 Task: Create new Company, with domain: 'bosch-automotive.com' and type: 'Other'. Add new contact for this company, with mail Id: 'Lily21Kapoor@bosch-automotive.com', First Name: Lily, Last name:  Kapoor, Job Title: 'Executive Assistant', Phone Number: '(916) 555-9015'. Change life cycle stage to  Lead and lead status to  In Progress. Logged in from softage.10@softage.net
Action: Mouse moved to (77, 72)
Screenshot: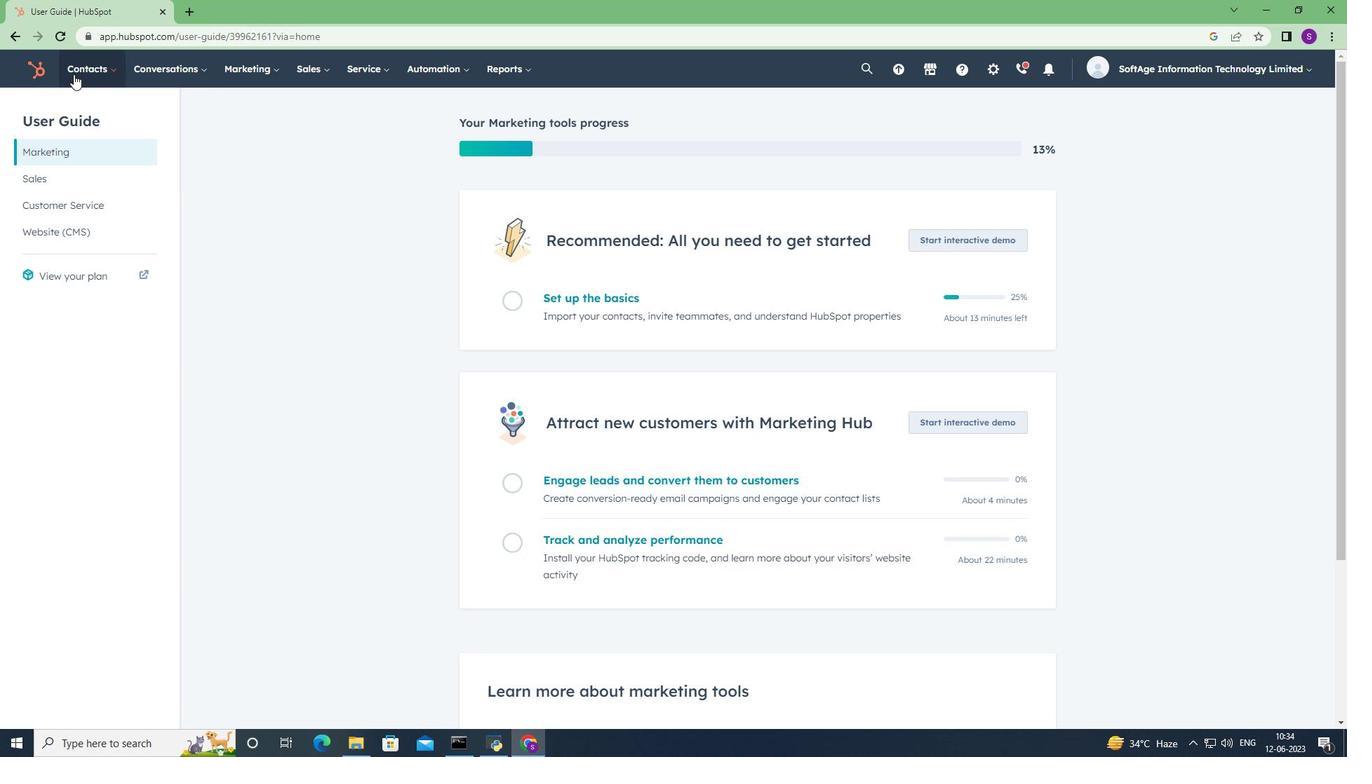 
Action: Mouse pressed left at (77, 72)
Screenshot: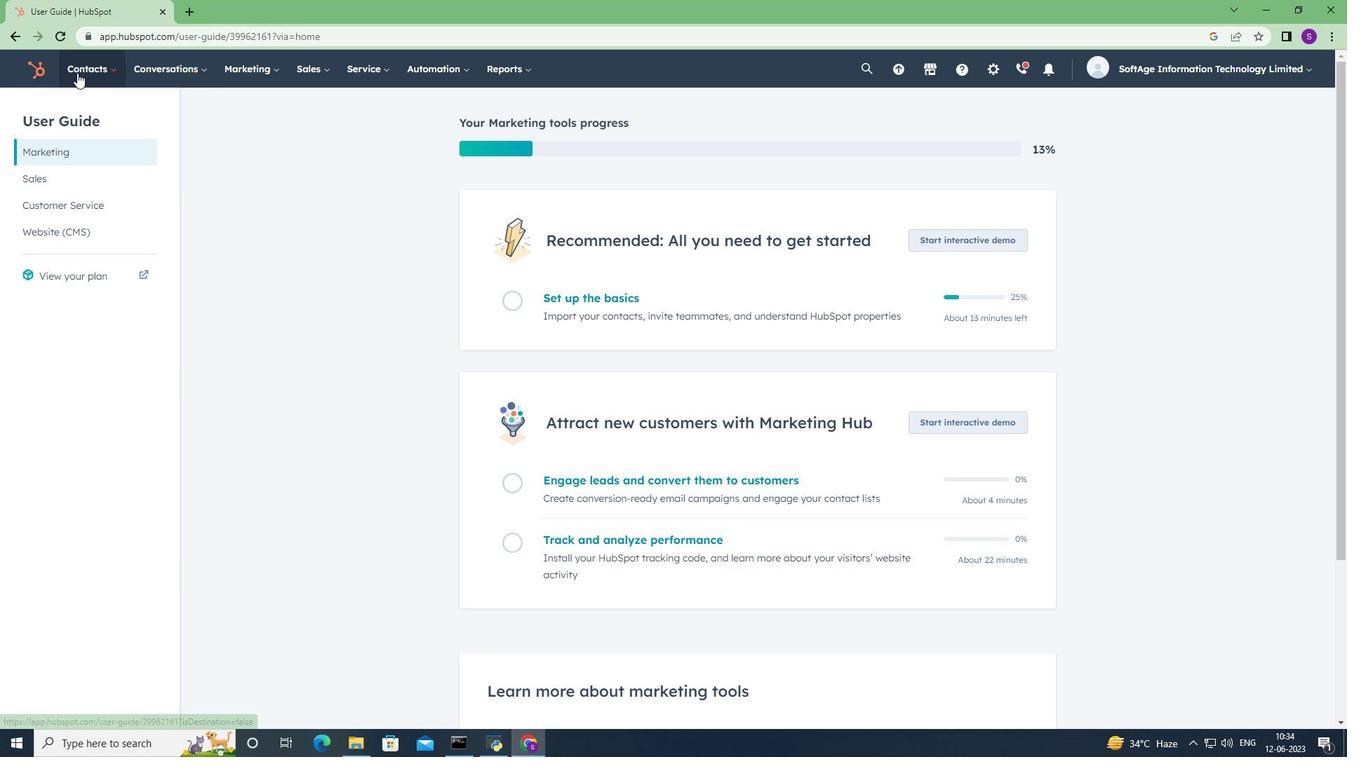 
Action: Mouse moved to (110, 136)
Screenshot: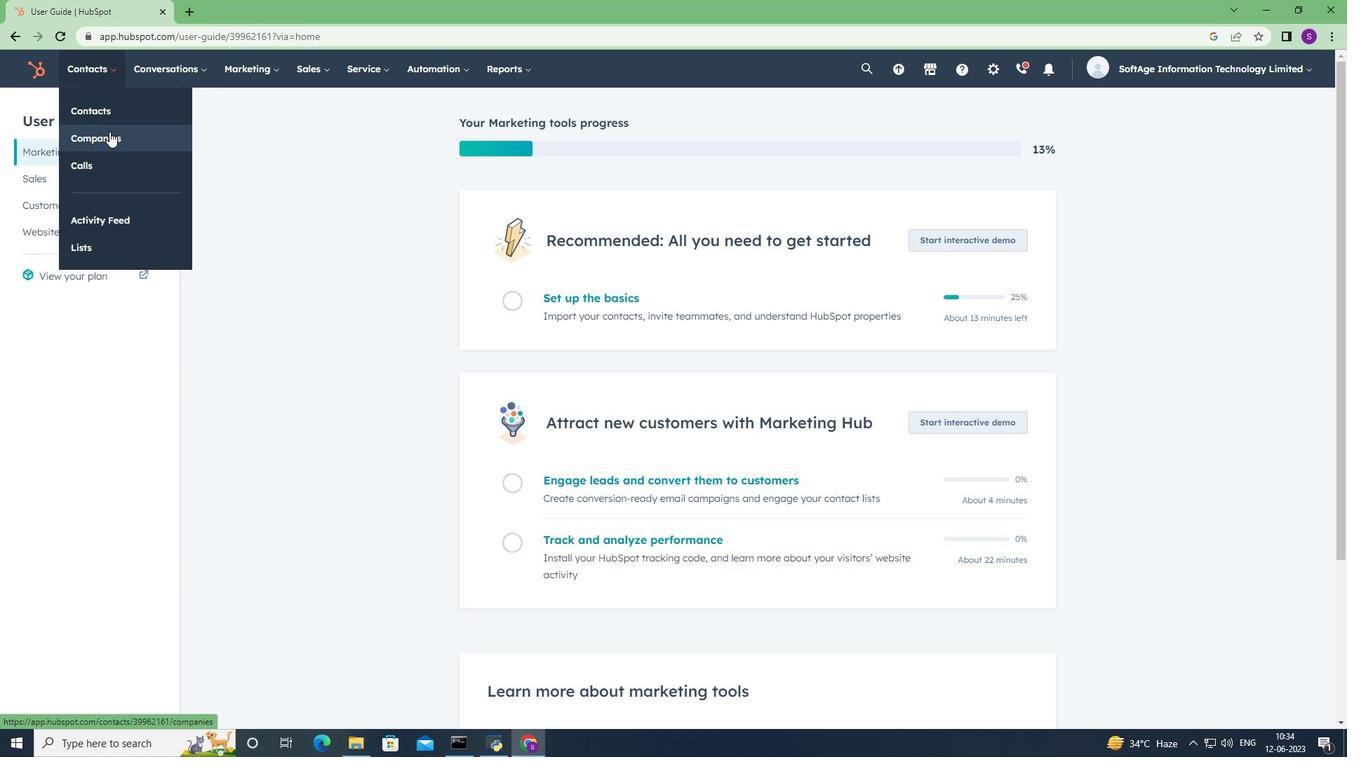 
Action: Mouse pressed left at (110, 136)
Screenshot: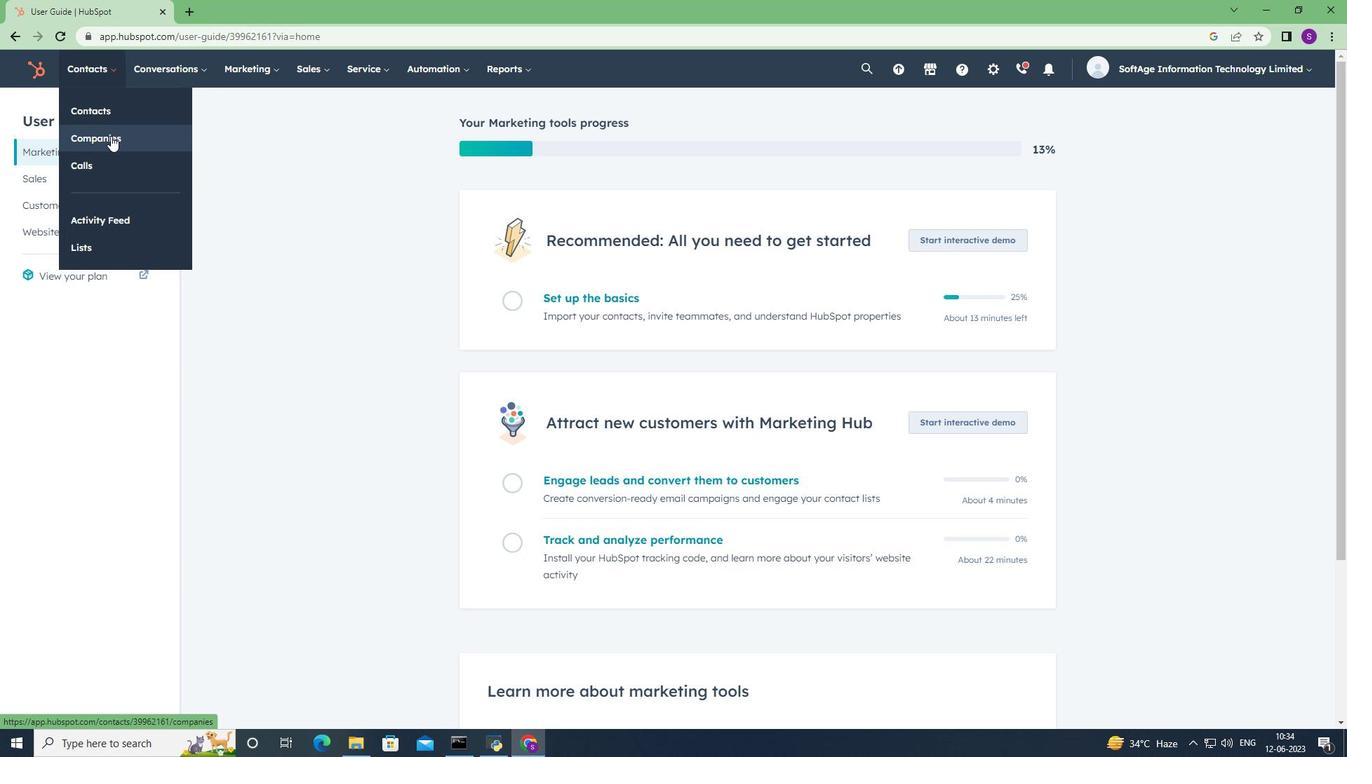 
Action: Mouse moved to (1288, 122)
Screenshot: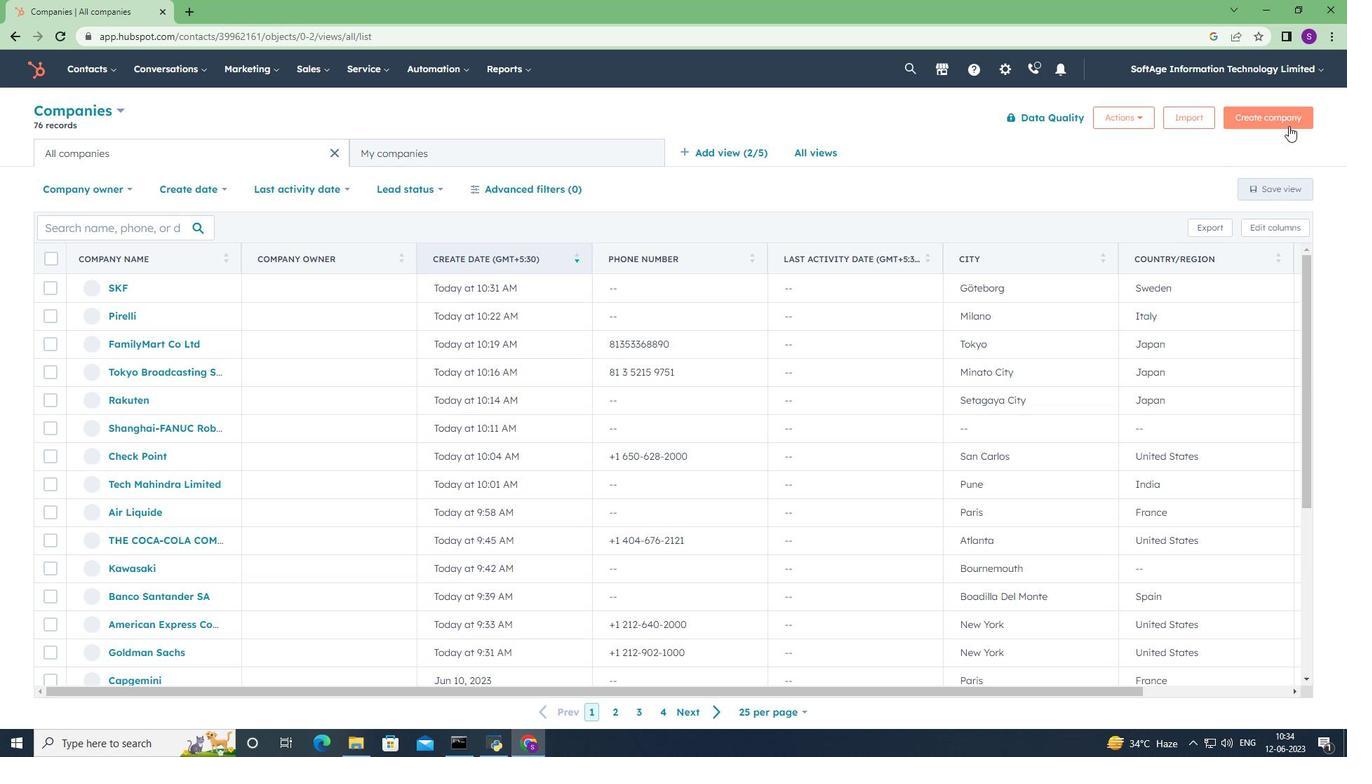 
Action: Mouse pressed left at (1288, 122)
Screenshot: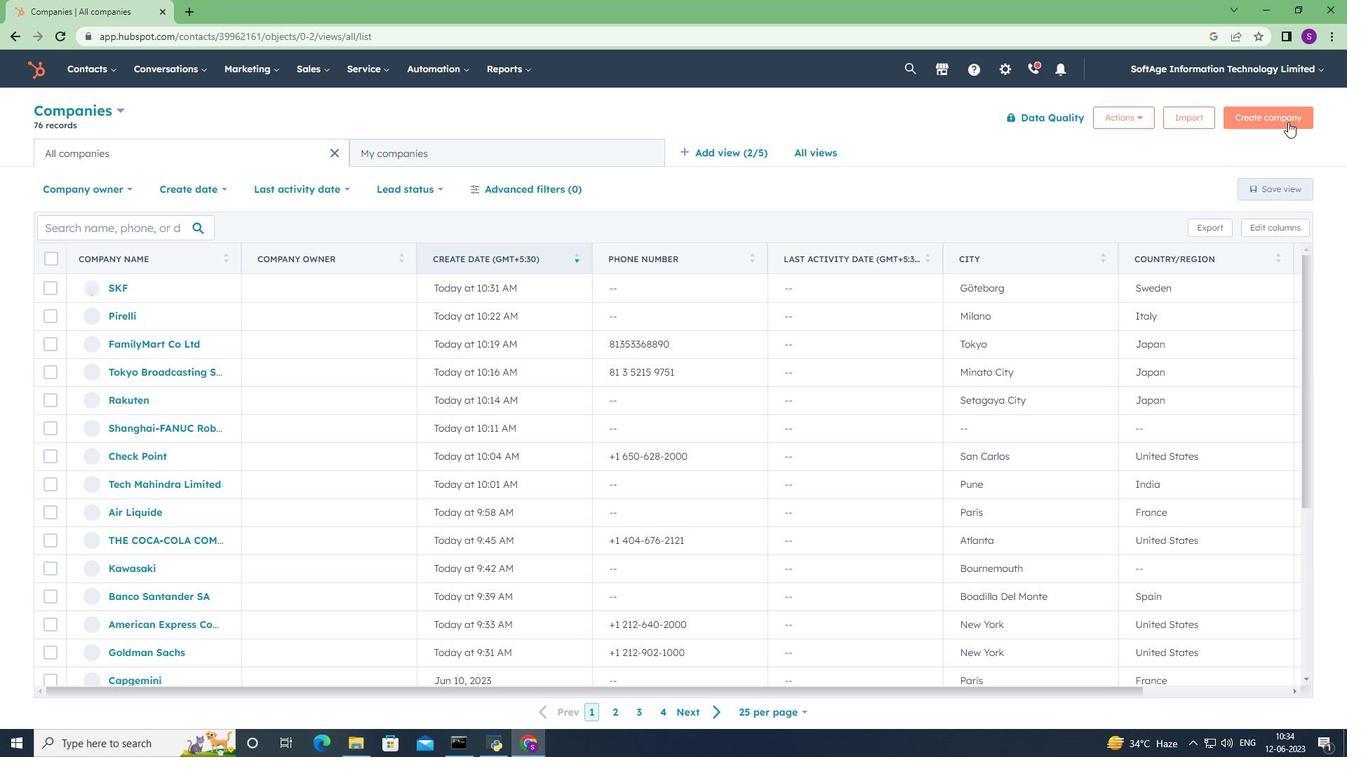 
Action: Mouse moved to (1031, 182)
Screenshot: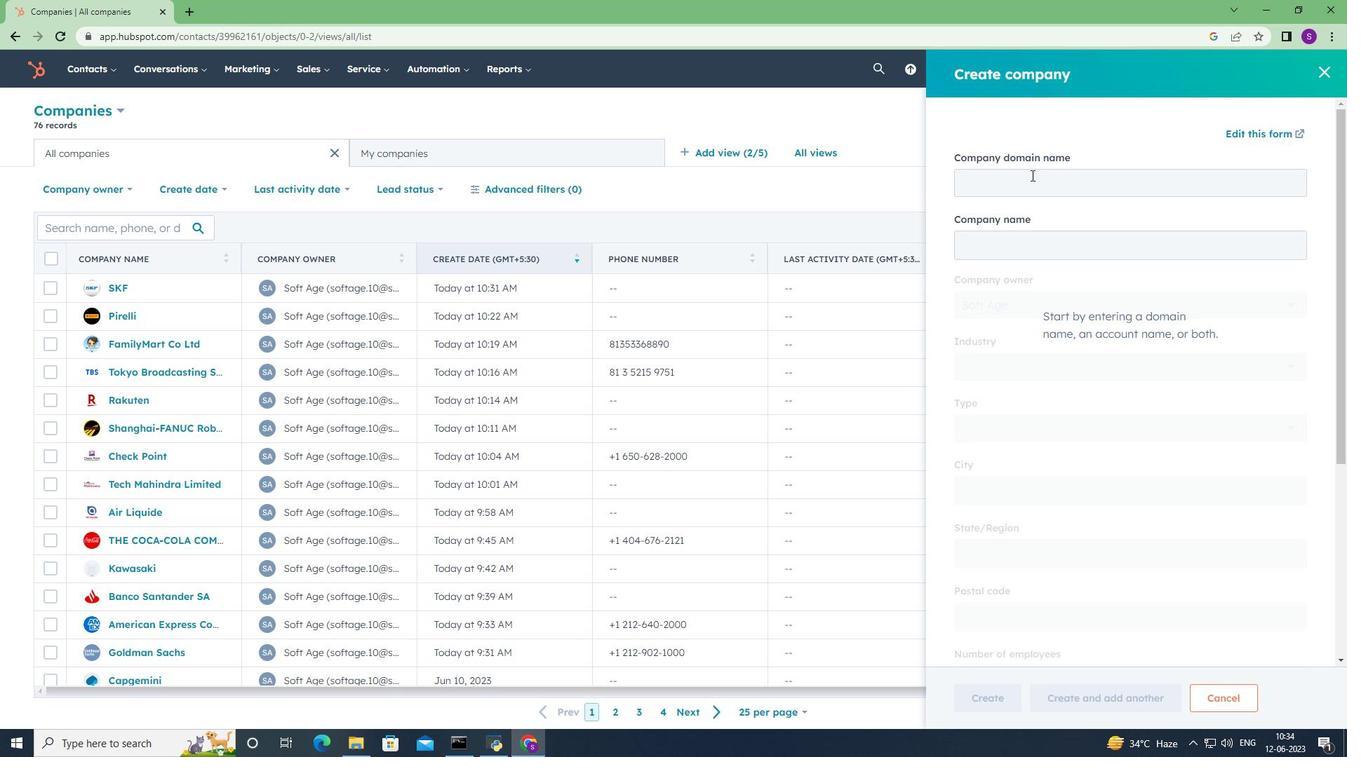 
Action: Mouse pressed left at (1031, 182)
Screenshot: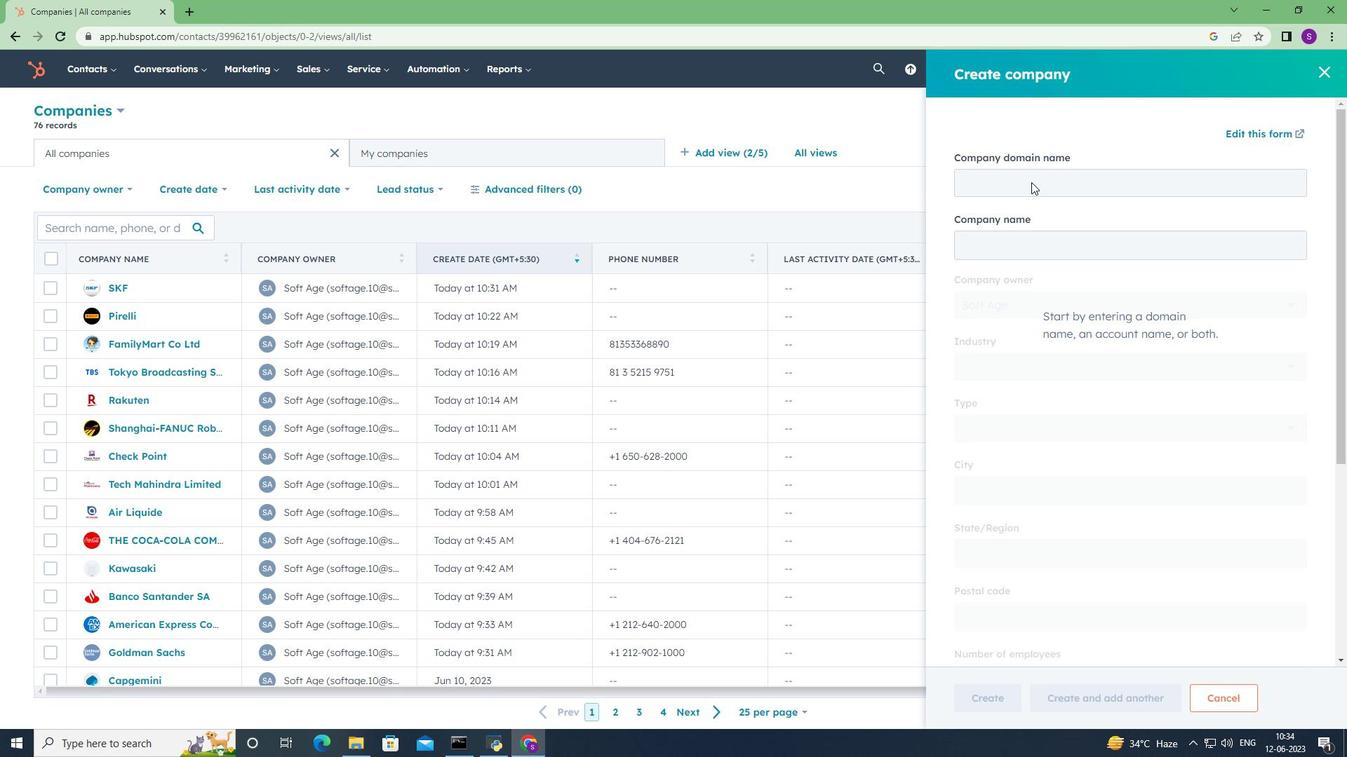
Action: Key pressed bosch-automotive.com
Screenshot: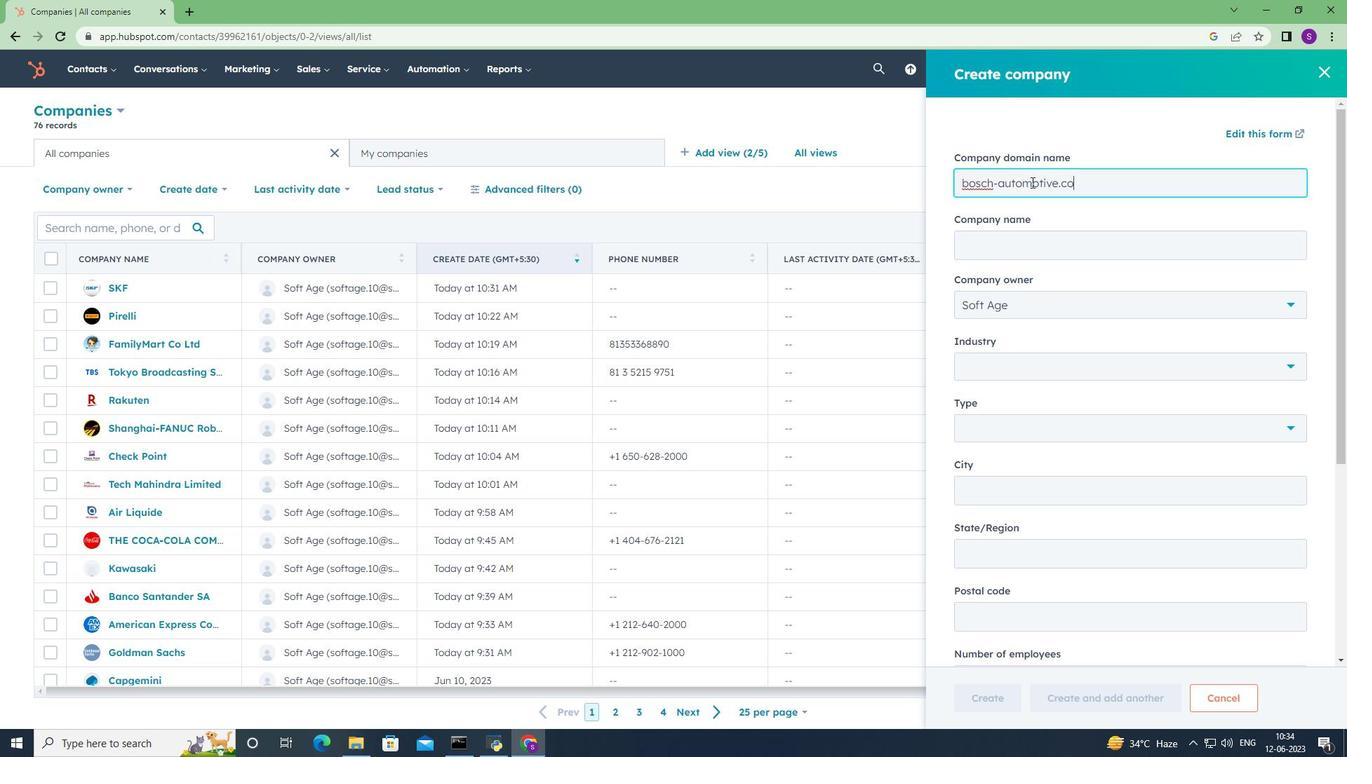 
Action: Mouse moved to (1137, 433)
Screenshot: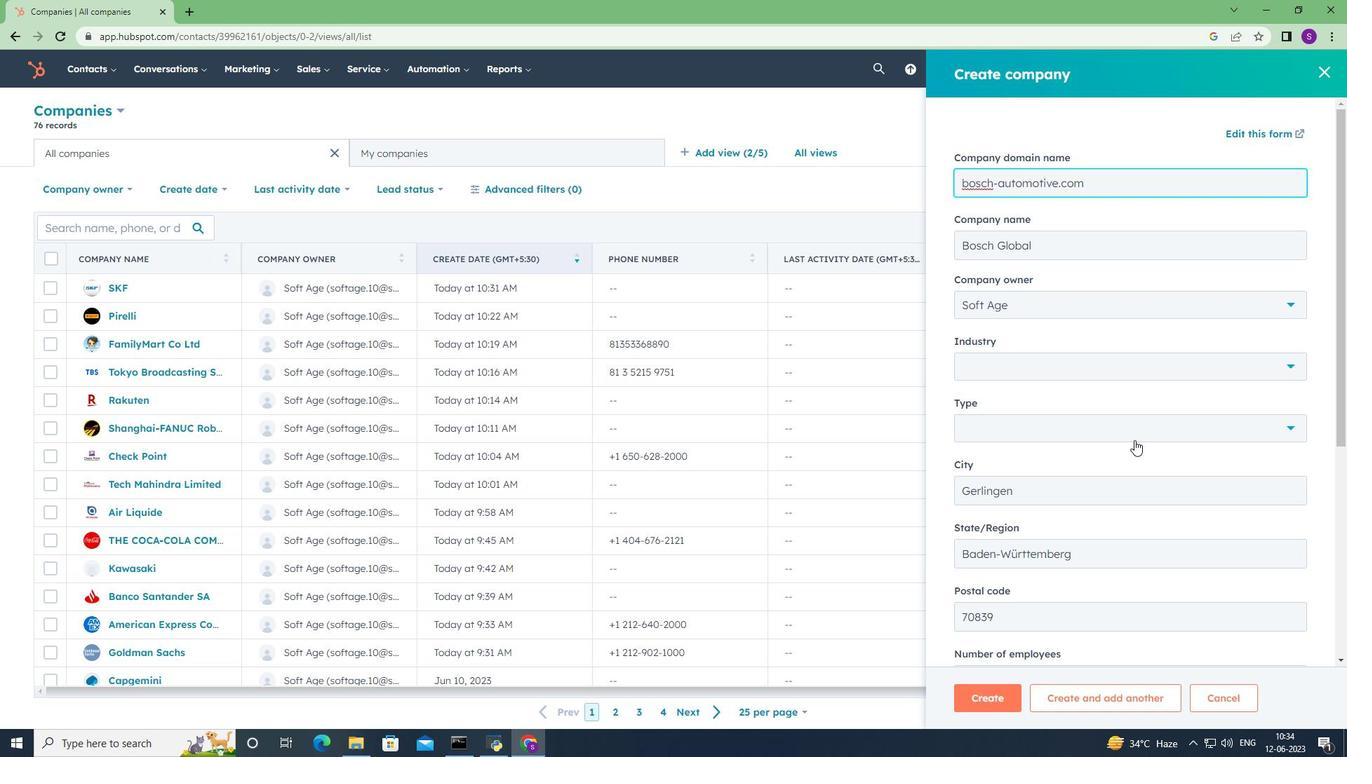 
Action: Mouse pressed left at (1137, 433)
Screenshot: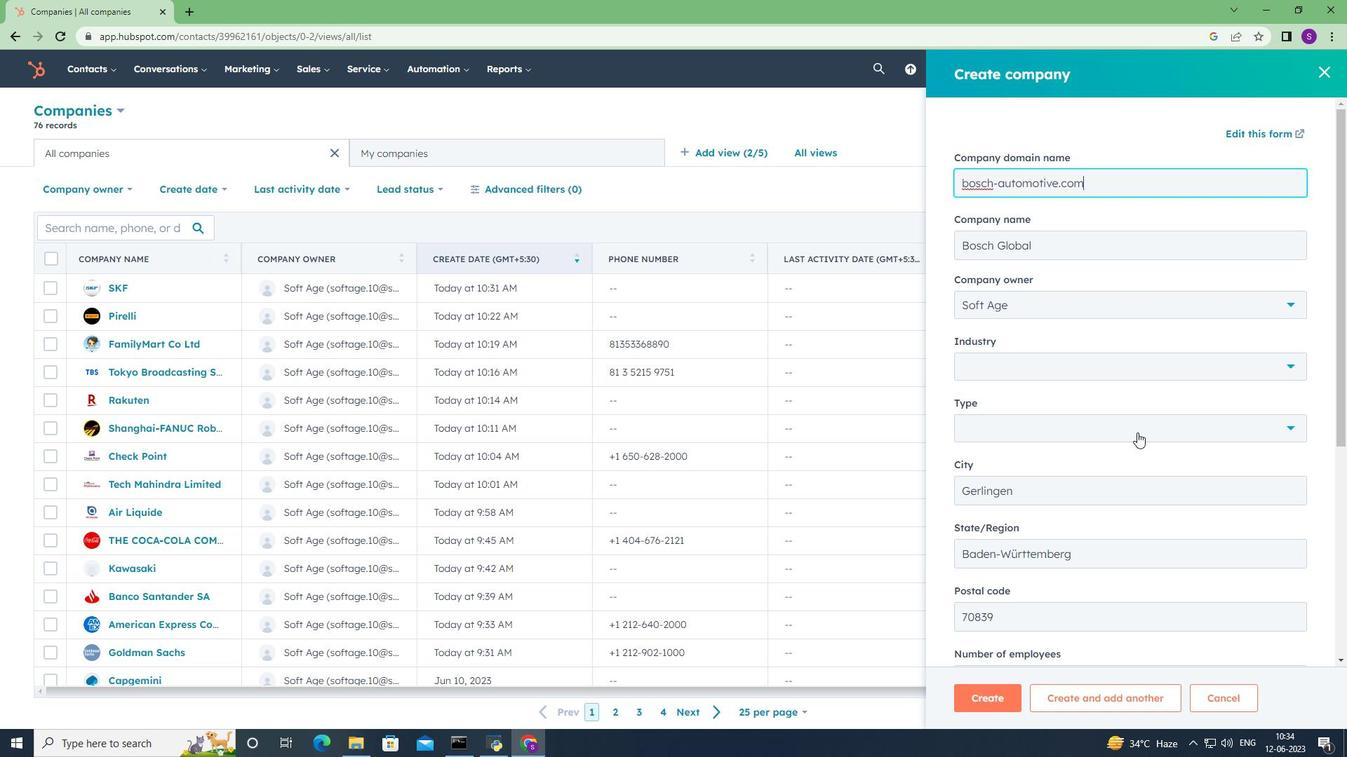 
Action: Mouse moved to (1032, 451)
Screenshot: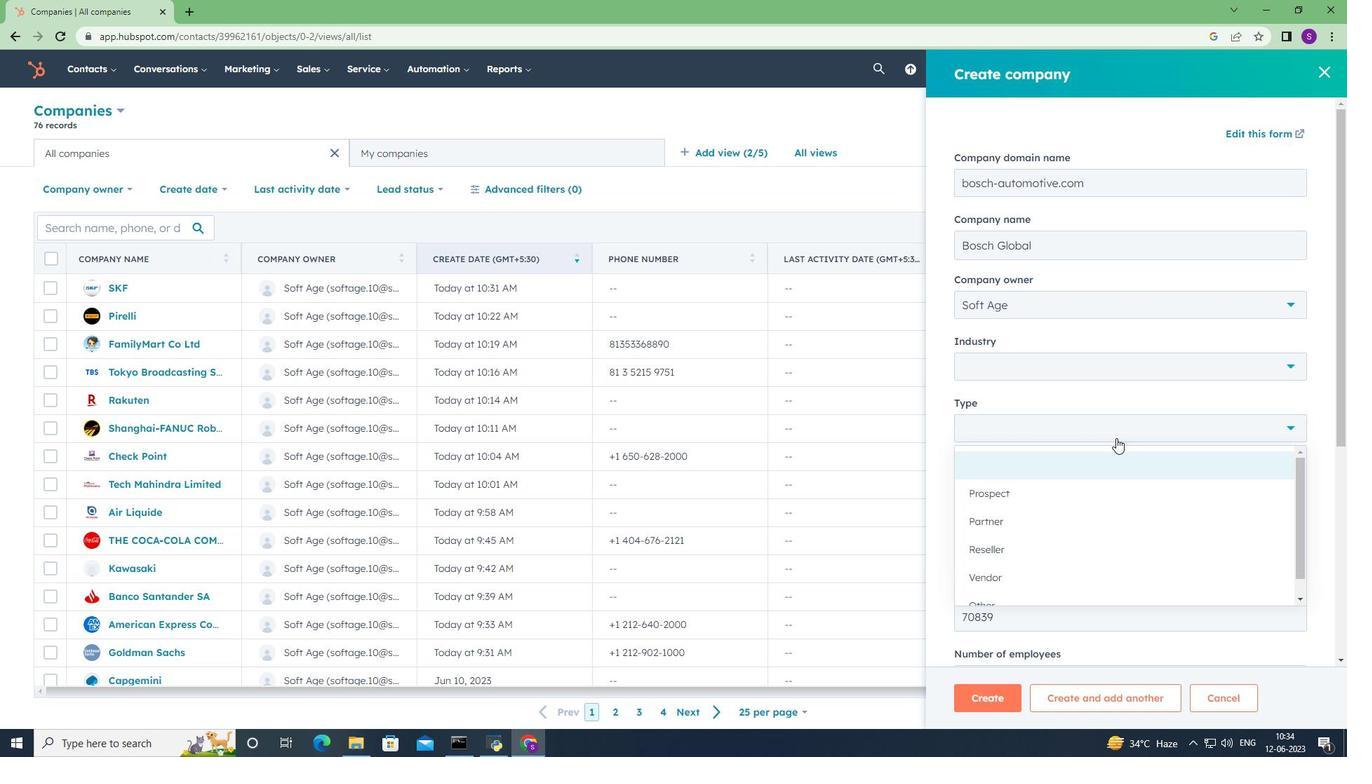 
Action: Mouse scrolled (1032, 451) with delta (0, 0)
Screenshot: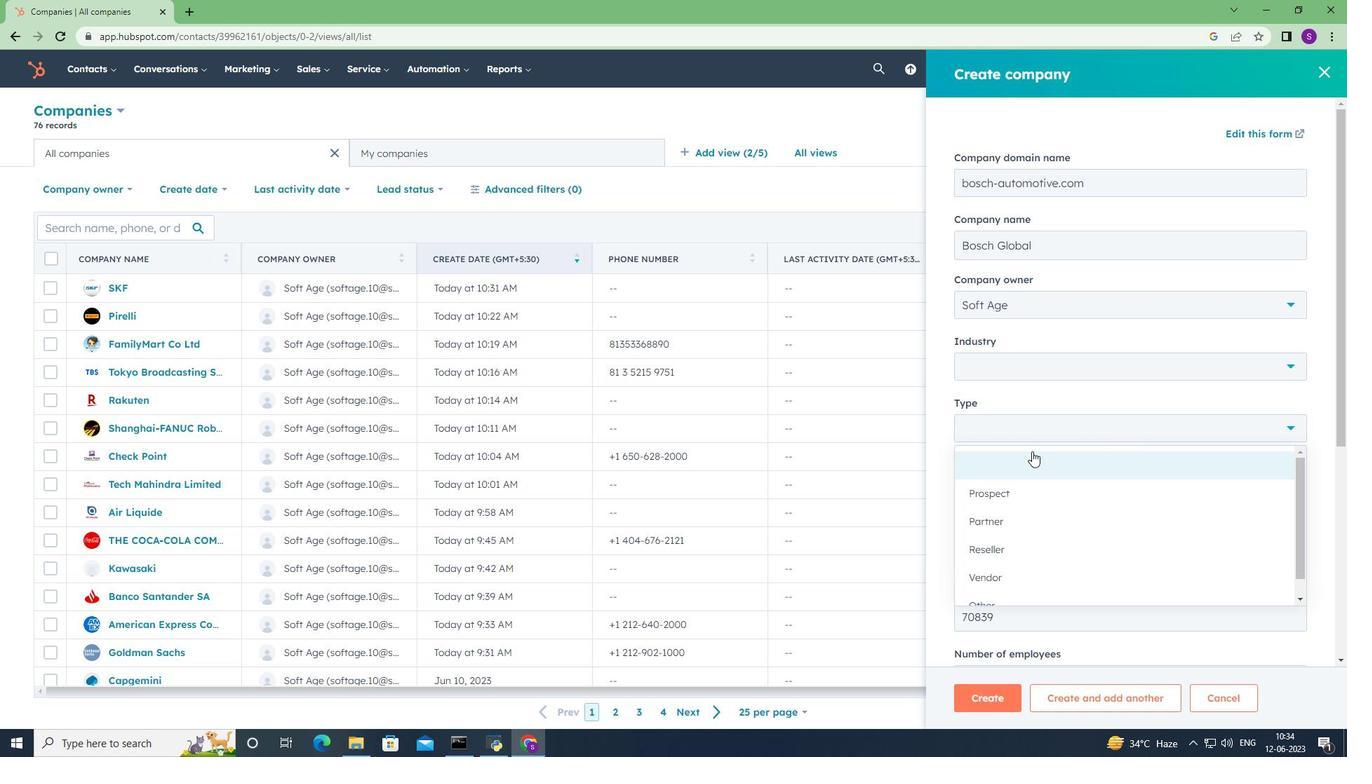 
Action: Mouse moved to (1032, 454)
Screenshot: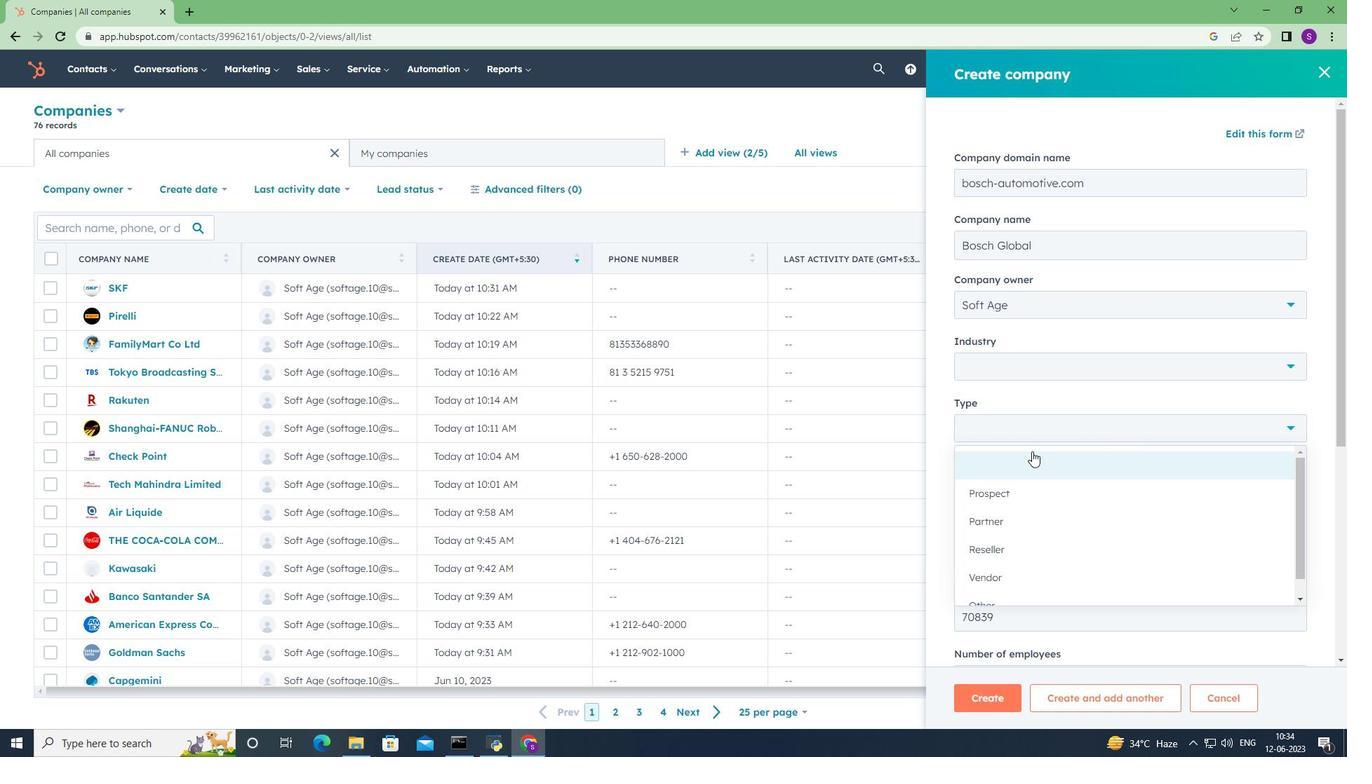 
Action: Mouse scrolled (1032, 454) with delta (0, 0)
Screenshot: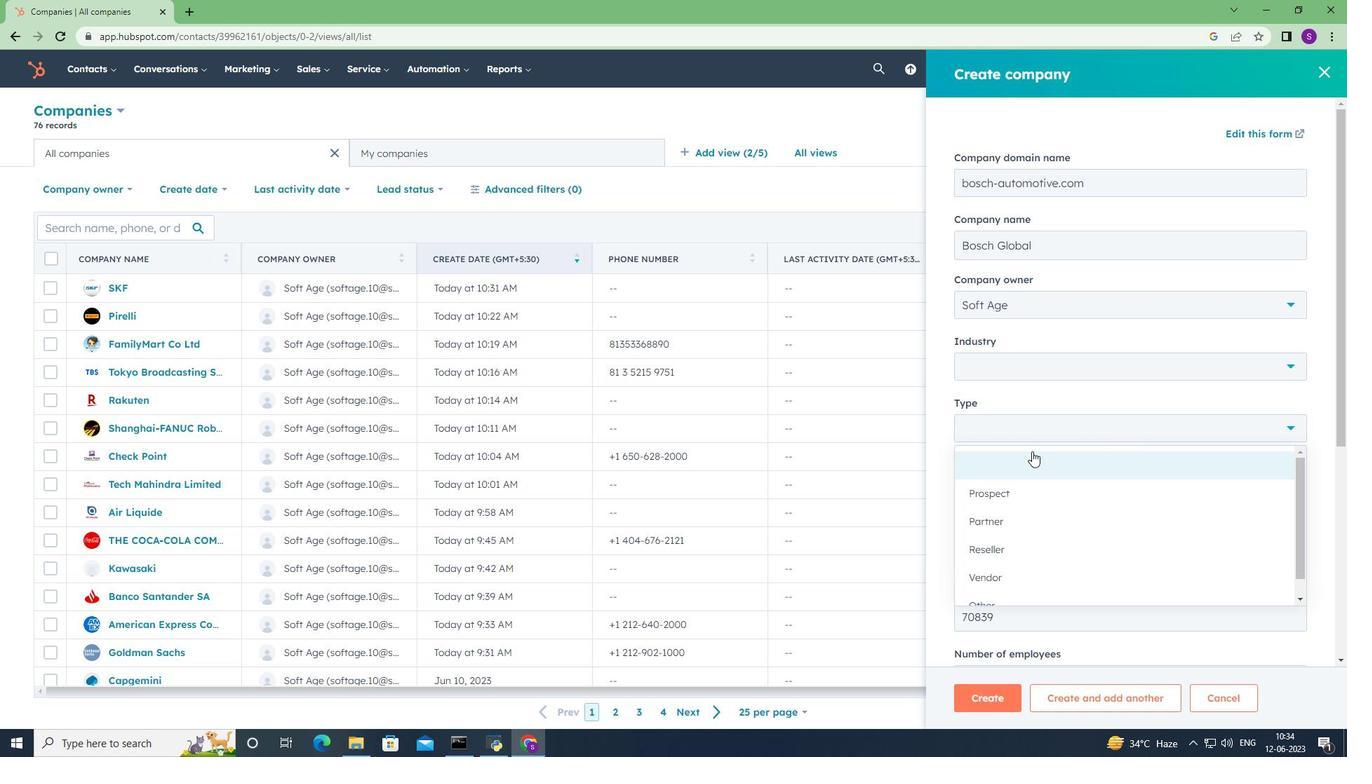 
Action: Mouse moved to (1032, 458)
Screenshot: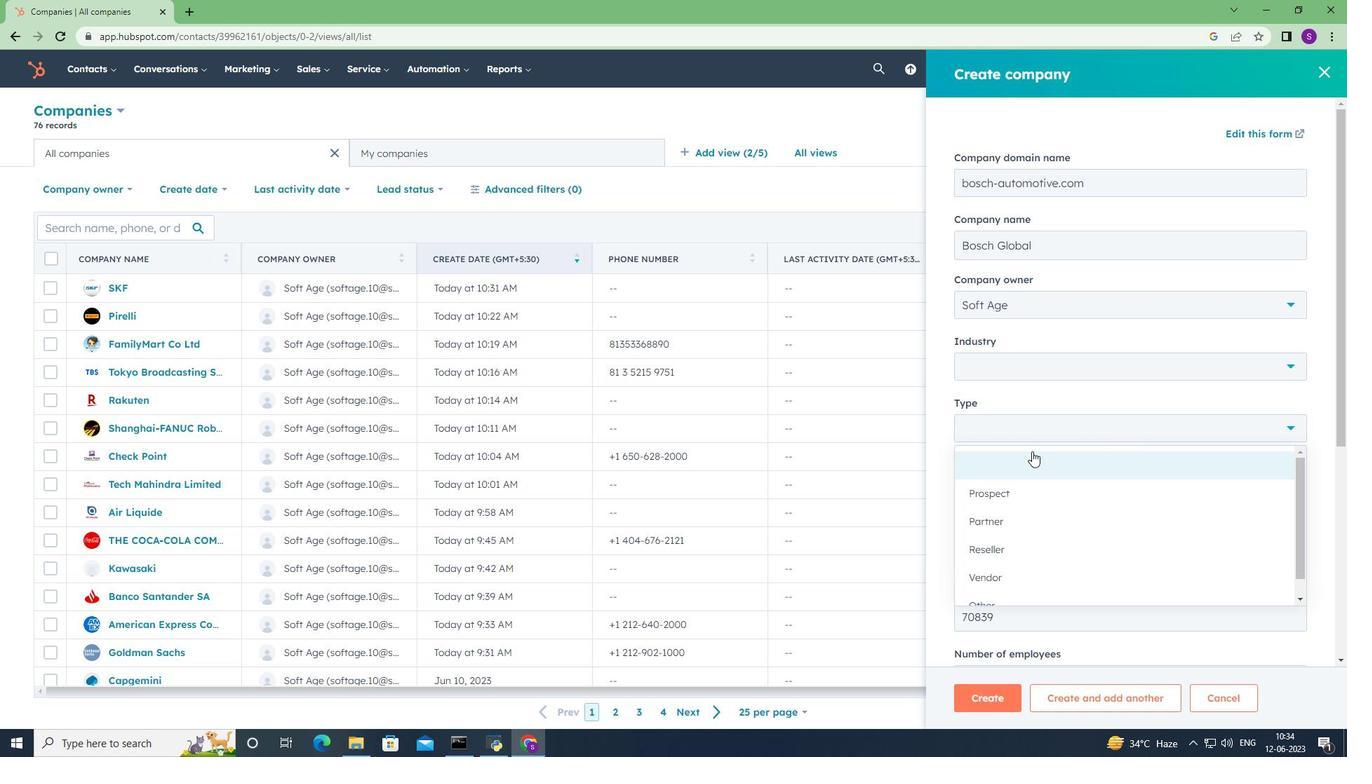 
Action: Mouse scrolled (1032, 457) with delta (0, 0)
Screenshot: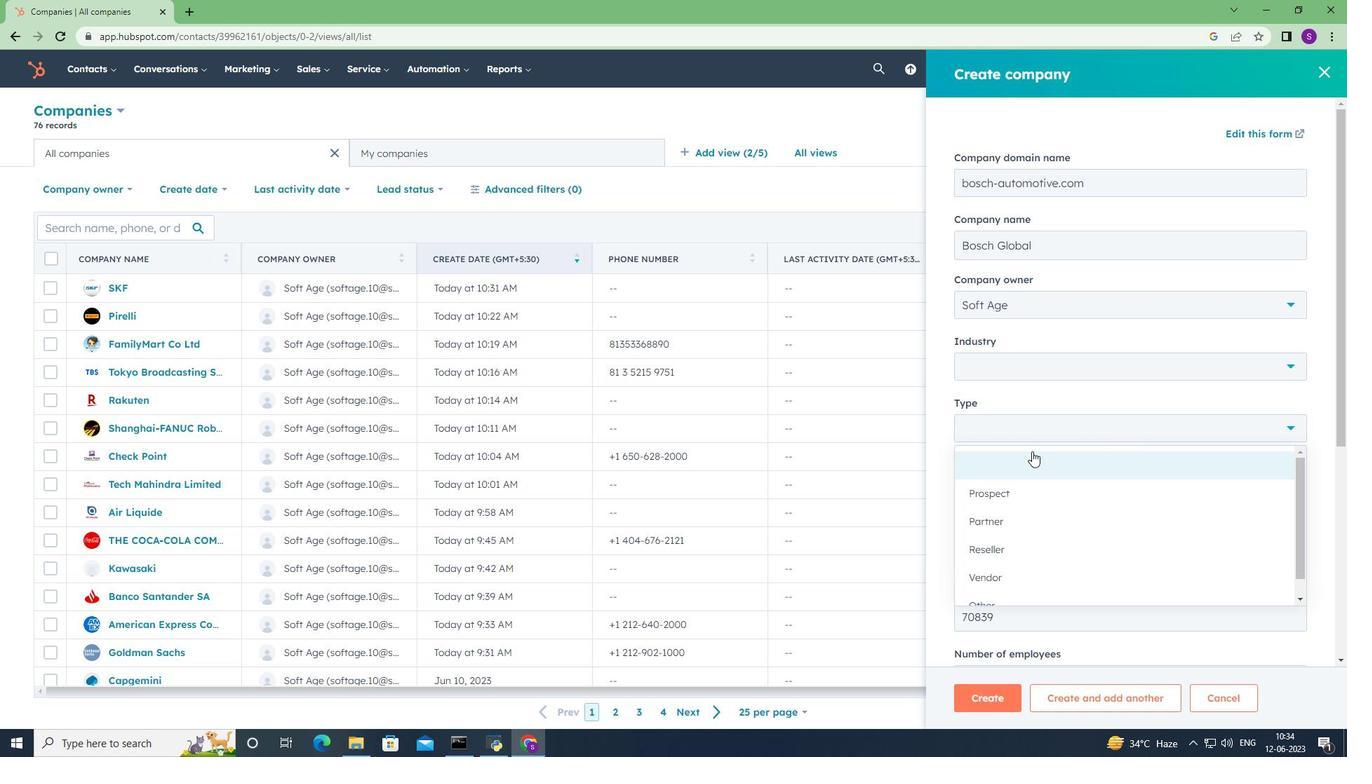
Action: Mouse moved to (1033, 463)
Screenshot: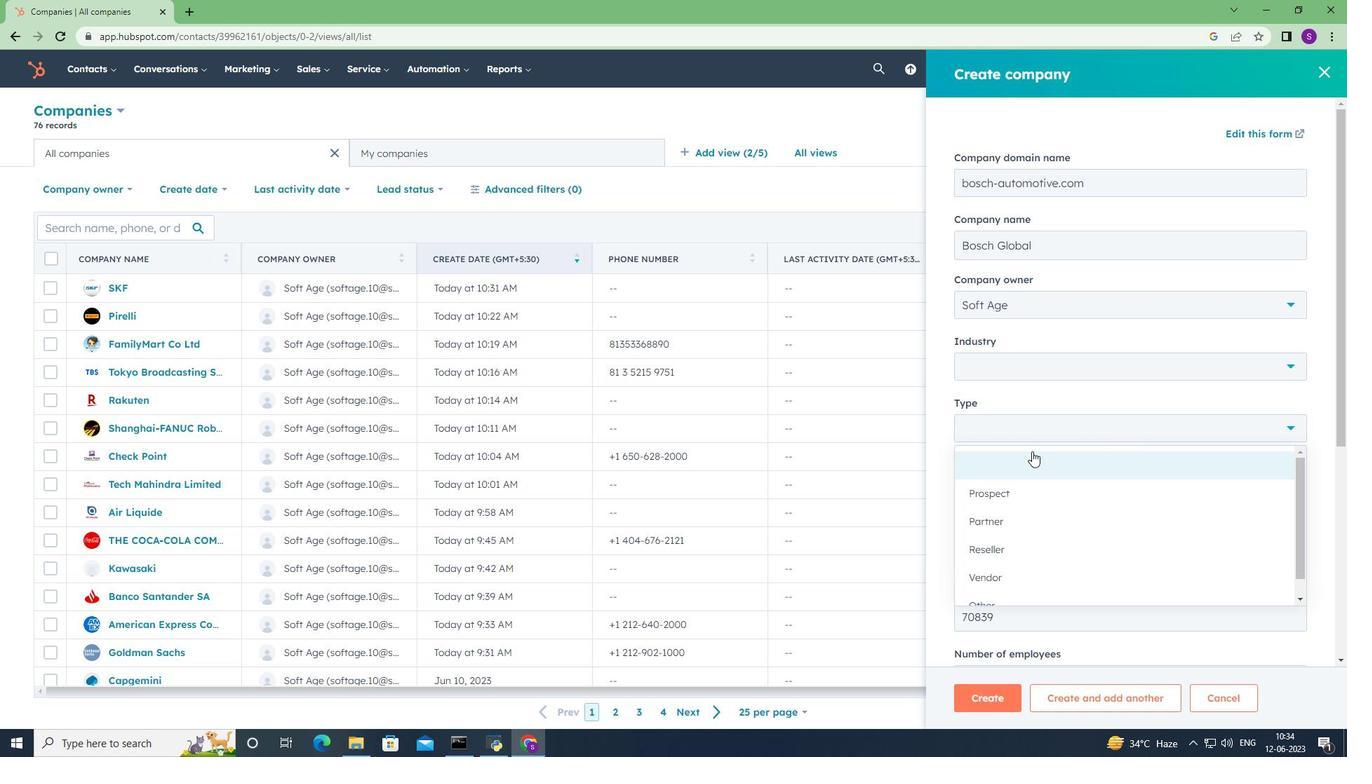 
Action: Mouse scrolled (1033, 463) with delta (0, 0)
Screenshot: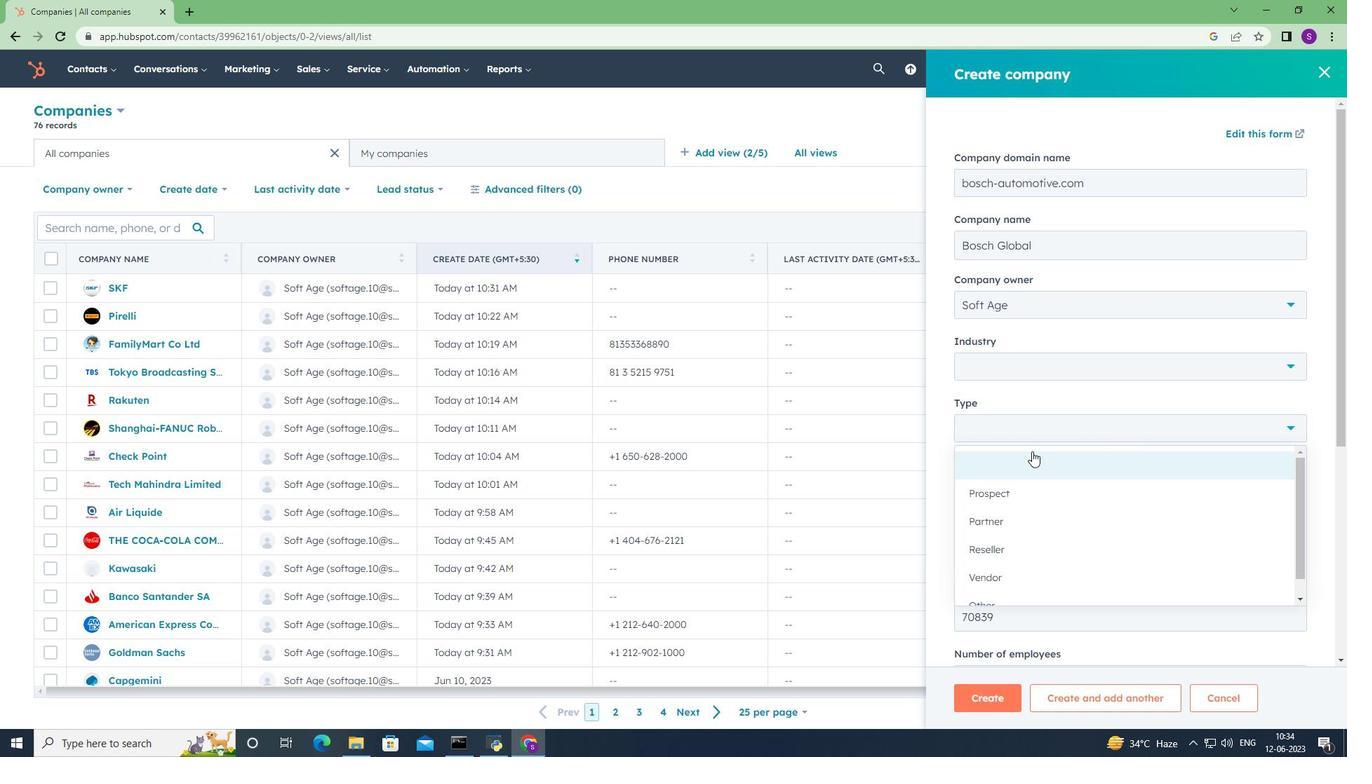 
Action: Mouse moved to (993, 593)
Screenshot: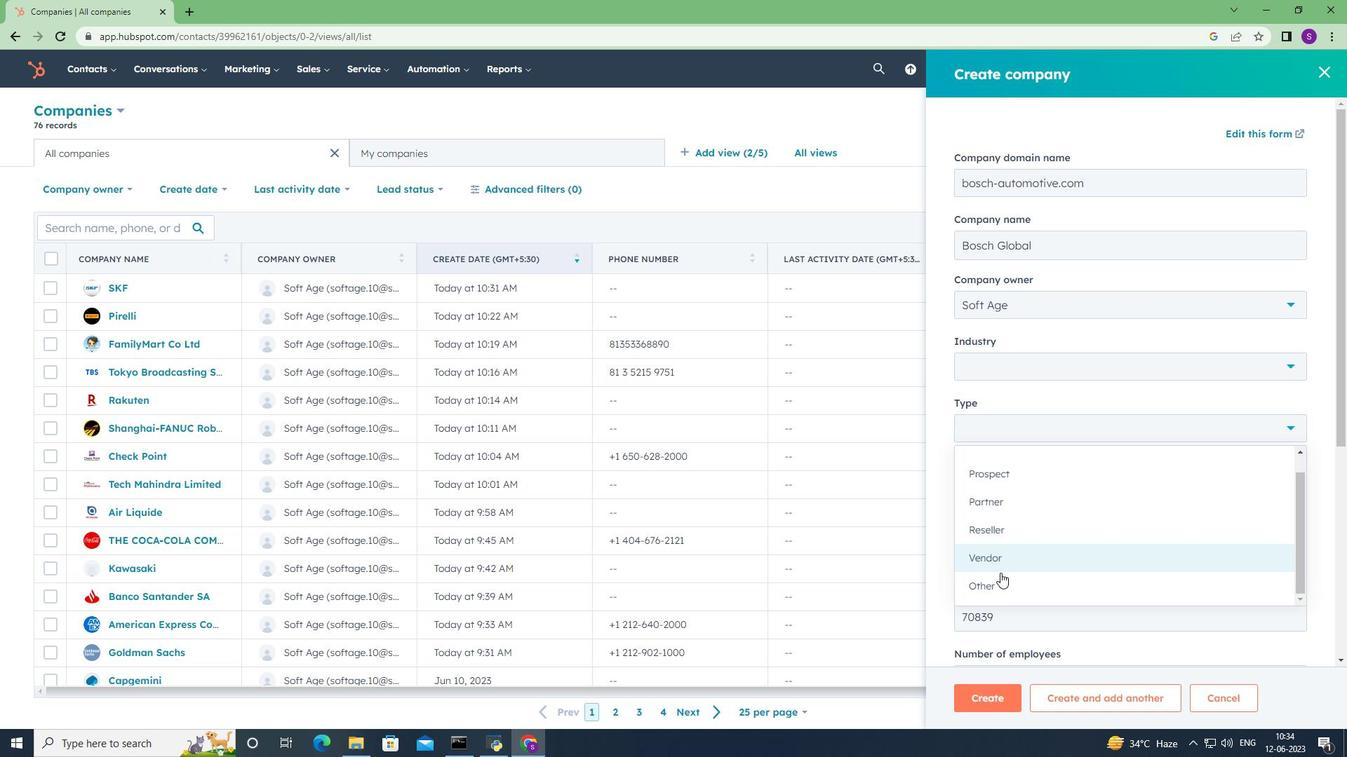 
Action: Mouse pressed left at (993, 593)
Screenshot: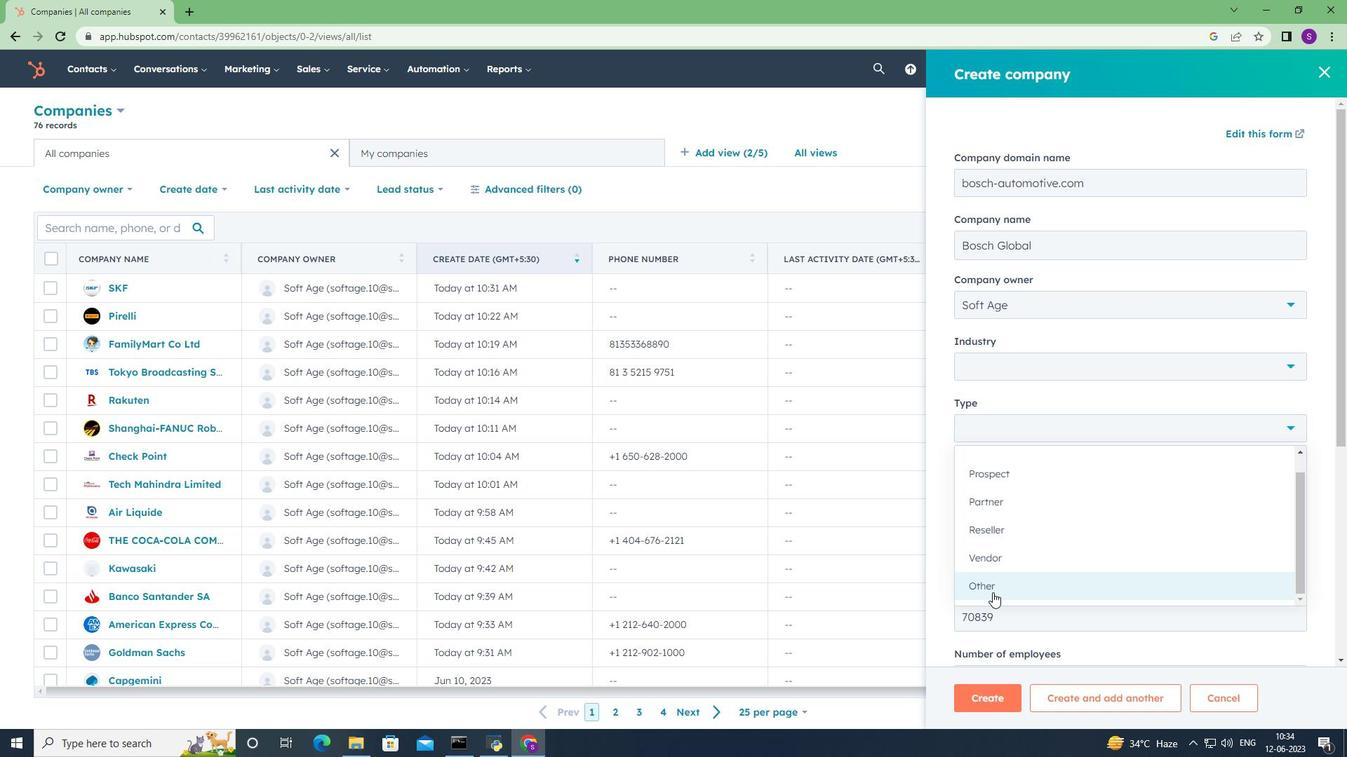 
Action: Mouse scrolled (993, 592) with delta (0, 0)
Screenshot: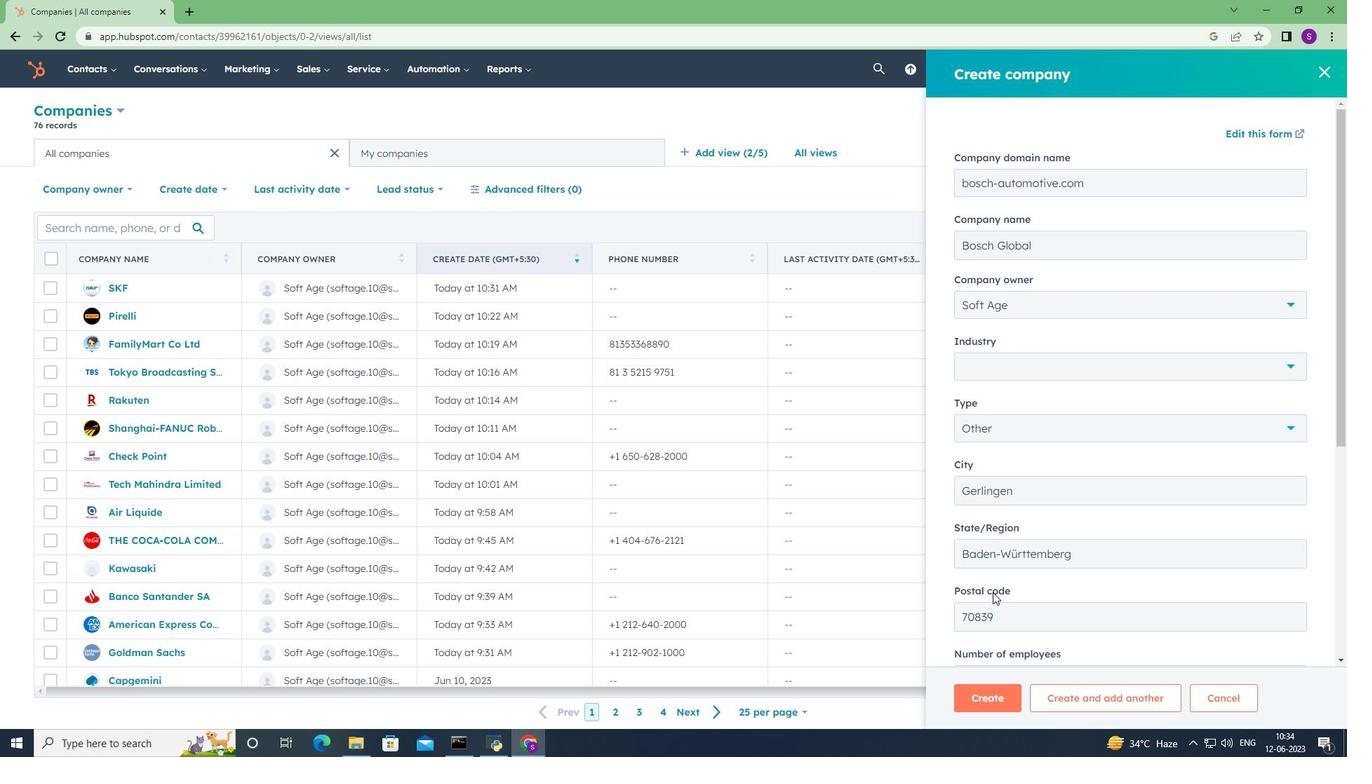 
Action: Mouse scrolled (993, 592) with delta (0, 0)
Screenshot: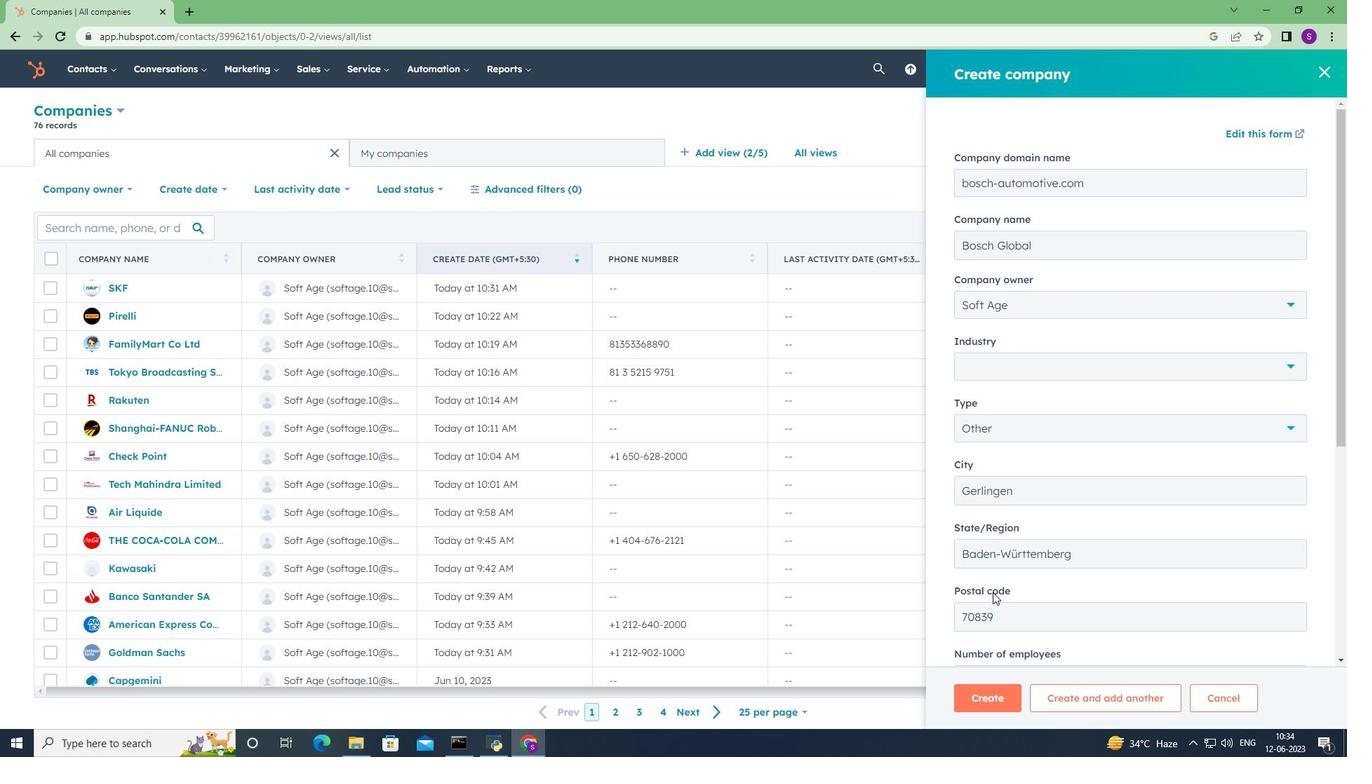 
Action: Mouse scrolled (993, 592) with delta (0, 0)
Screenshot: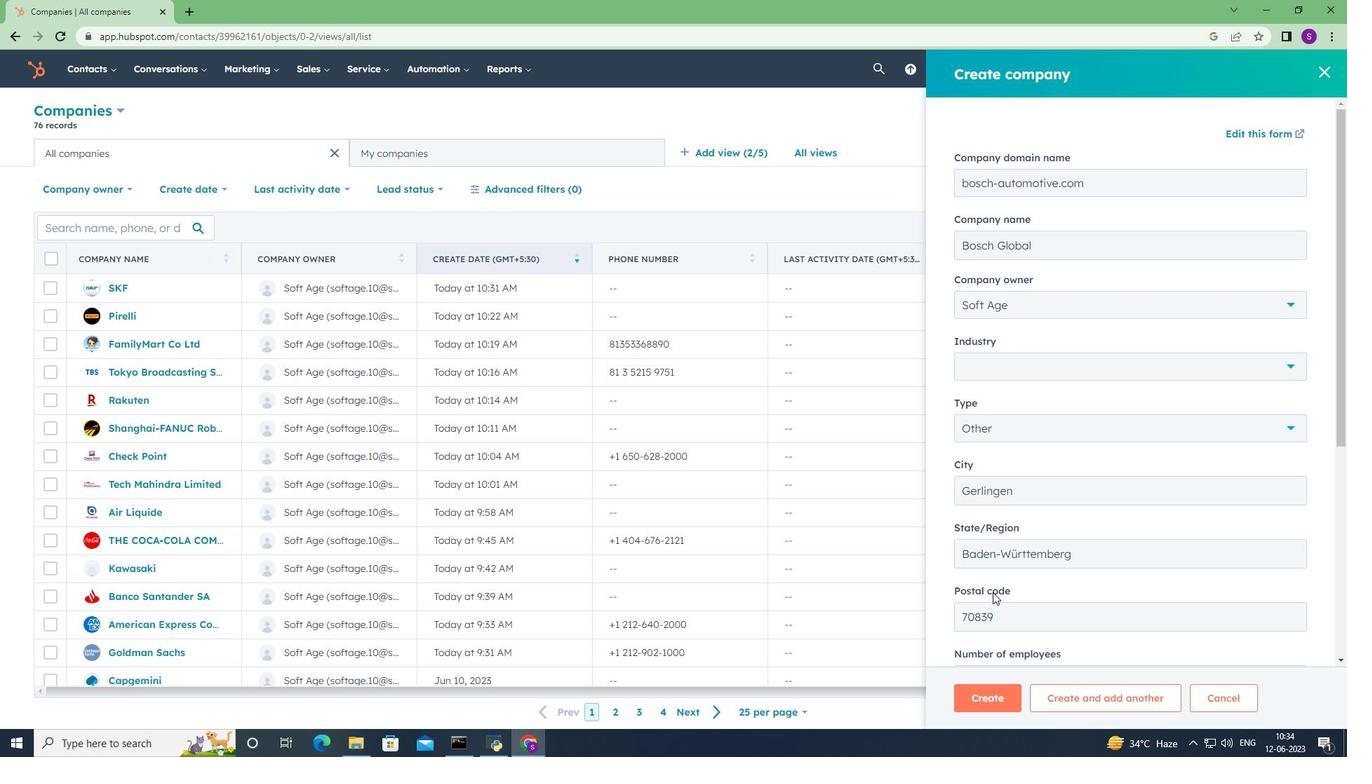 
Action: Mouse scrolled (993, 592) with delta (0, 0)
Screenshot: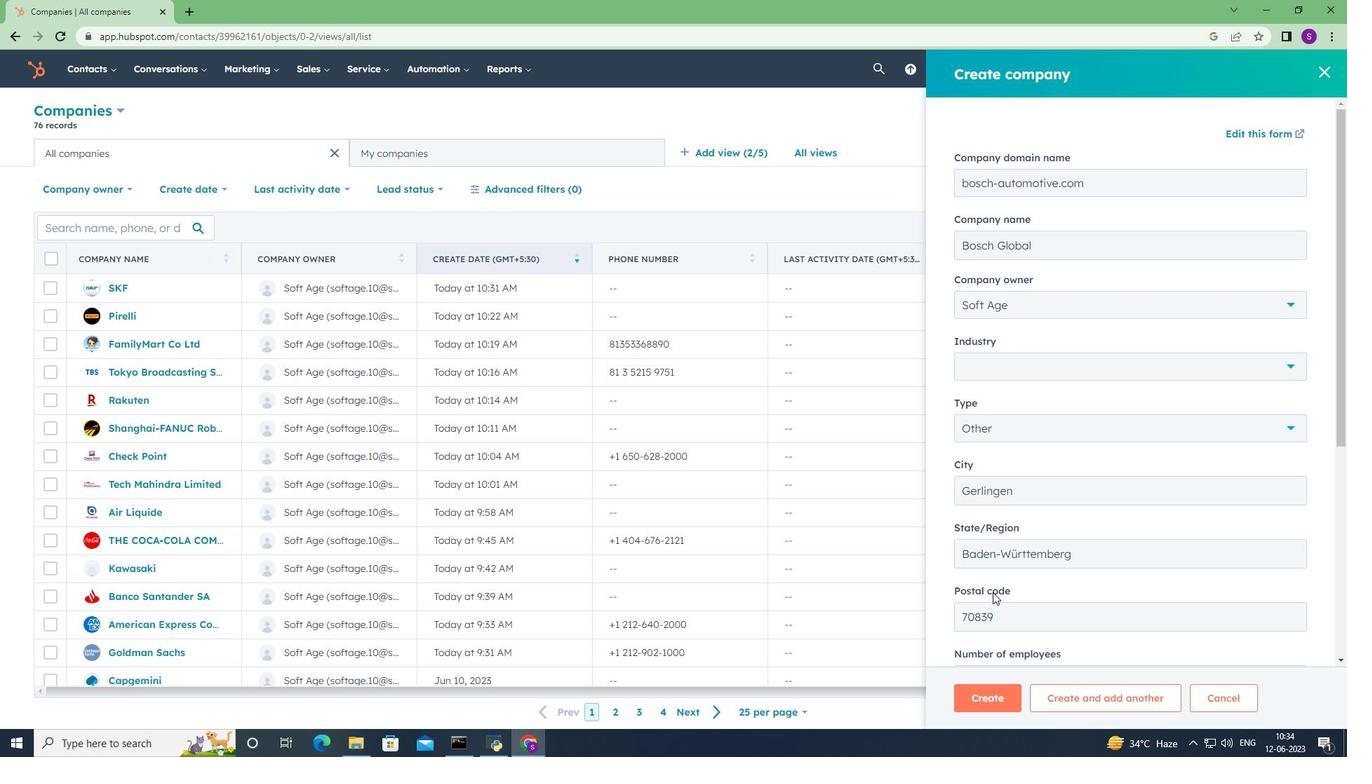 
Action: Mouse scrolled (993, 592) with delta (0, 0)
Screenshot: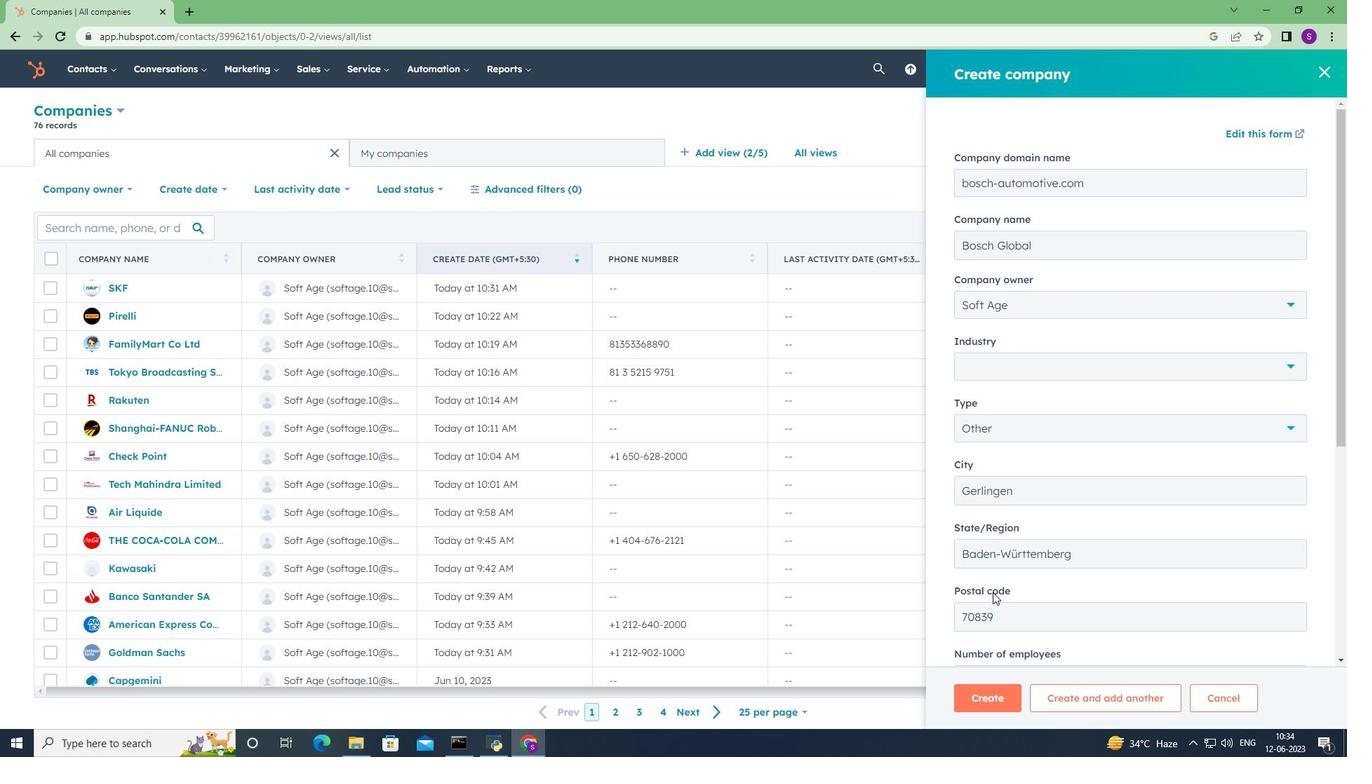 
Action: Mouse moved to (995, 606)
Screenshot: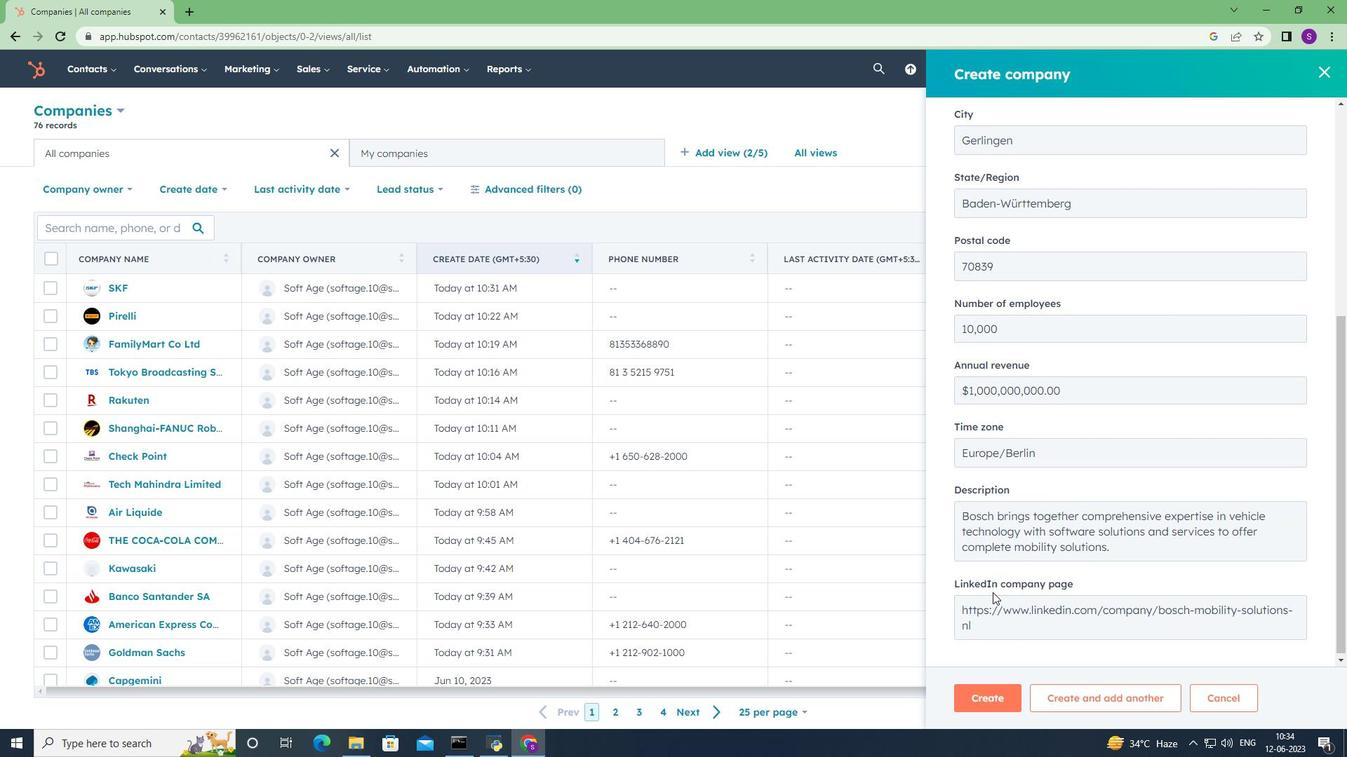 
Action: Mouse scrolled (995, 605) with delta (0, 0)
Screenshot: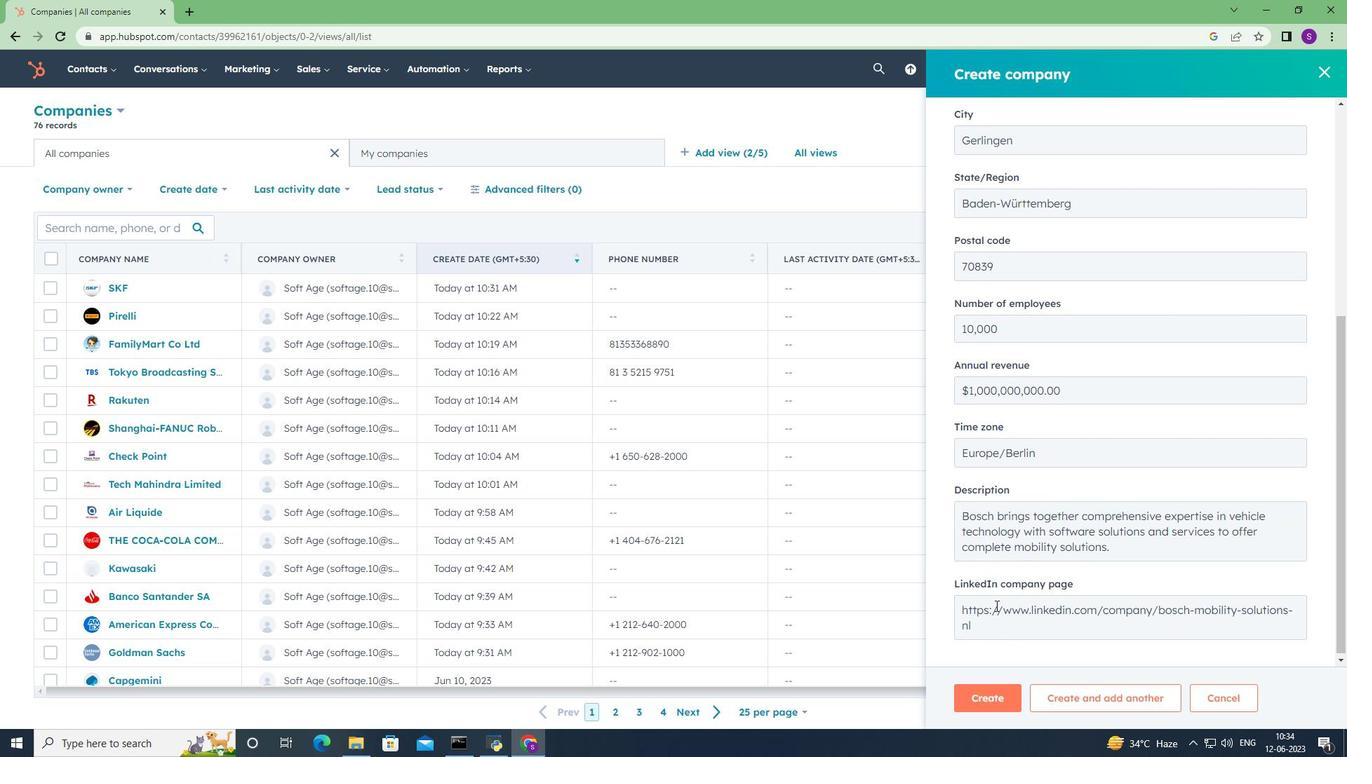 
Action: Mouse scrolled (995, 605) with delta (0, 0)
Screenshot: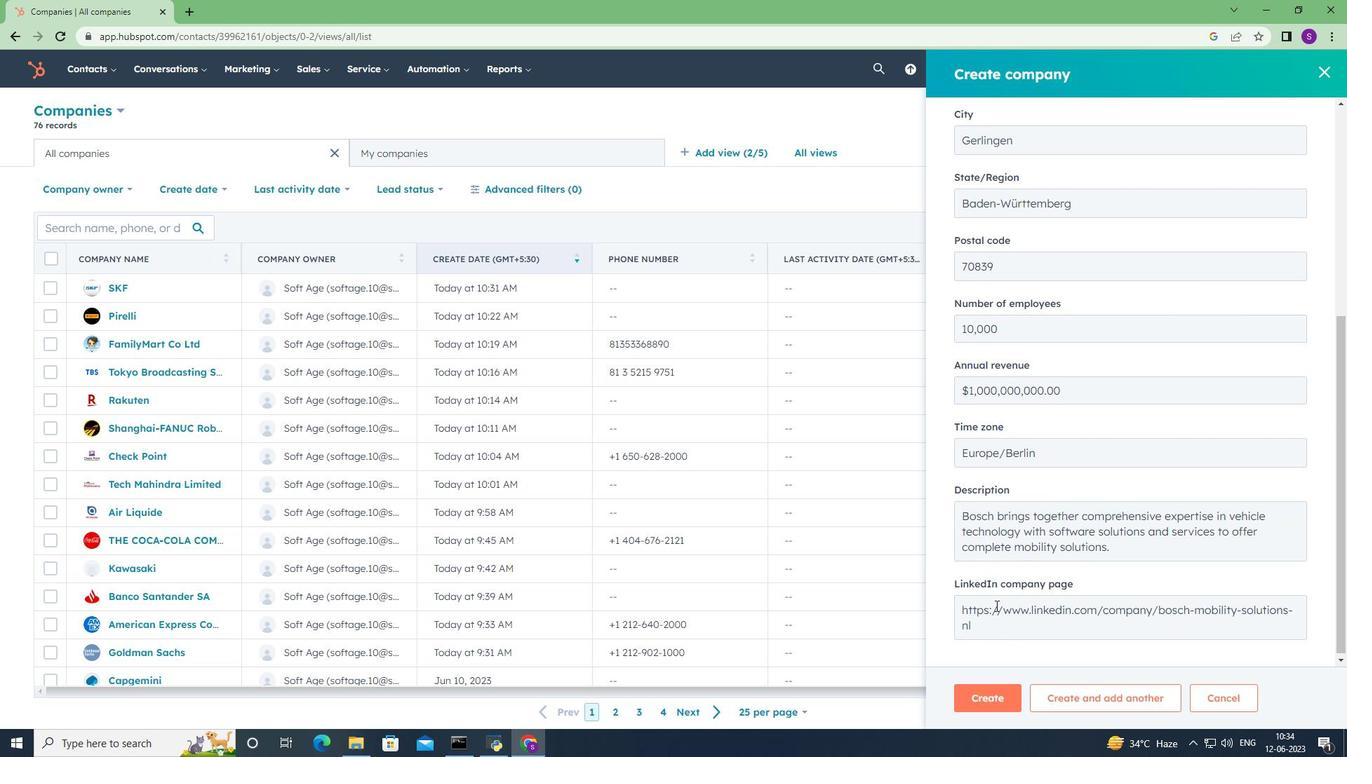 
Action: Mouse scrolled (995, 605) with delta (0, 0)
Screenshot: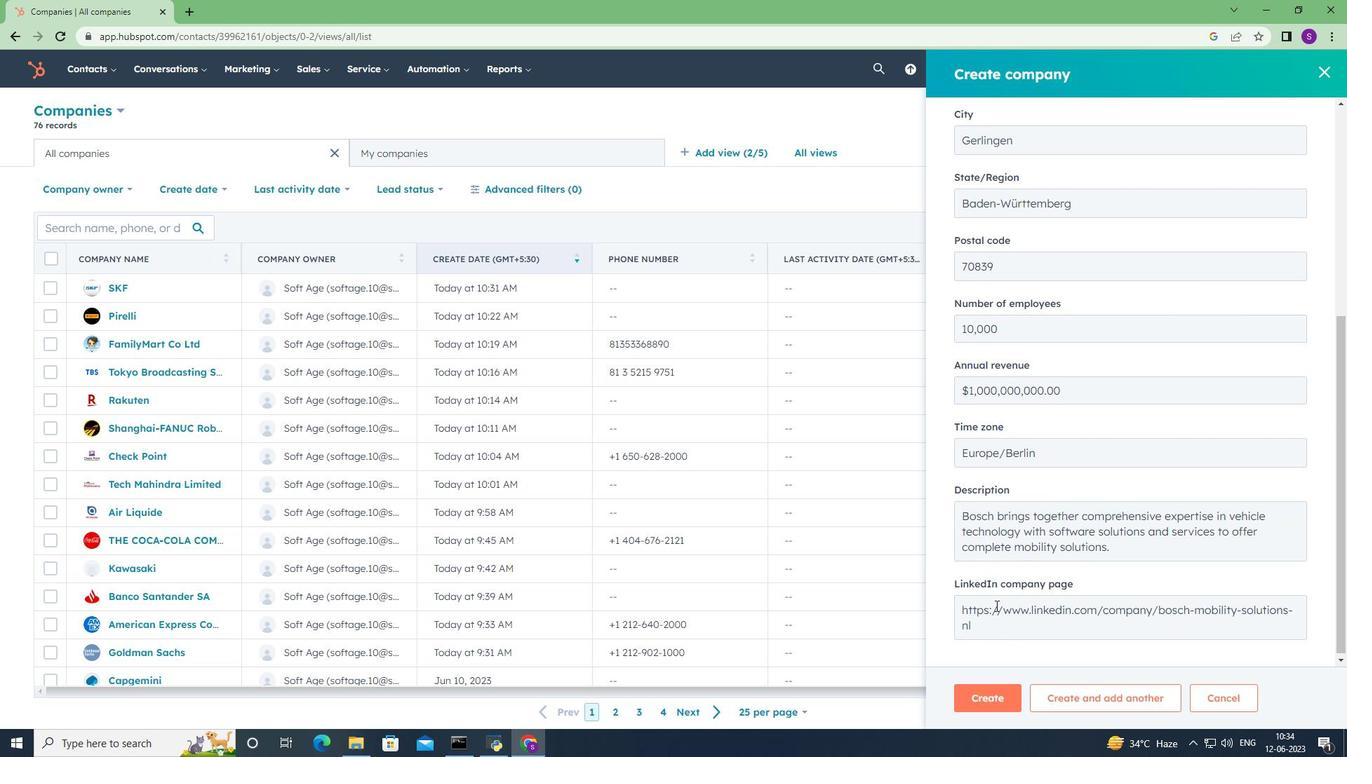 
Action: Mouse scrolled (995, 605) with delta (0, 0)
Screenshot: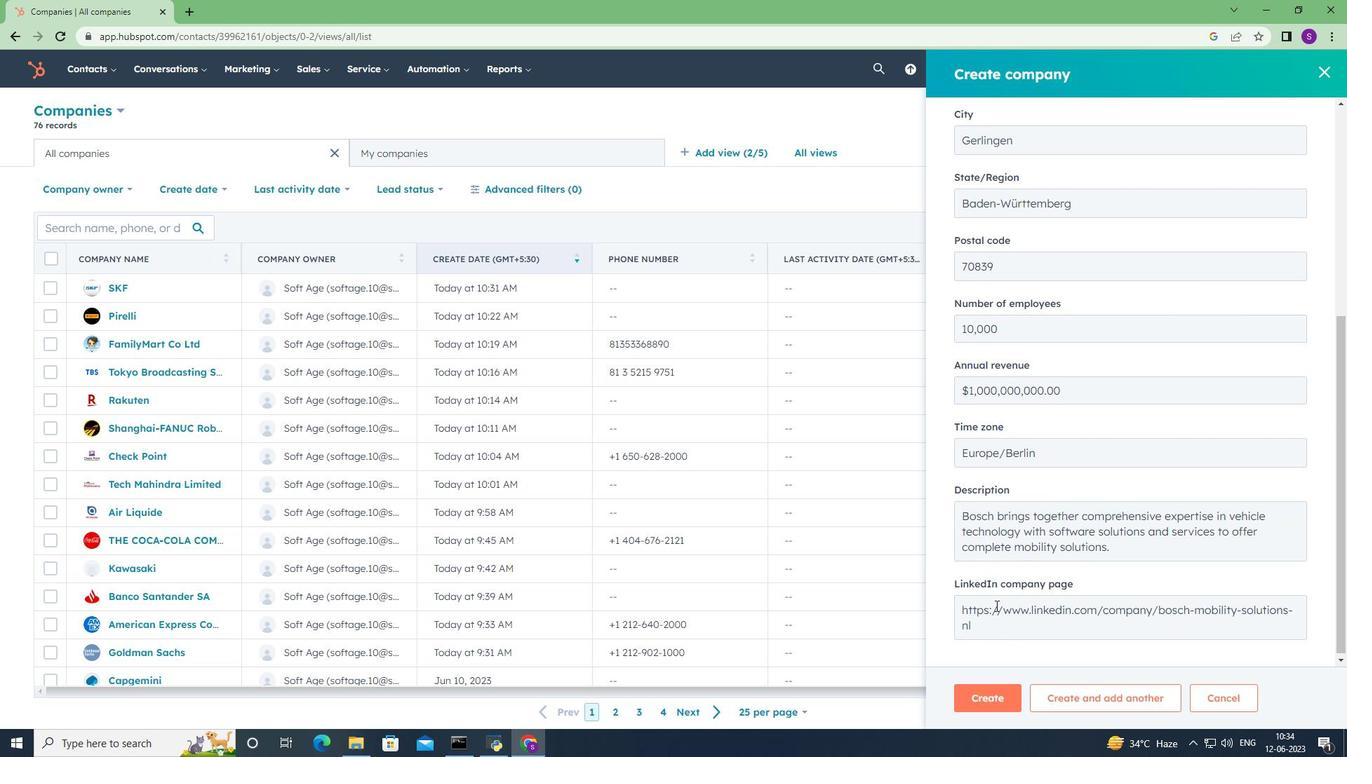 
Action: Mouse scrolled (995, 605) with delta (0, 0)
Screenshot: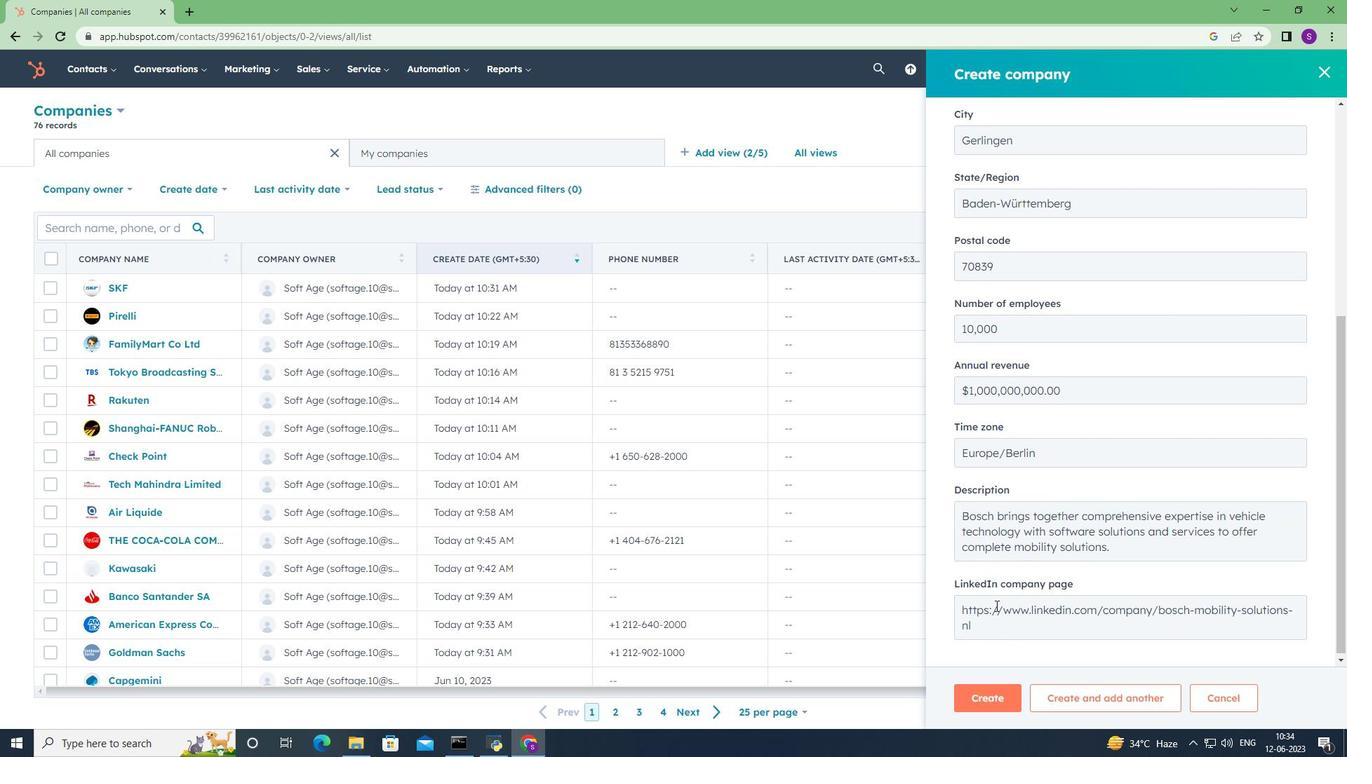 
Action: Mouse moved to (996, 706)
Screenshot: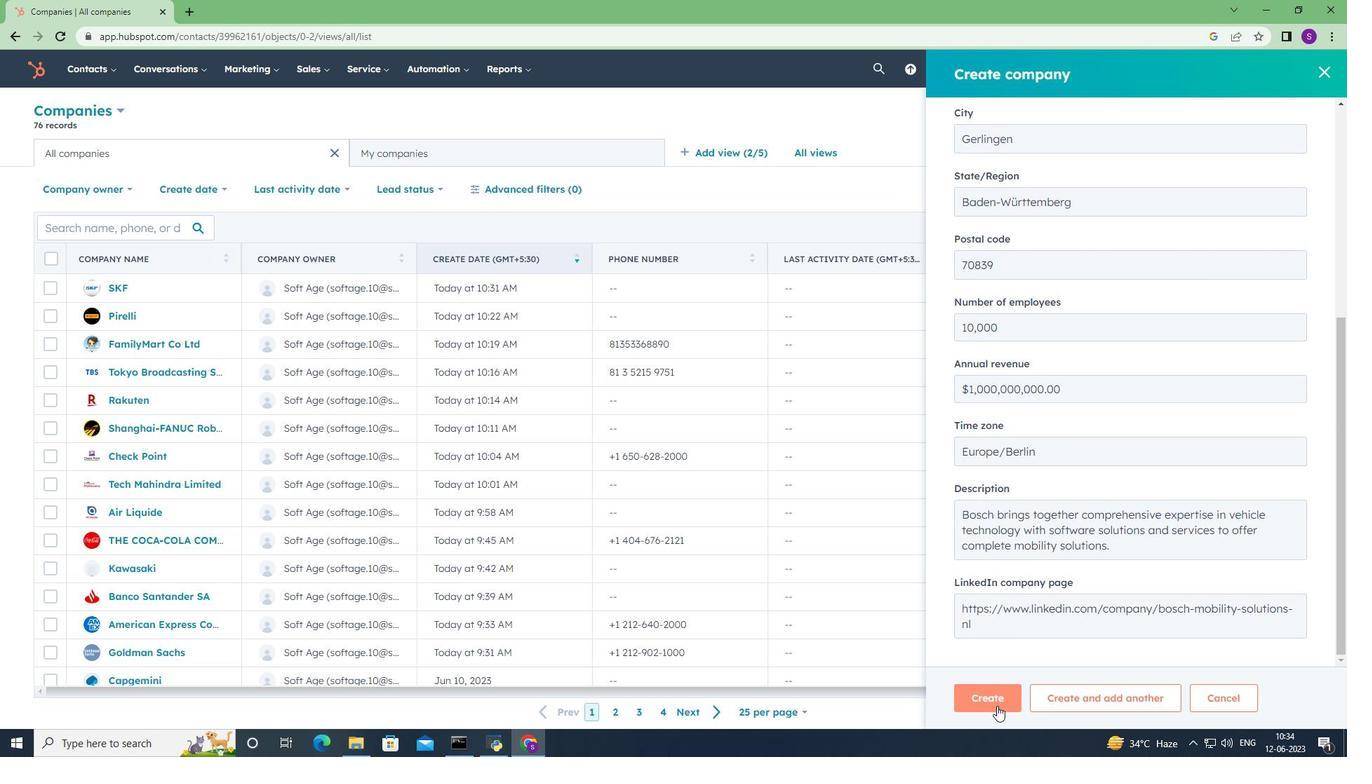 
Action: Mouse pressed left at (996, 706)
Screenshot: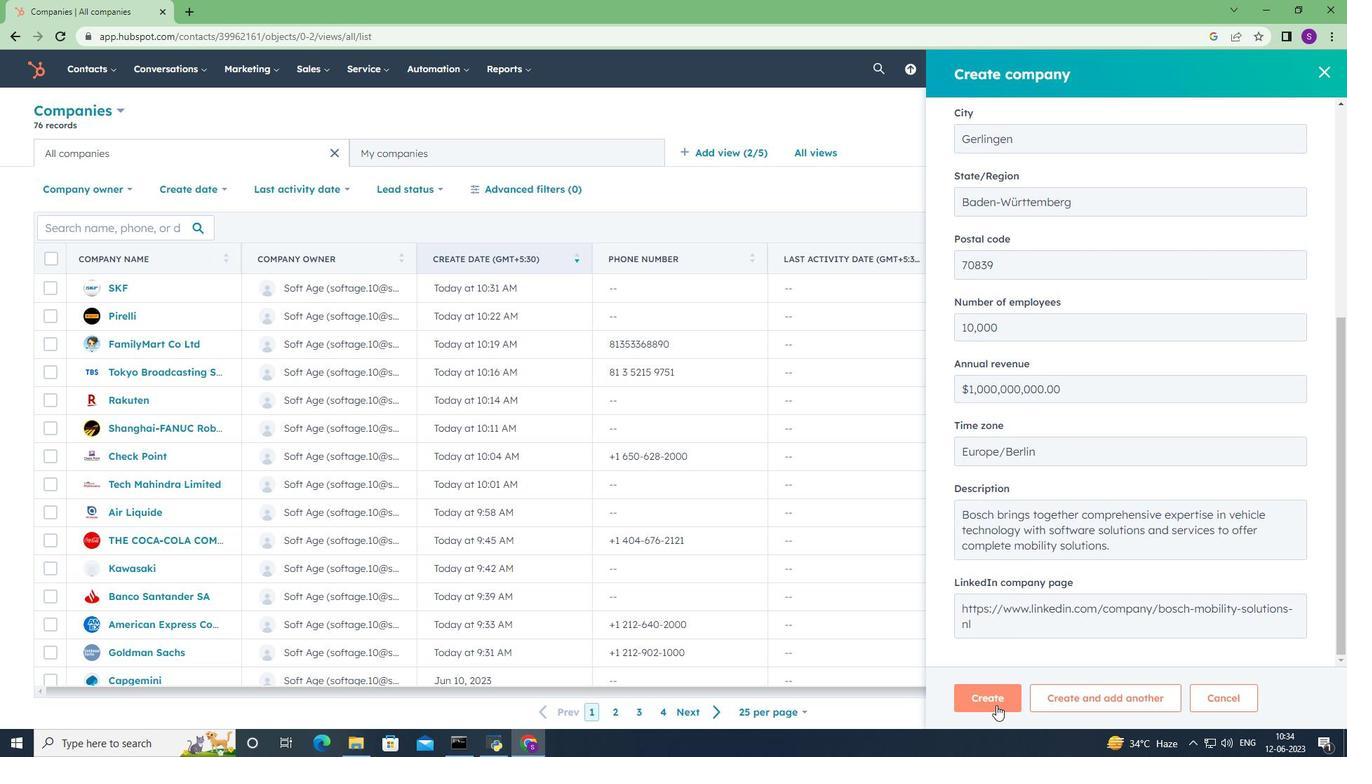 
Action: Mouse moved to (933, 451)
Screenshot: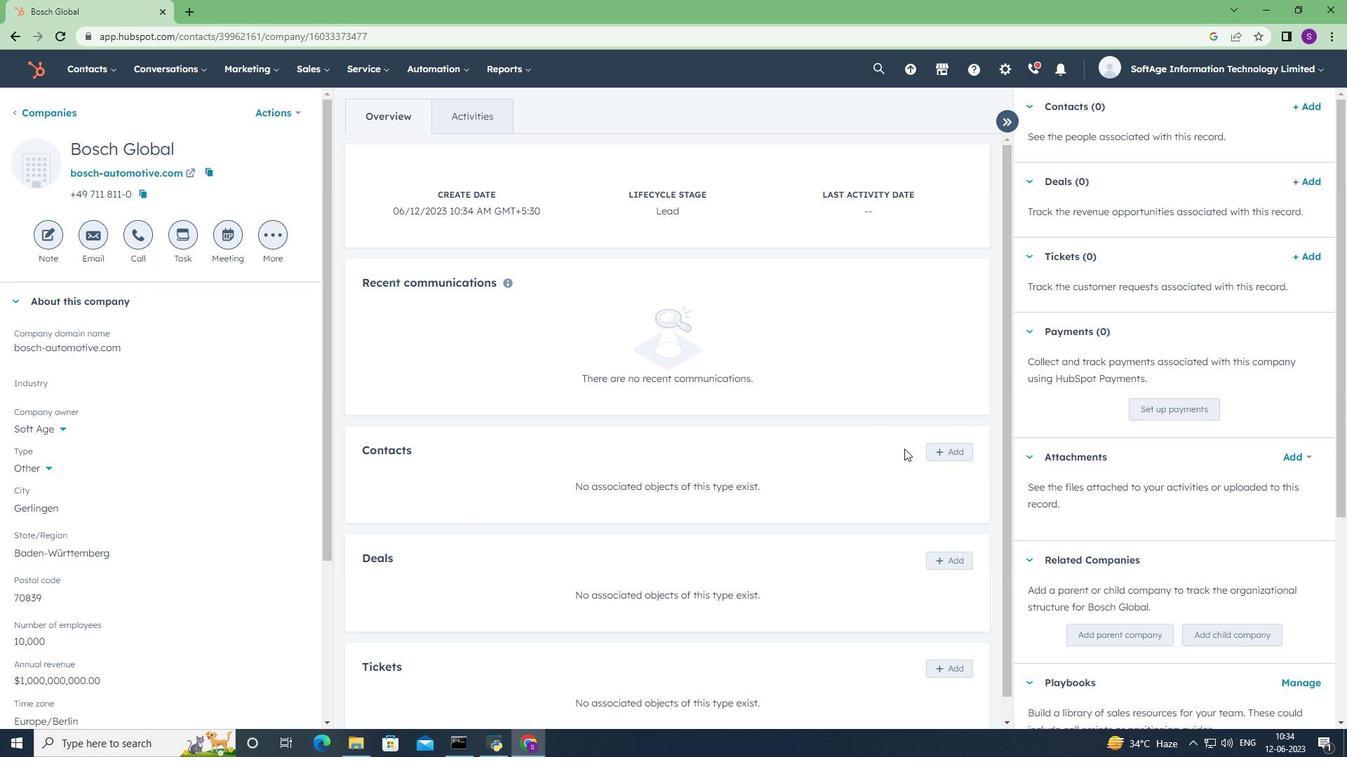 
Action: Mouse pressed left at (933, 451)
Screenshot: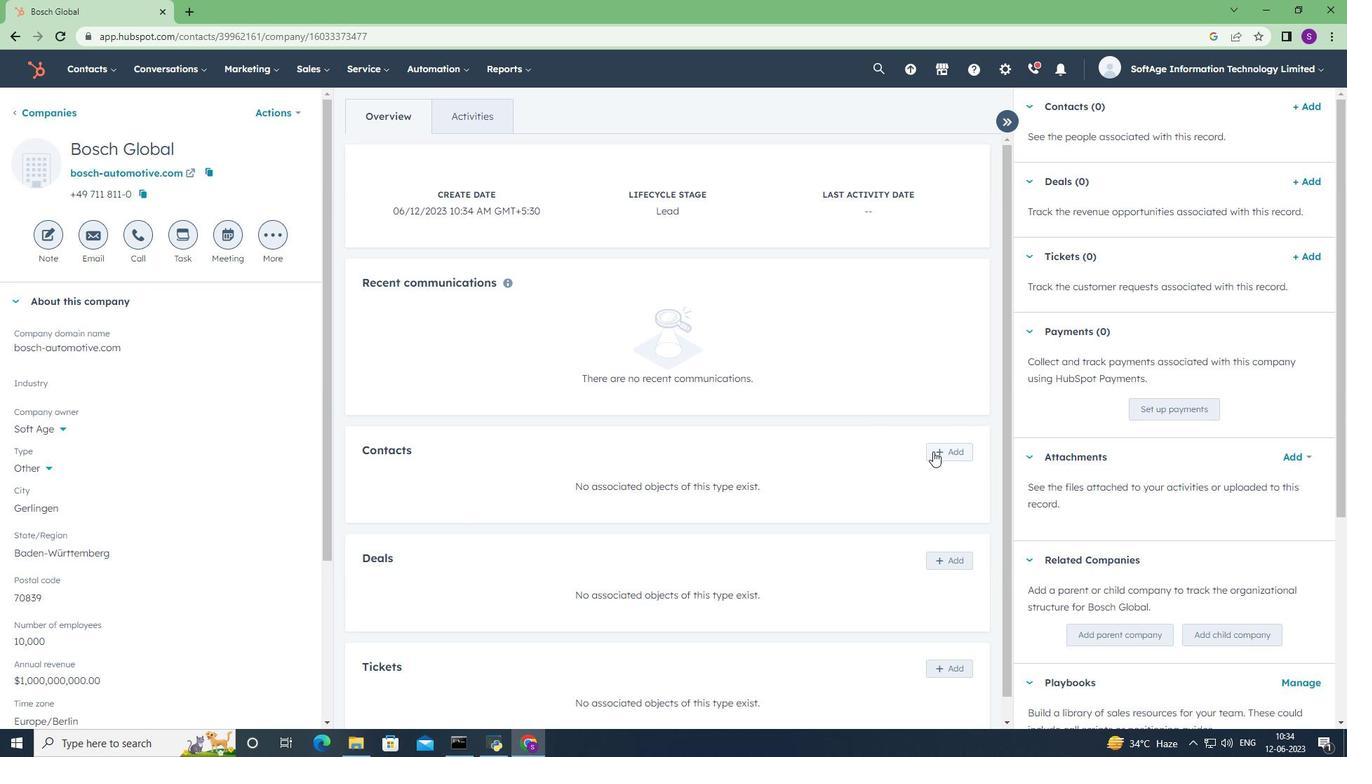 
Action: Mouse moved to (1057, 149)
Screenshot: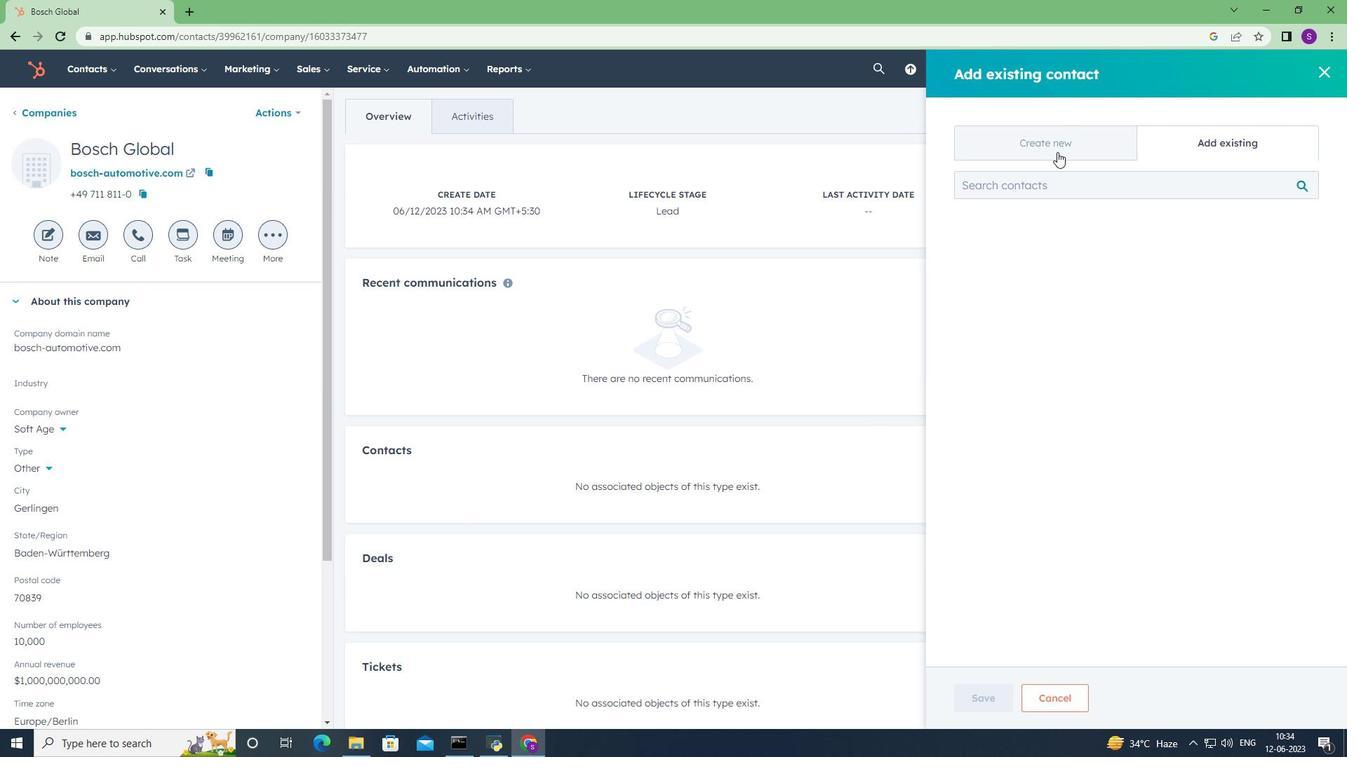 
Action: Mouse pressed left at (1057, 149)
Screenshot: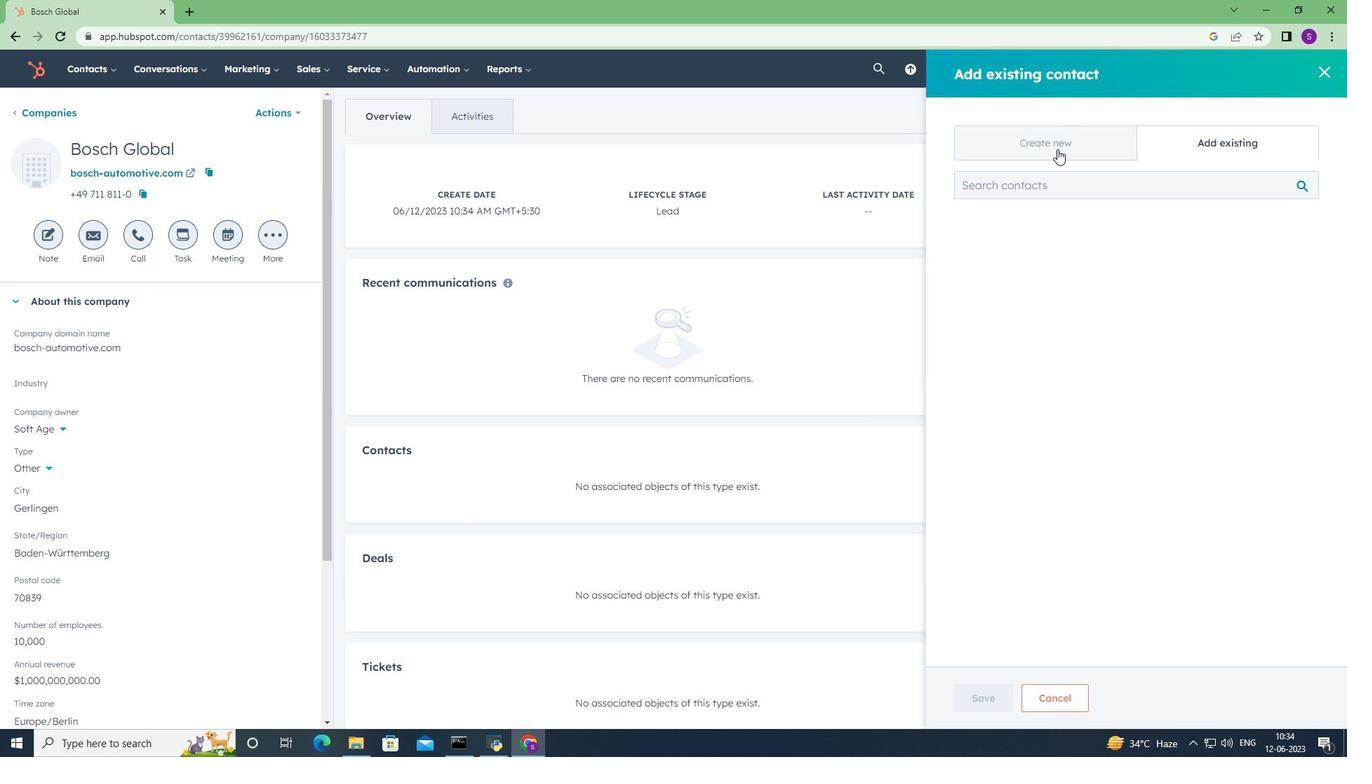 
Action: Mouse moved to (1056, 235)
Screenshot: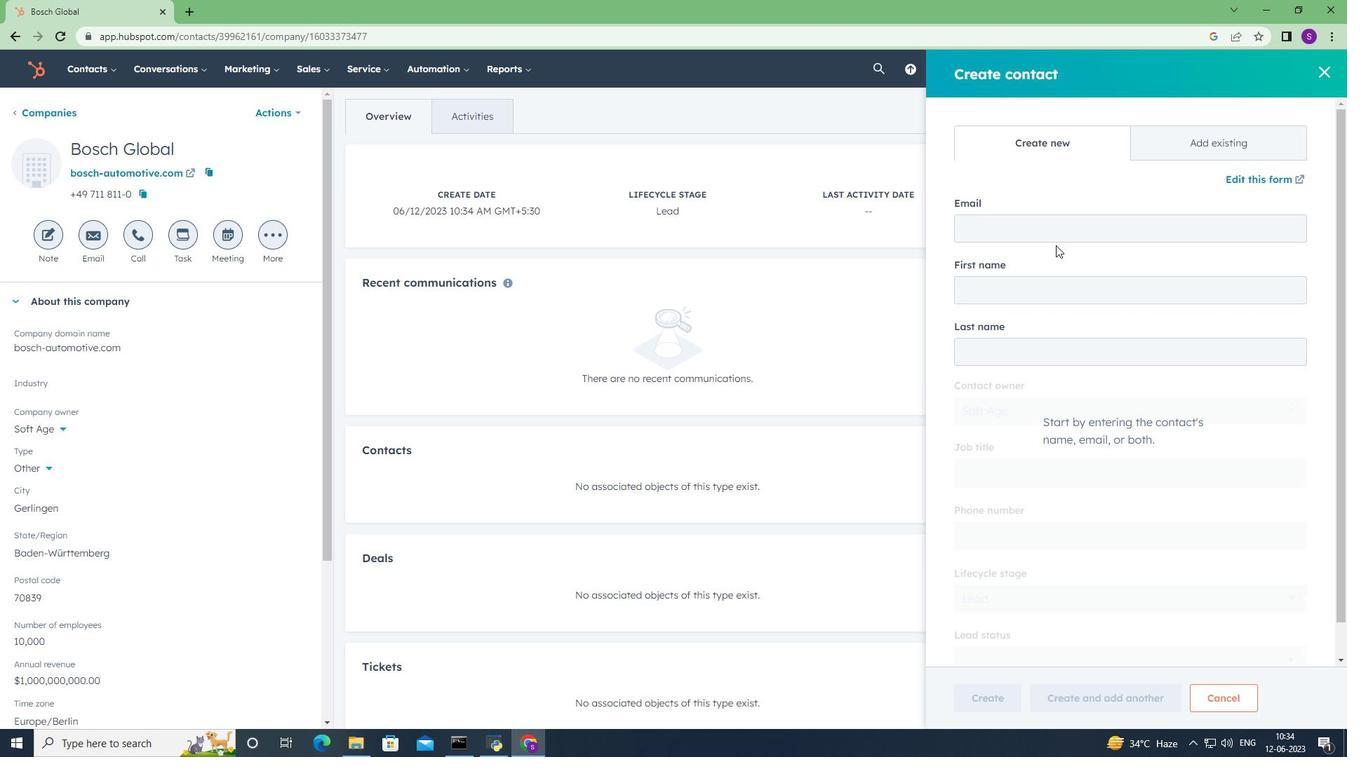 
Action: Mouse pressed left at (1056, 235)
Screenshot: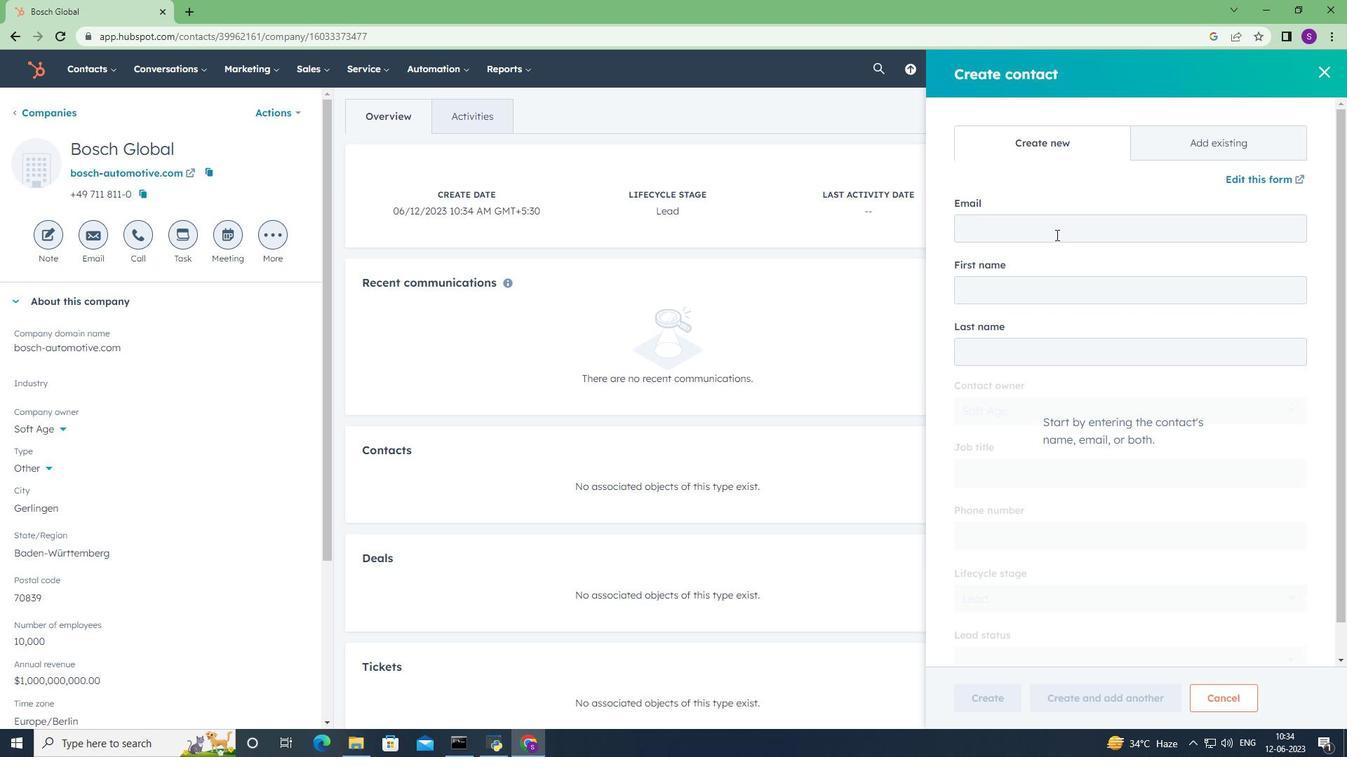 
Action: Key pressed <Key.shift><Key.shift><Key.shift>Lily21<Key.shift>J<Key.backspace><Key.shift>Kapoor<Key.shift>@bosch-automotive.com<Key.tab><Key.shift>Lily<Key.tab><Key.shift>Kapoor<Key.tab><Key.tab><Key.shift><Key.shift><Key.shift><Key.shift><Key.shift><Key.shift><Key.shift><Key.shift><Key.shift><Key.shift><Key.shift><Key.shift><Key.shift><Key.shift><Key.shift><Key.shift><Key.shift><Key.shift><Key.shift><Key.shift><Key.shift>Executive<Key.space><Key.shift>Assistant<Key.tab>9165559015
Screenshot: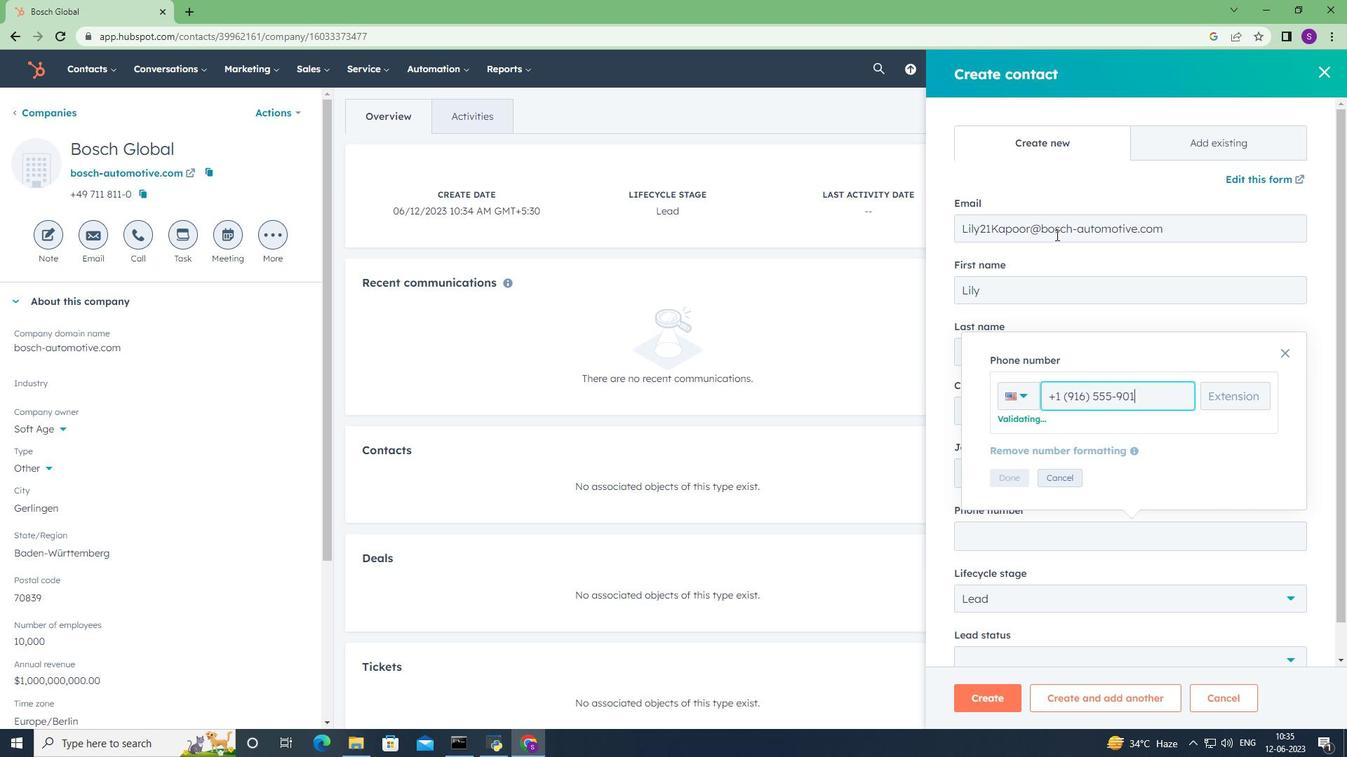 
Action: Mouse moved to (1013, 480)
Screenshot: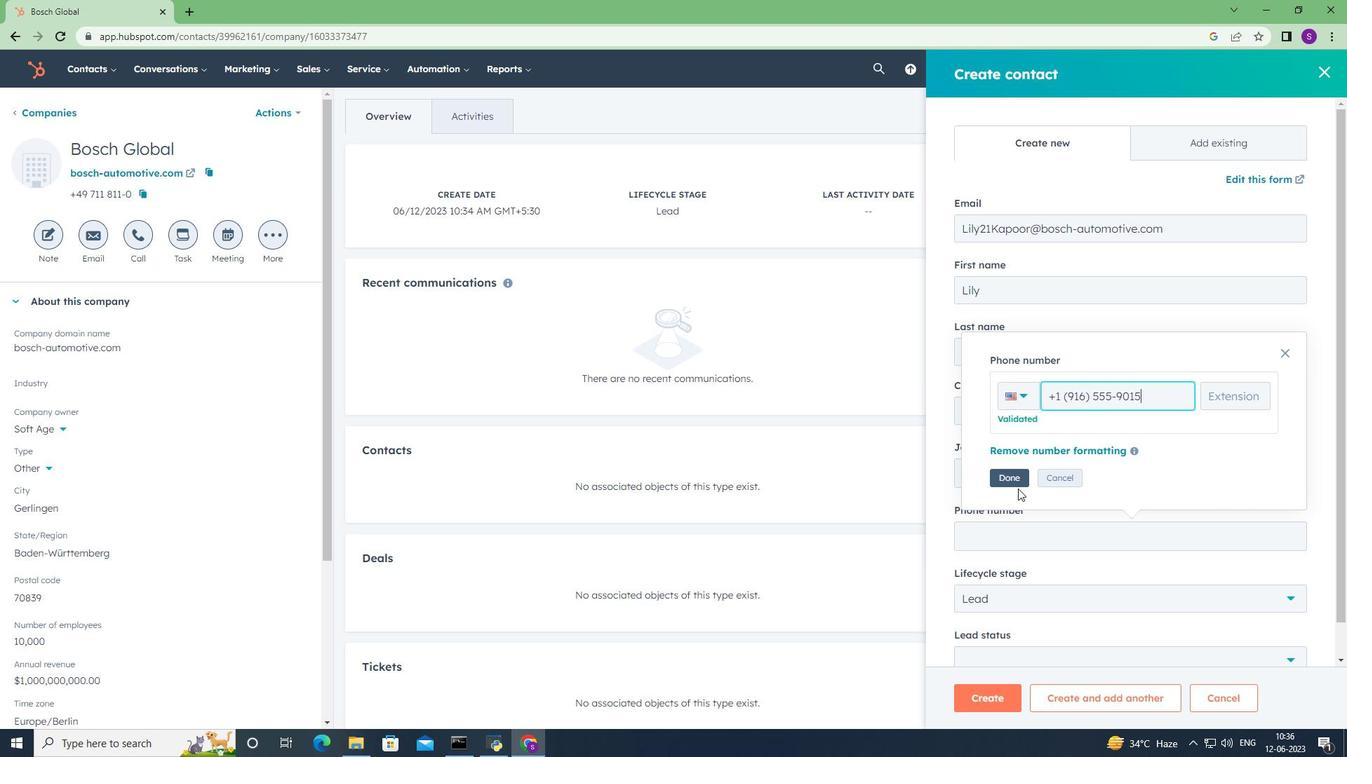 
Action: Mouse pressed left at (1013, 480)
Screenshot: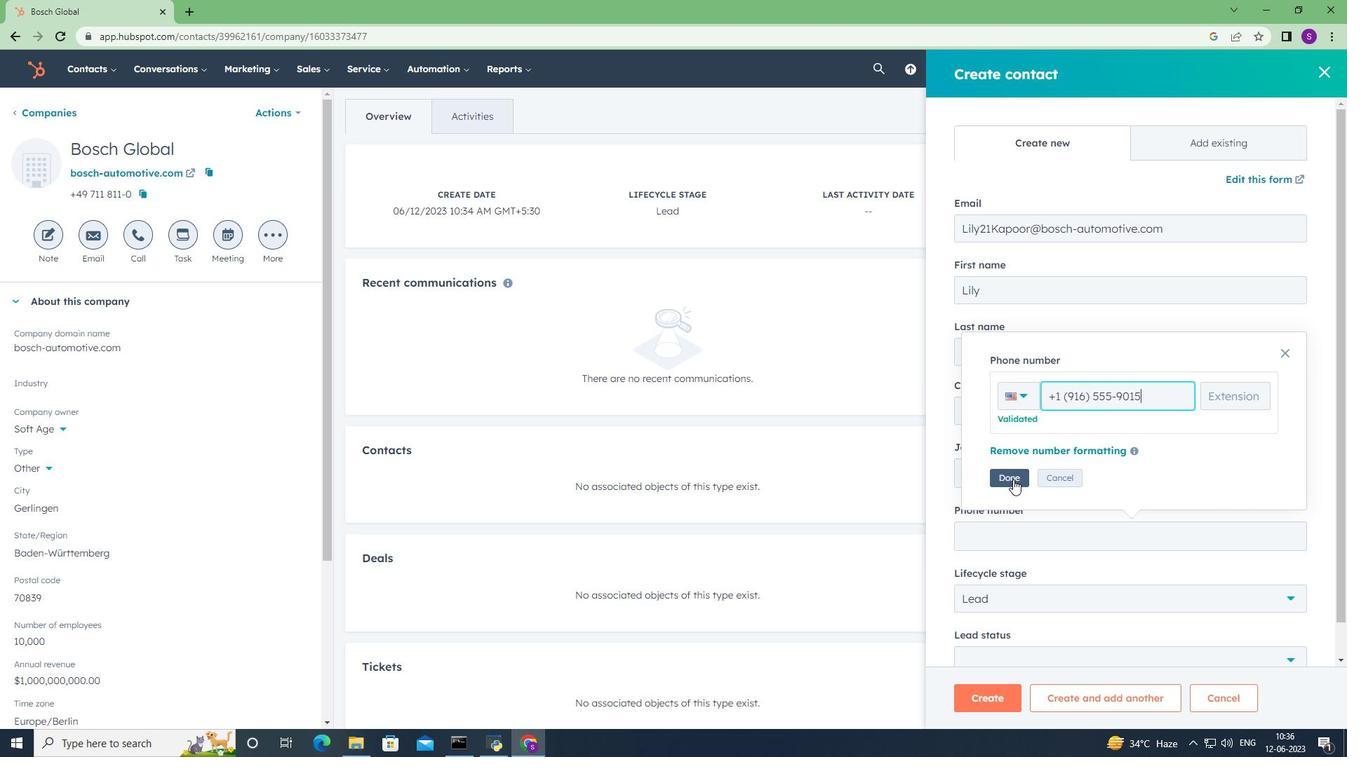 
Action: Mouse moved to (1045, 602)
Screenshot: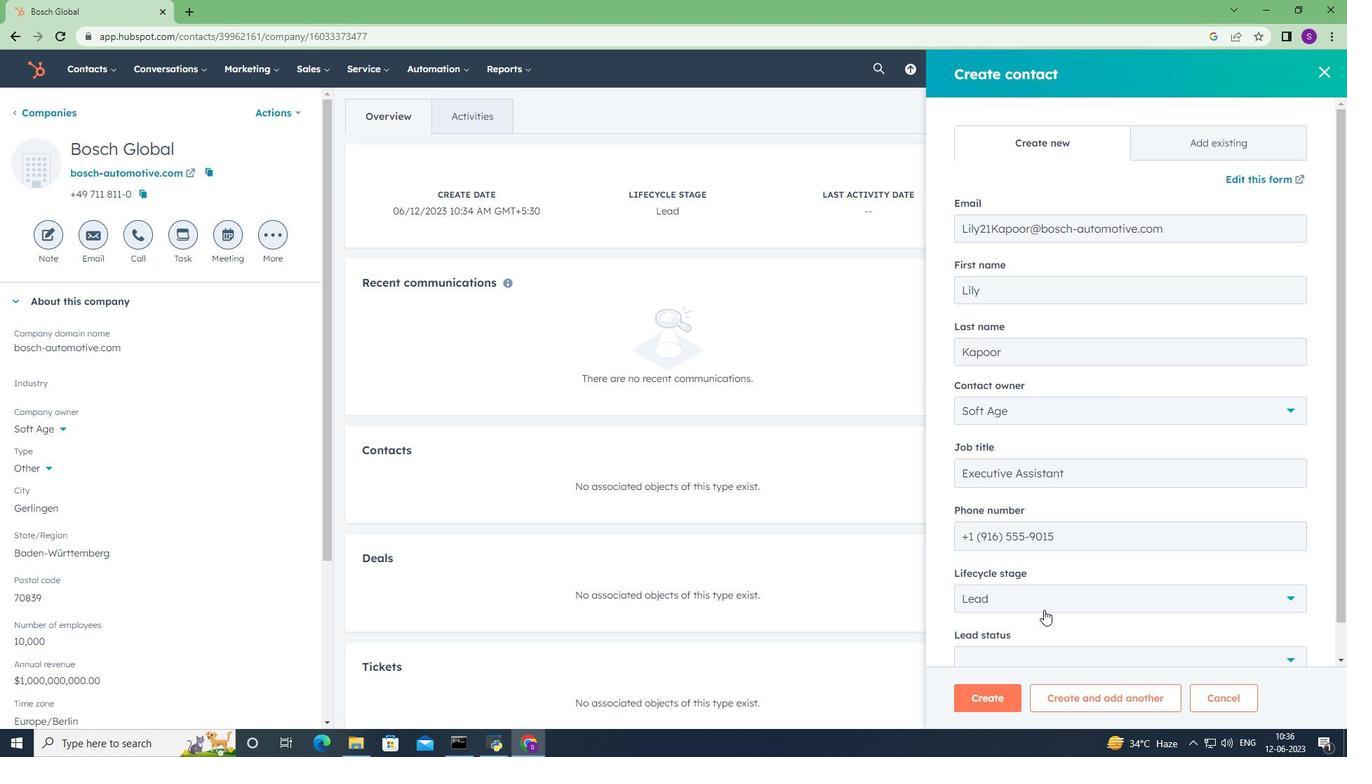 
Action: Mouse pressed left at (1045, 602)
Screenshot: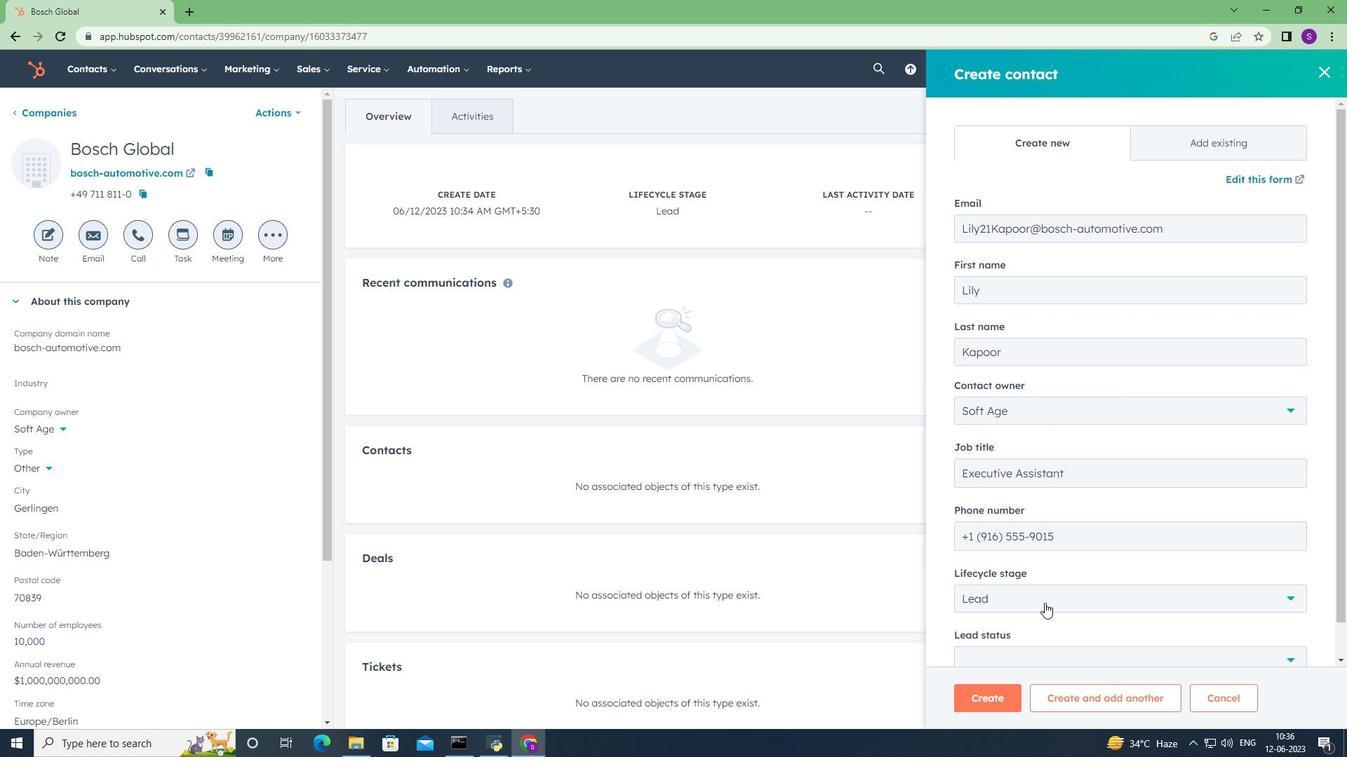 
Action: Mouse moved to (1016, 463)
Screenshot: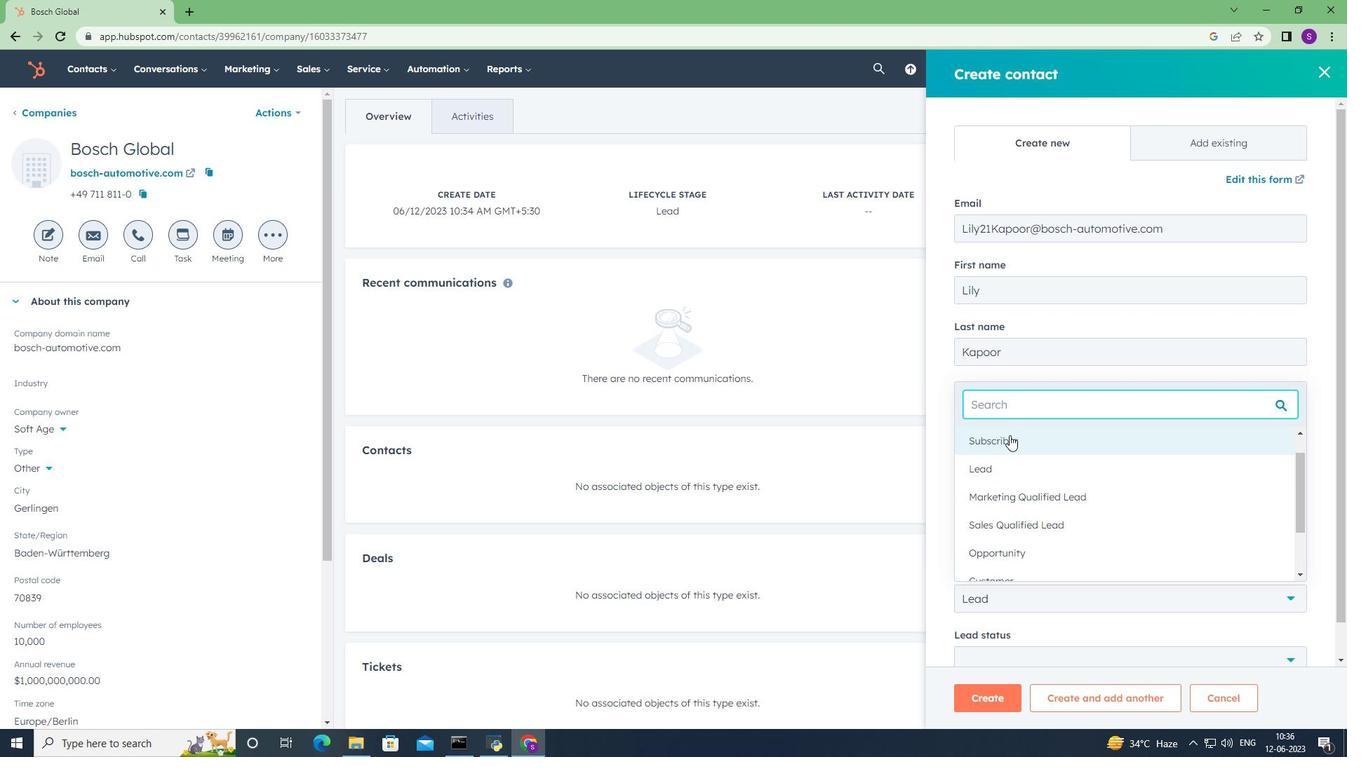 
Action: Mouse pressed left at (1016, 463)
Screenshot: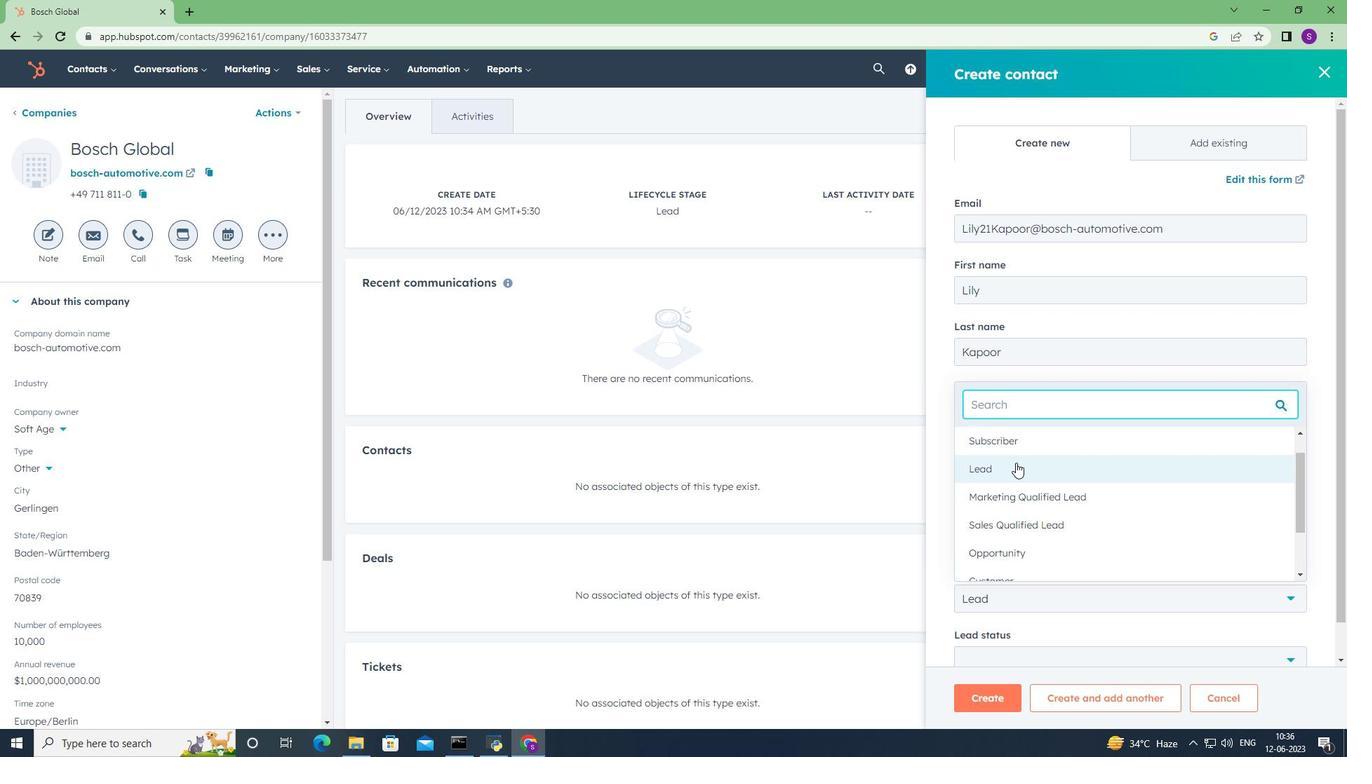 
Action: Mouse moved to (1055, 647)
Screenshot: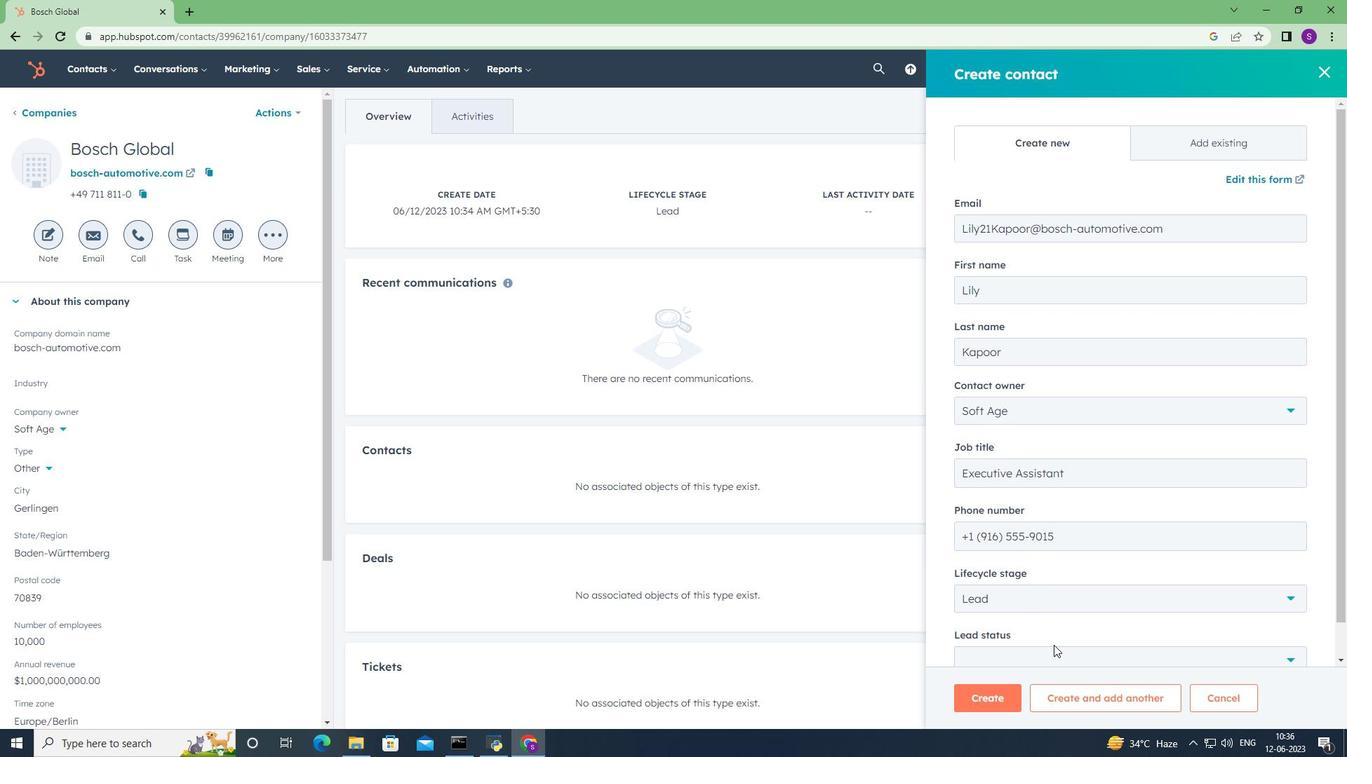 
Action: Mouse scrolled (1055, 646) with delta (0, 0)
Screenshot: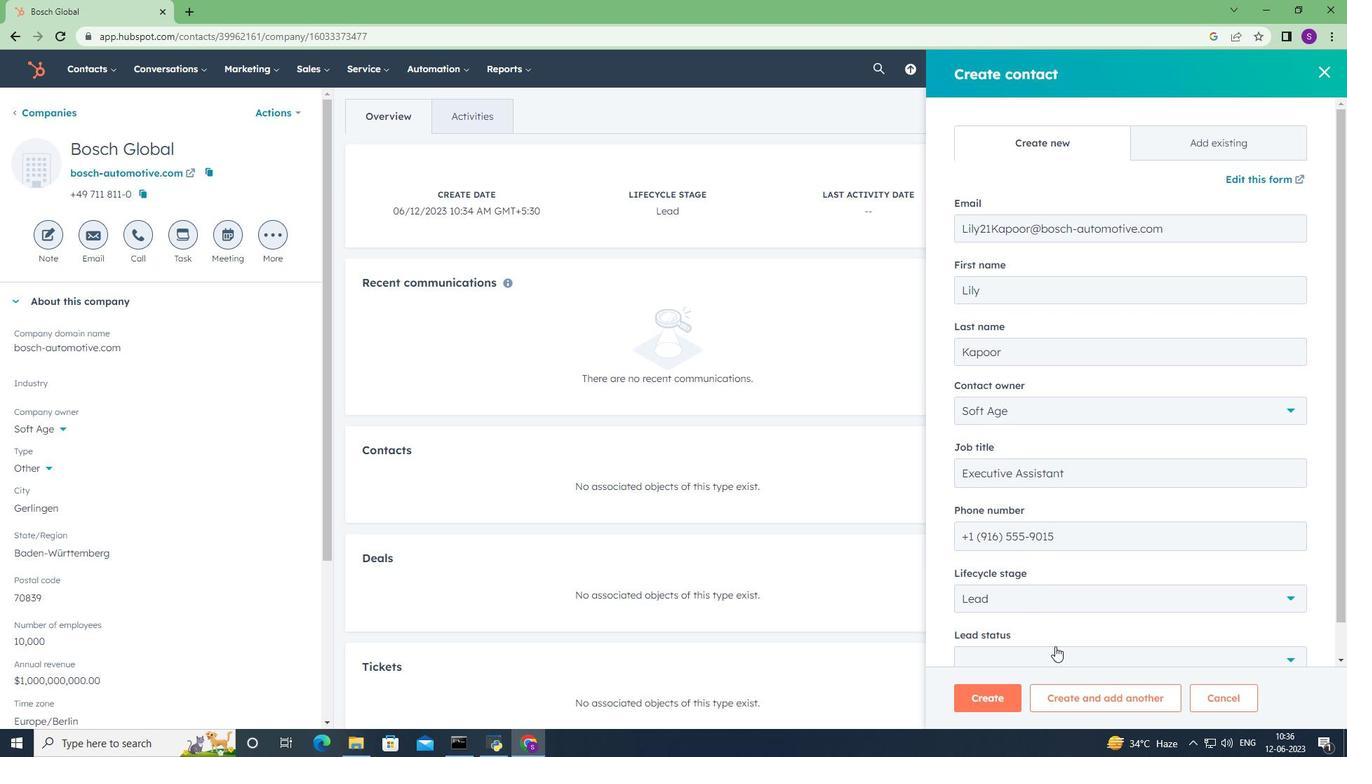 
Action: Mouse scrolled (1055, 646) with delta (0, 0)
Screenshot: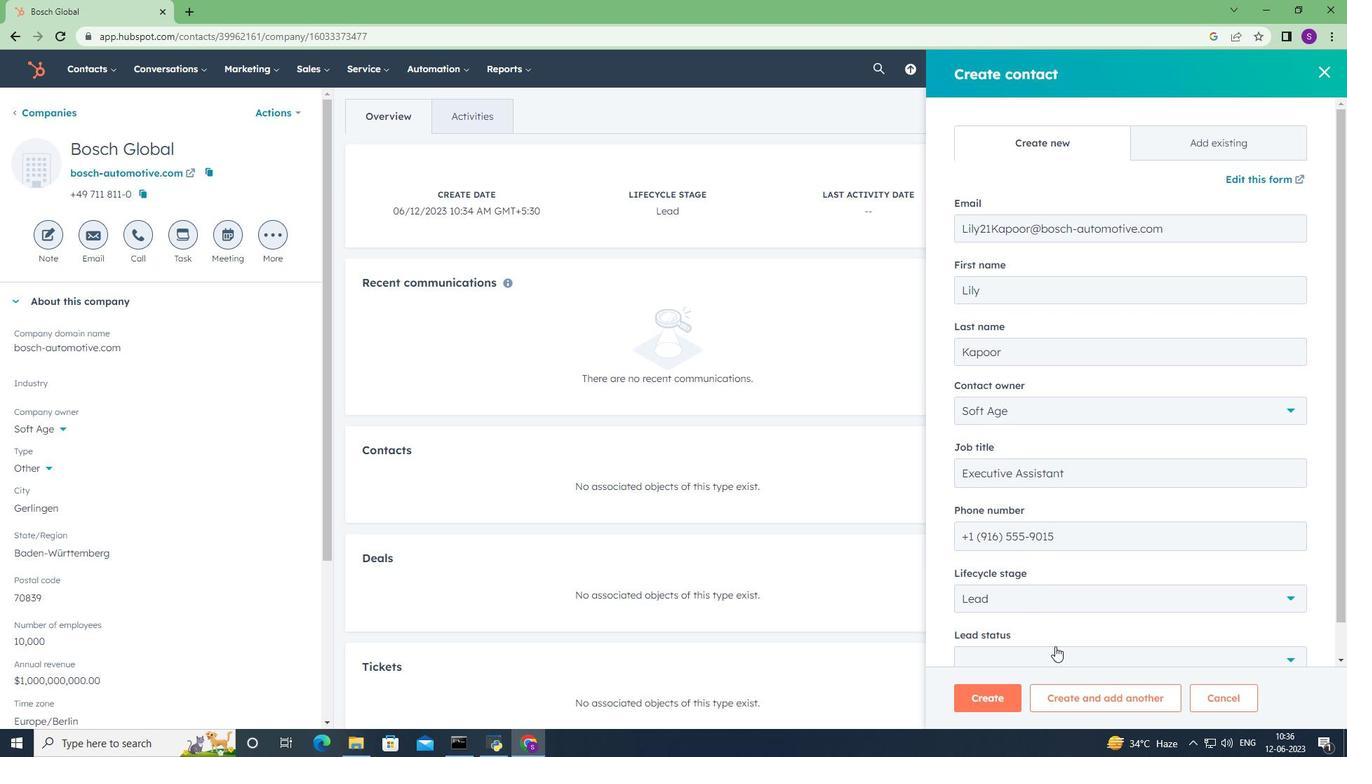 
Action: Mouse scrolled (1055, 646) with delta (0, 0)
Screenshot: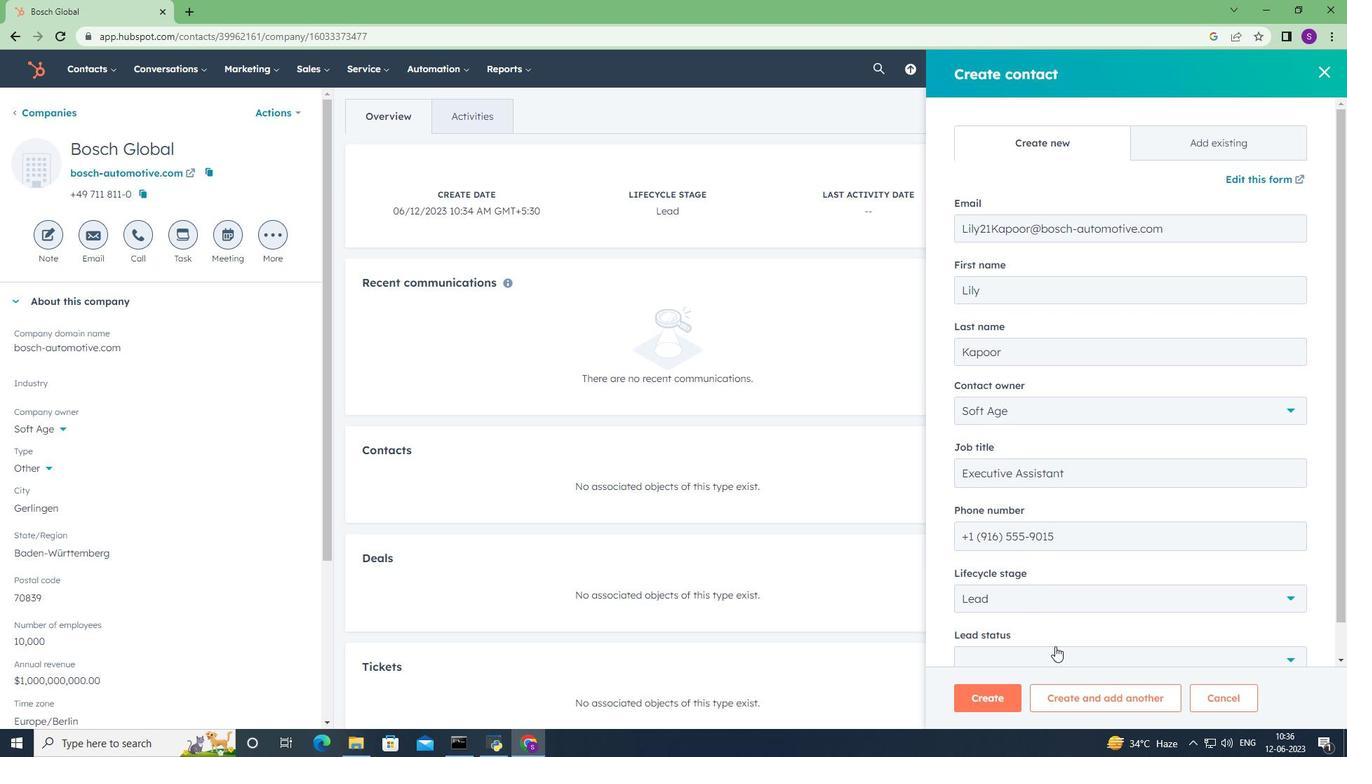 
Action: Mouse scrolled (1055, 646) with delta (0, 0)
Screenshot: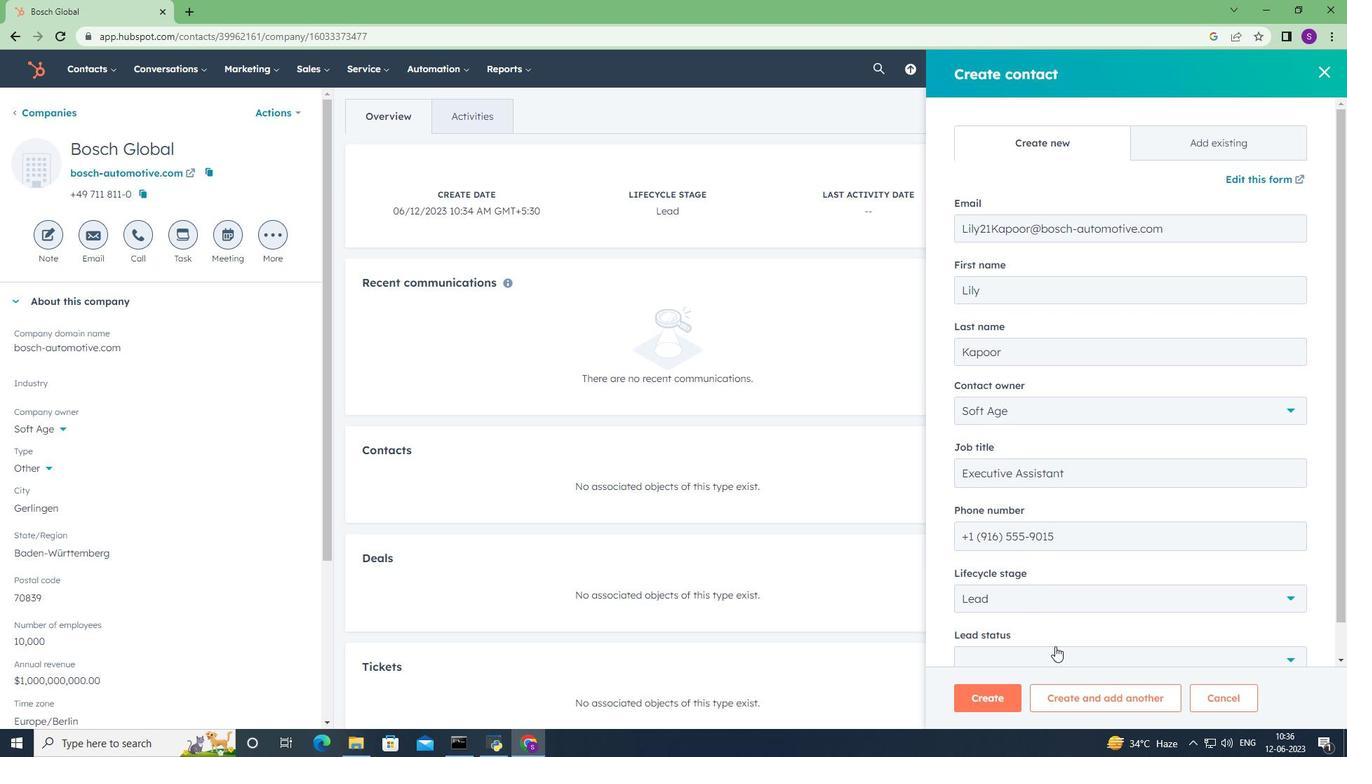 
Action: Mouse scrolled (1055, 646) with delta (0, 0)
Screenshot: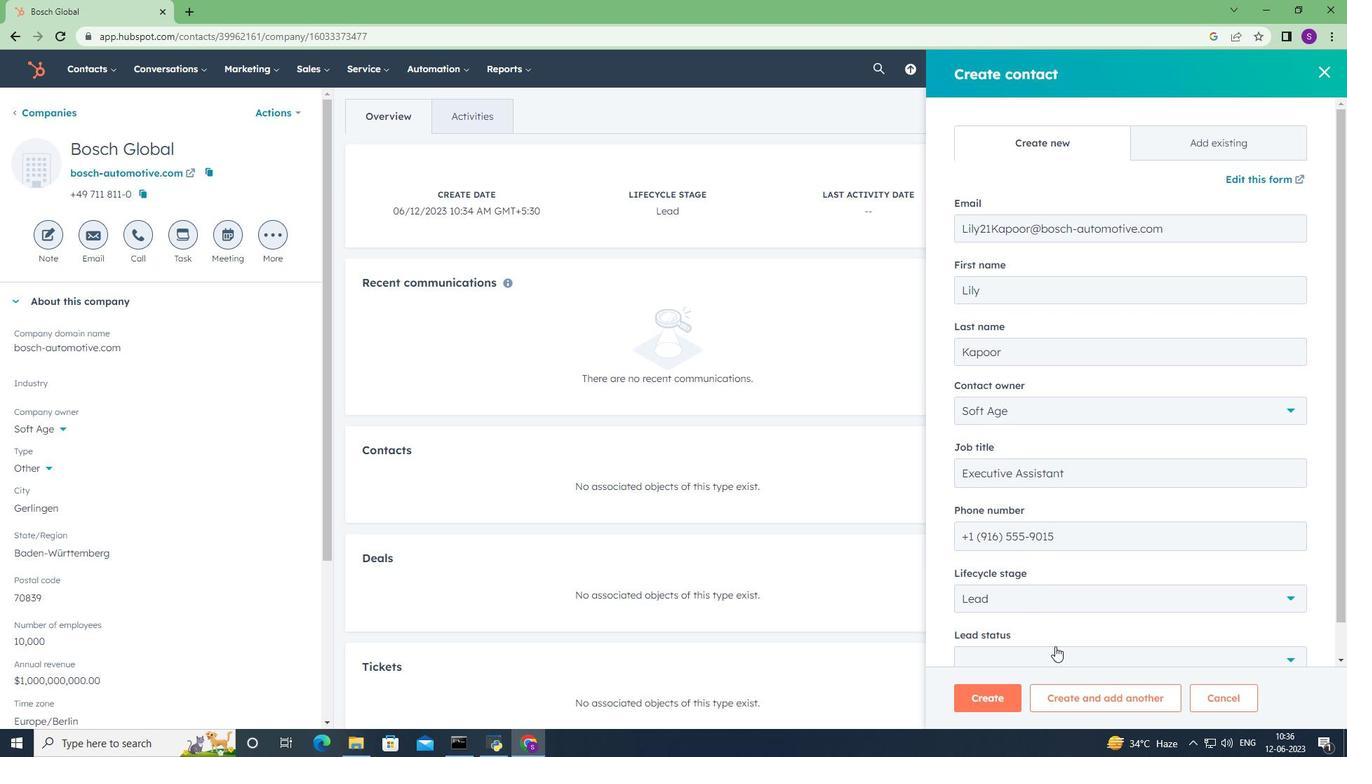 
Action: Mouse scrolled (1055, 646) with delta (0, 0)
Screenshot: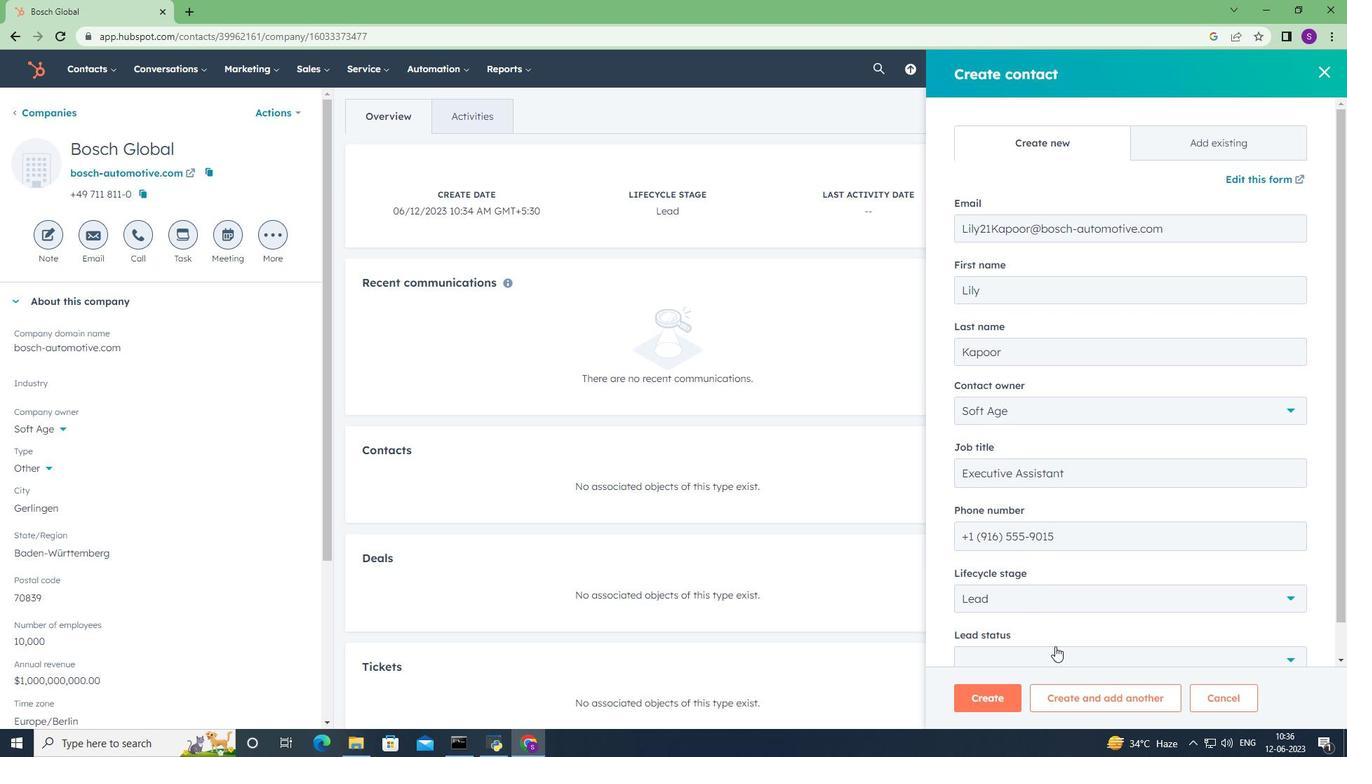 
Action: Mouse moved to (1053, 630)
Screenshot: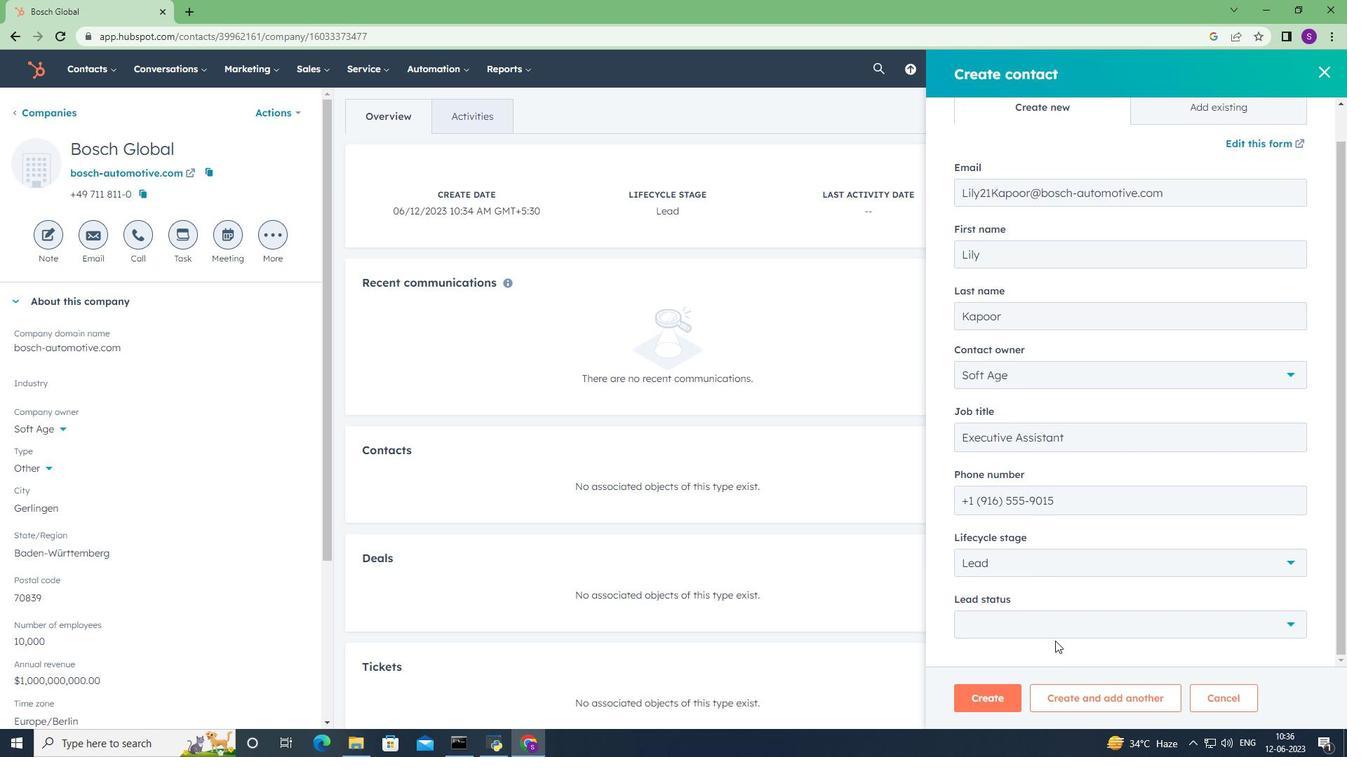 
Action: Mouse pressed left at (1053, 630)
Screenshot: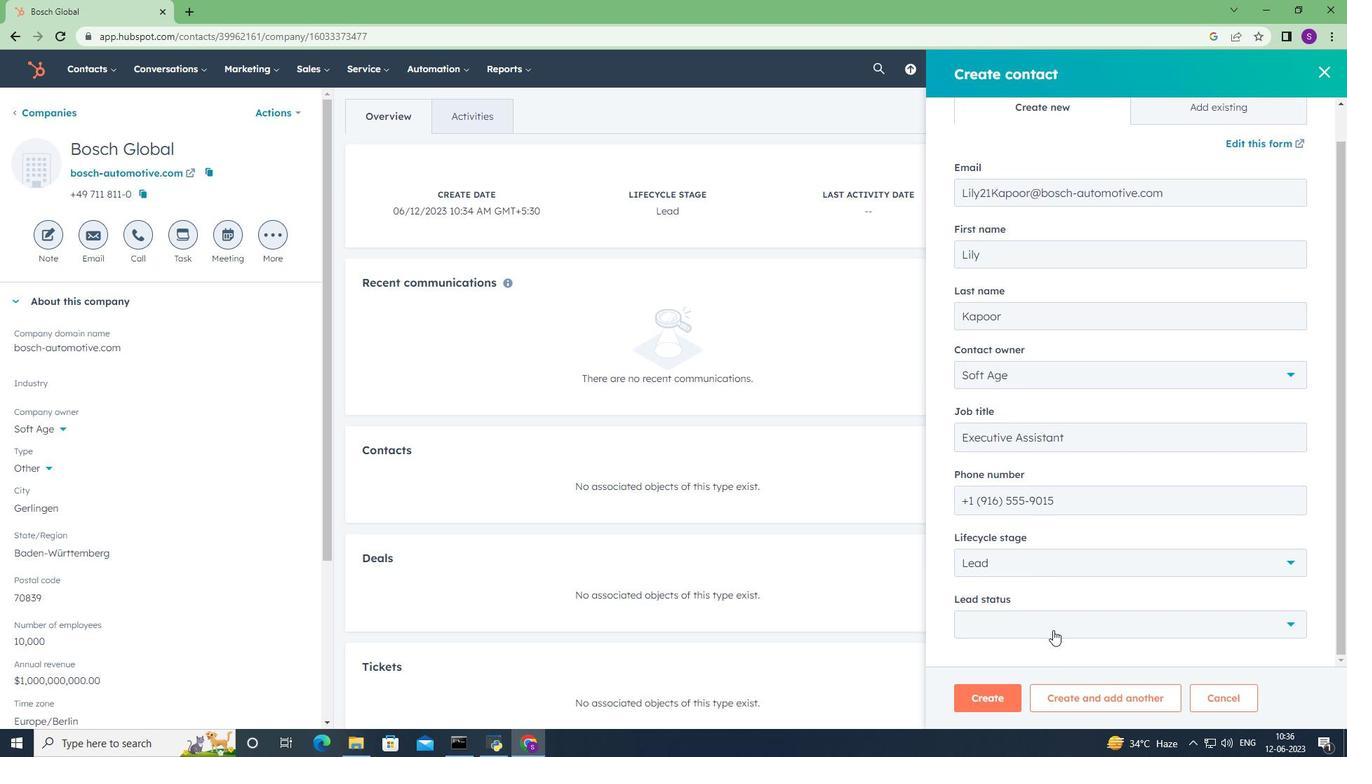 
Action: Mouse moved to (1021, 559)
Screenshot: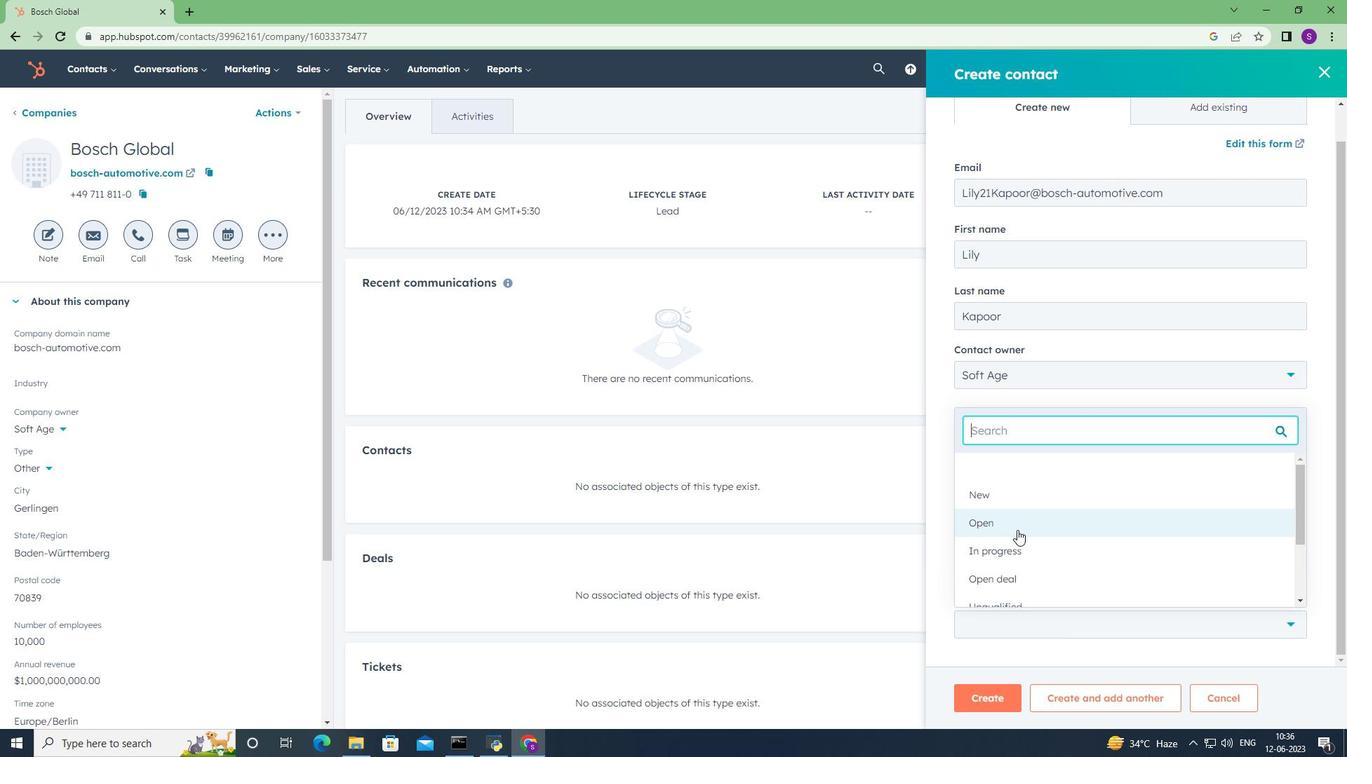 
Action: Mouse pressed left at (1021, 559)
Screenshot: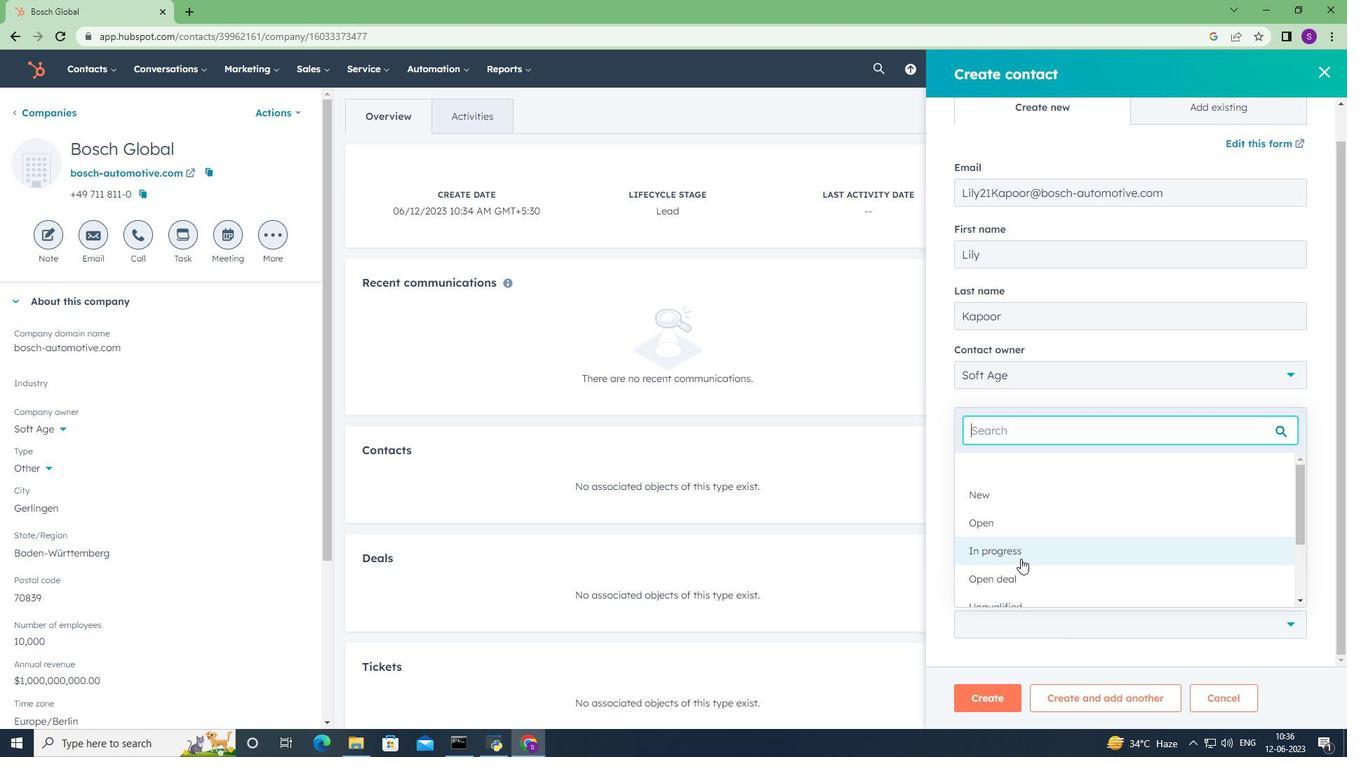 
Action: Mouse moved to (1016, 583)
Screenshot: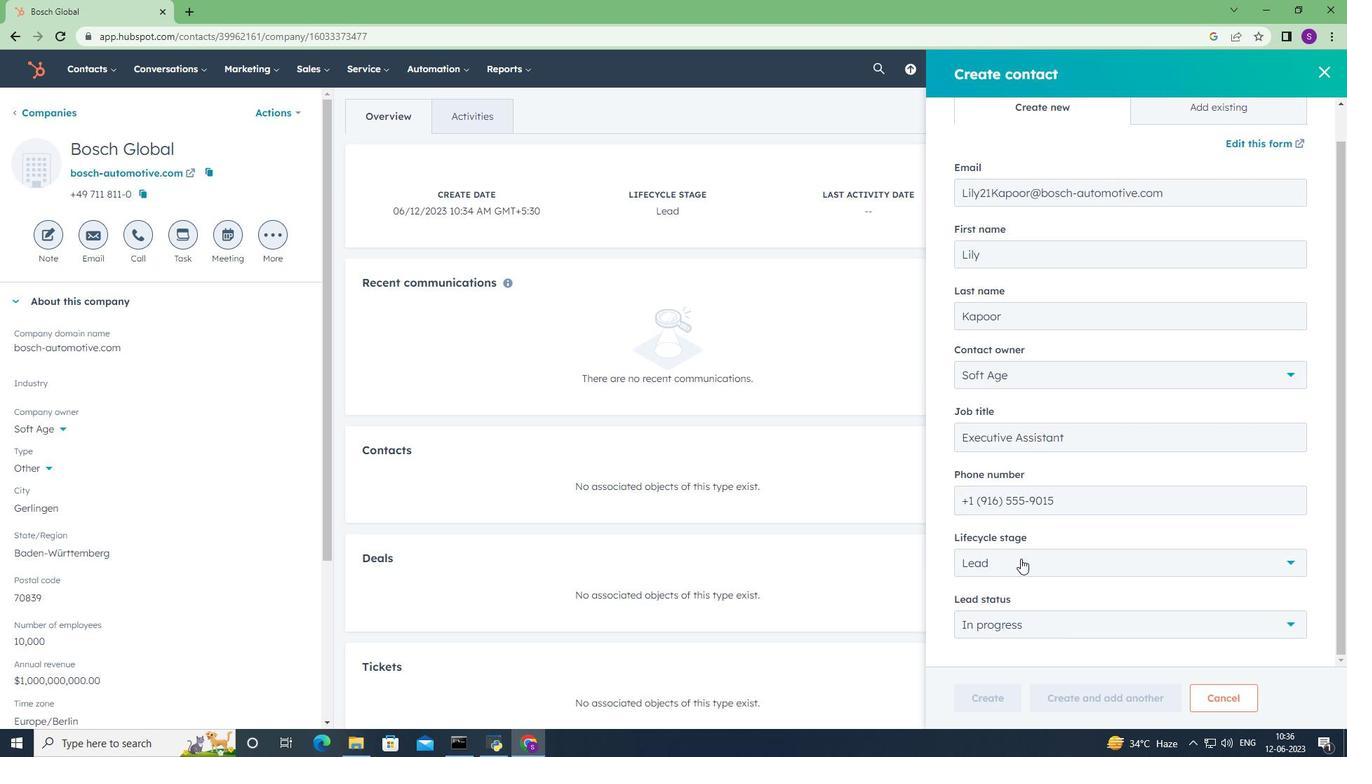 
Action: Mouse scrolled (1016, 583) with delta (0, 0)
Screenshot: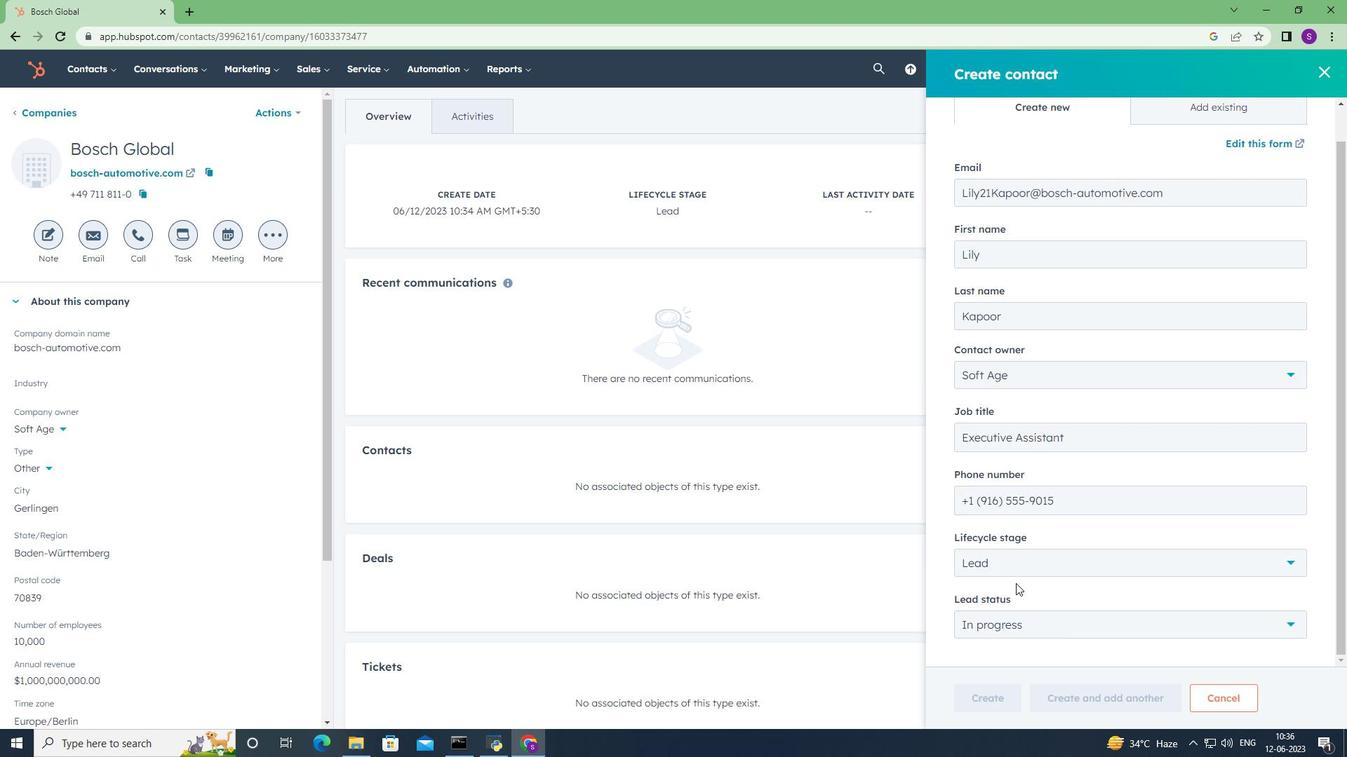 
Action: Mouse scrolled (1016, 583) with delta (0, 0)
Screenshot: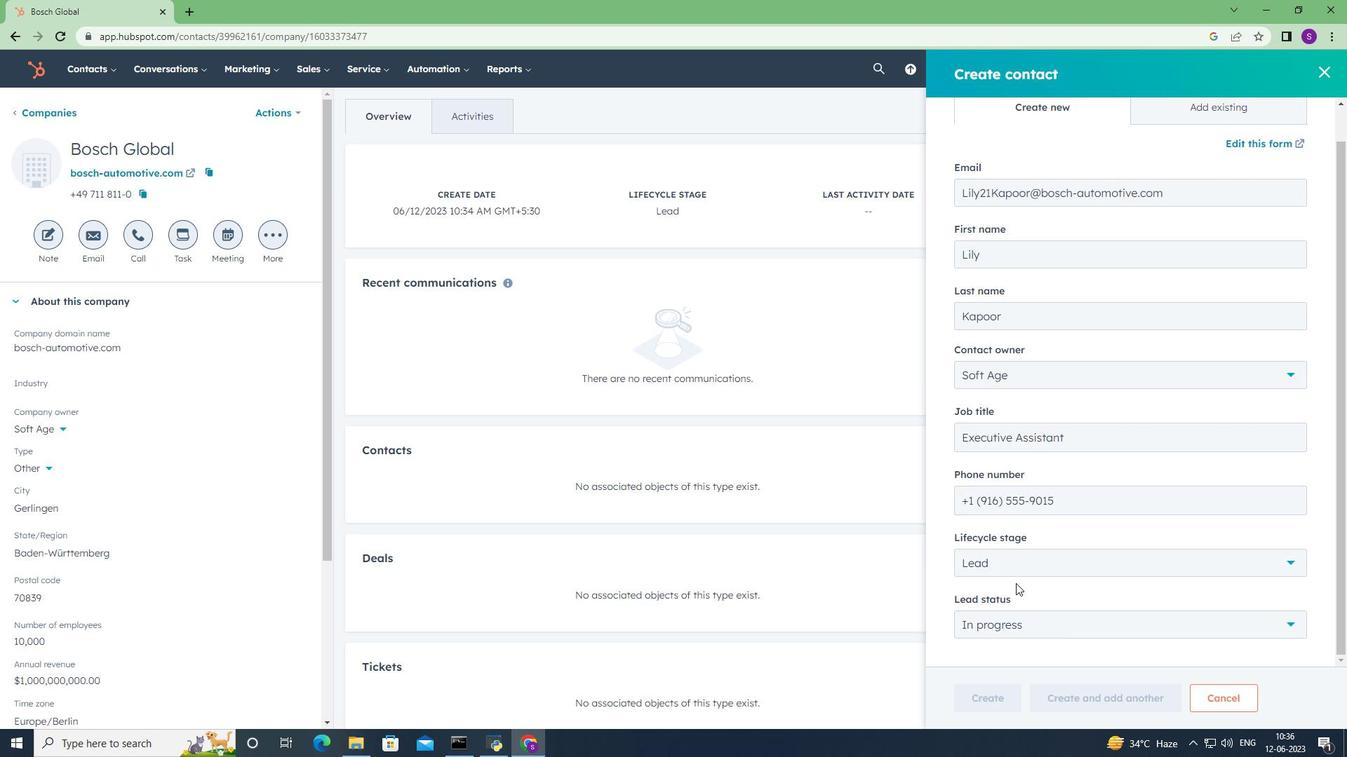 
Action: Mouse scrolled (1016, 583) with delta (0, 0)
Screenshot: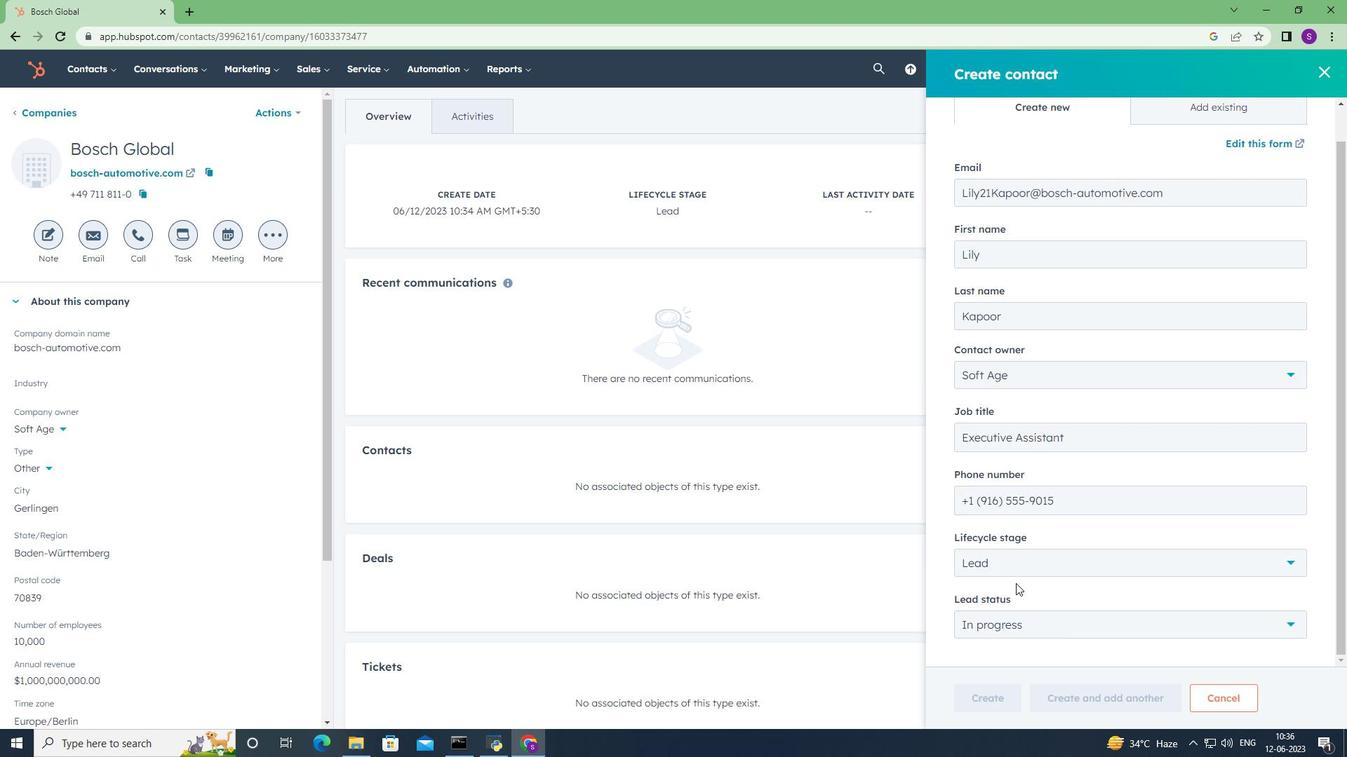 
Action: Mouse scrolled (1016, 583) with delta (0, 0)
Screenshot: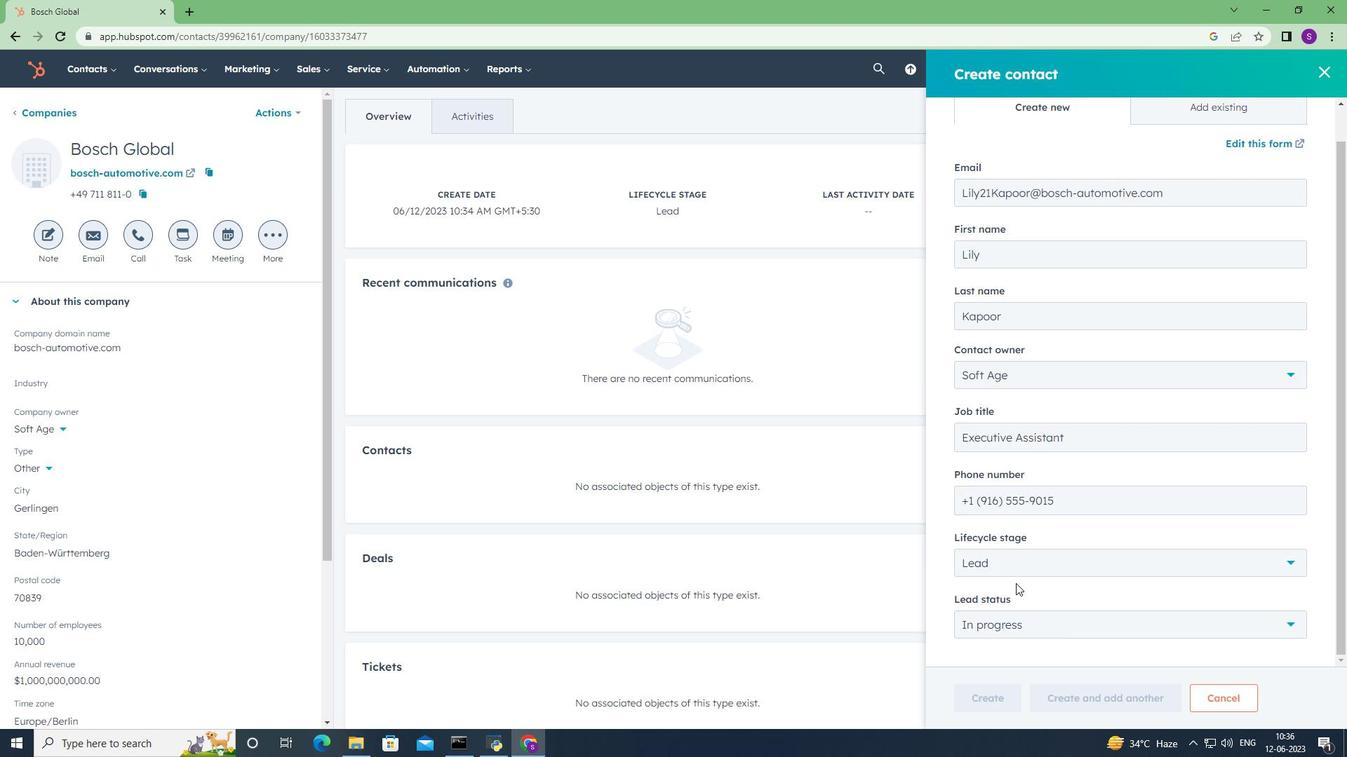 
Action: Mouse scrolled (1016, 583) with delta (0, 0)
Screenshot: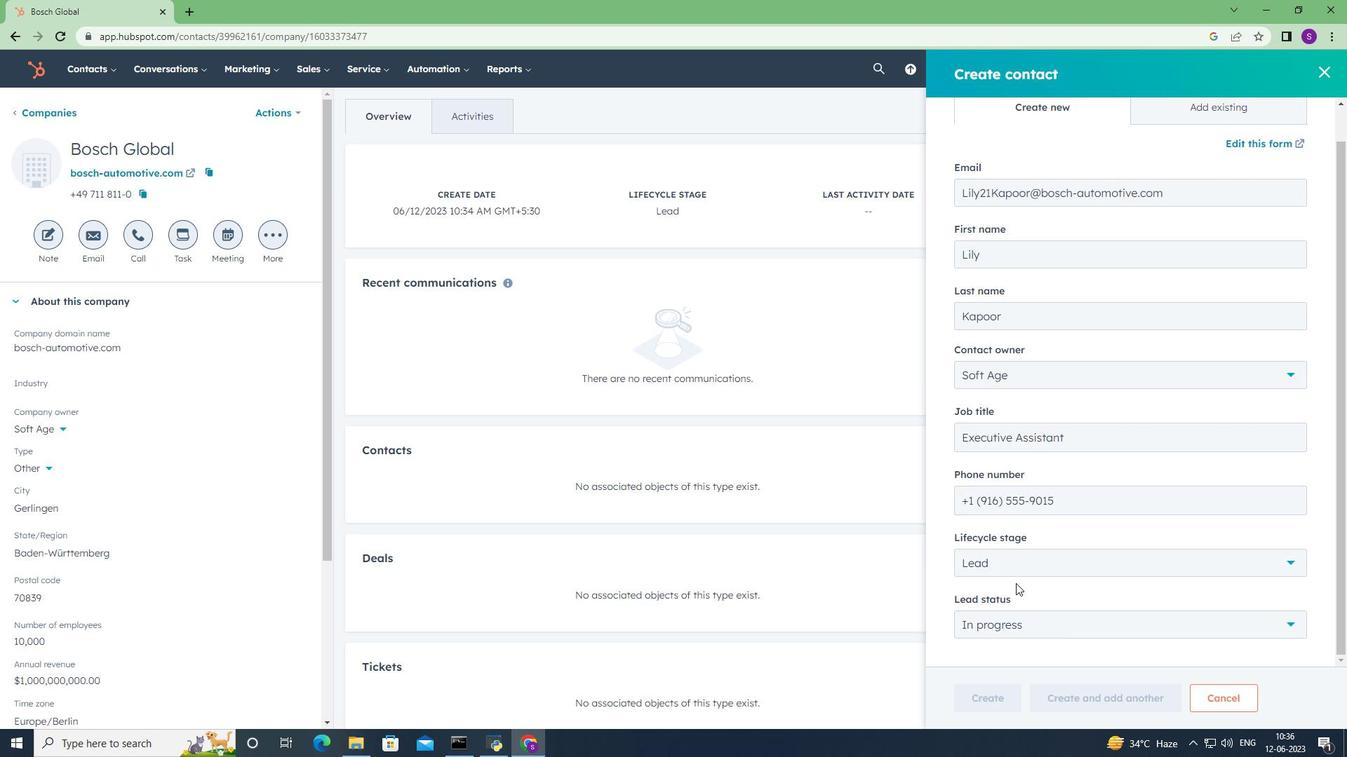 
Action: Mouse moved to (1002, 692)
Screenshot: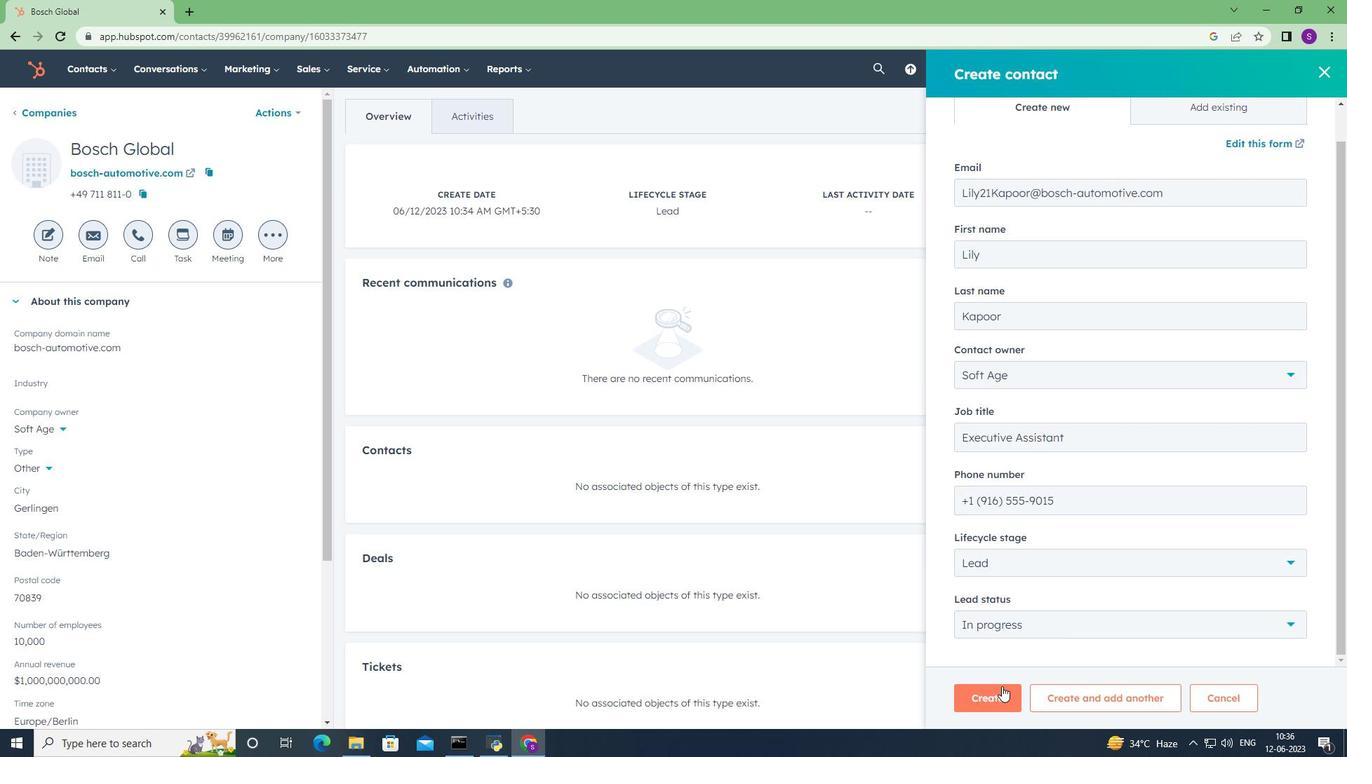 
Action: Mouse pressed left at (1002, 692)
Screenshot: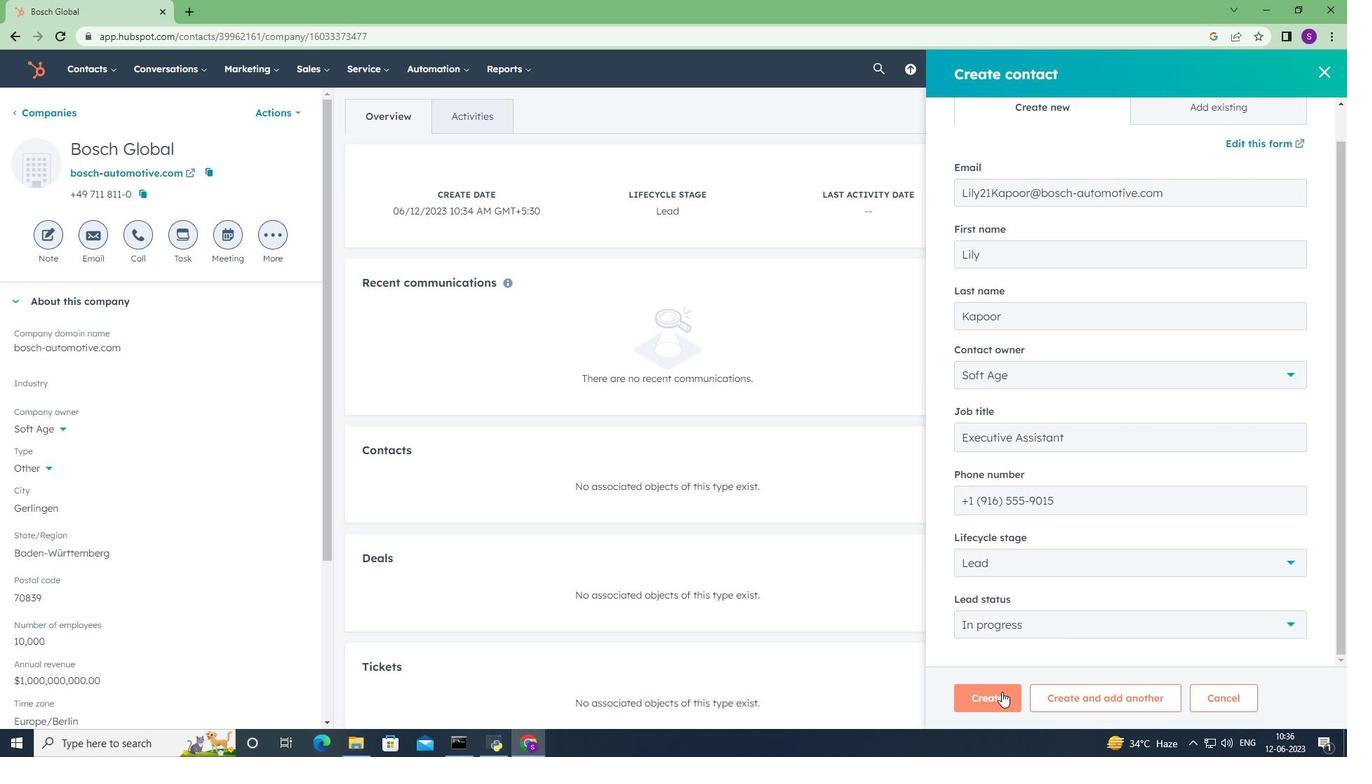 
Action: Mouse moved to (783, 305)
Screenshot: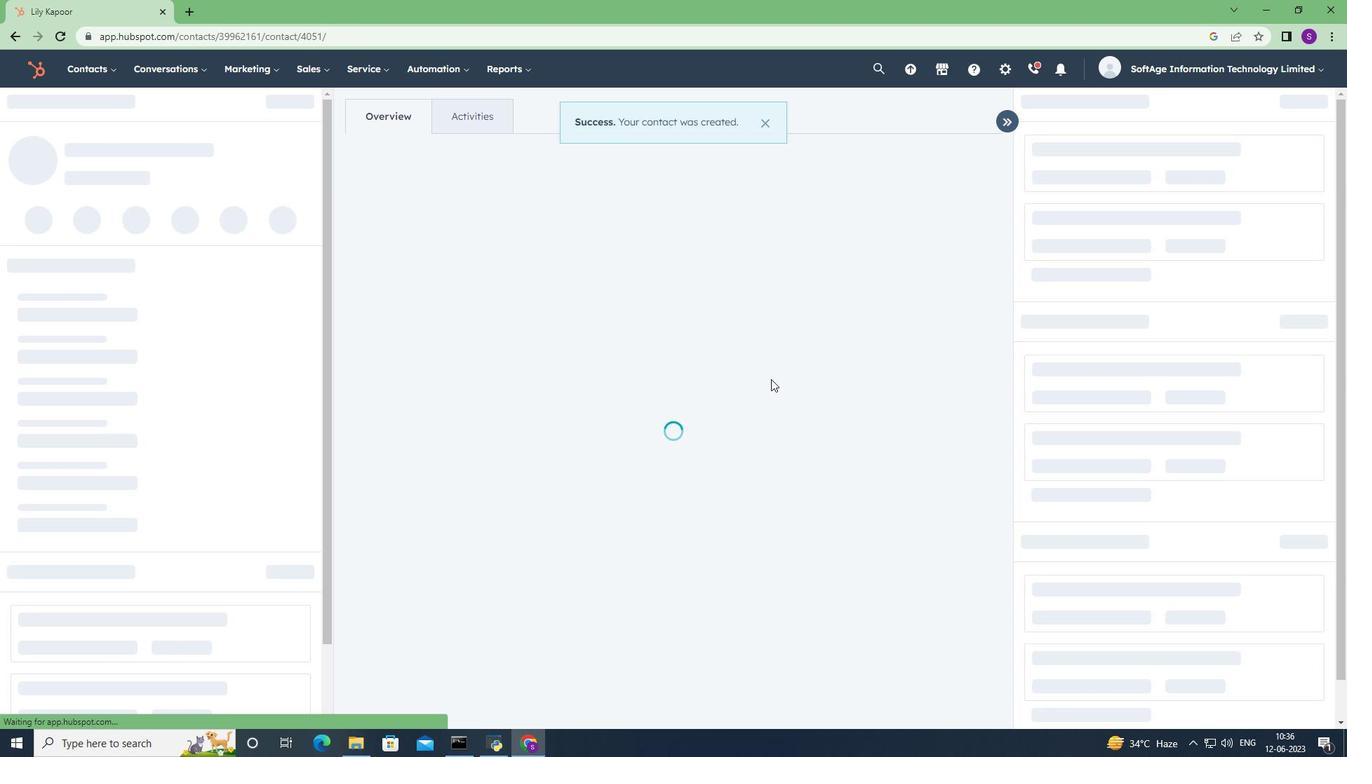 
Action: Mouse scrolled (783, 305) with delta (0, 0)
Screenshot: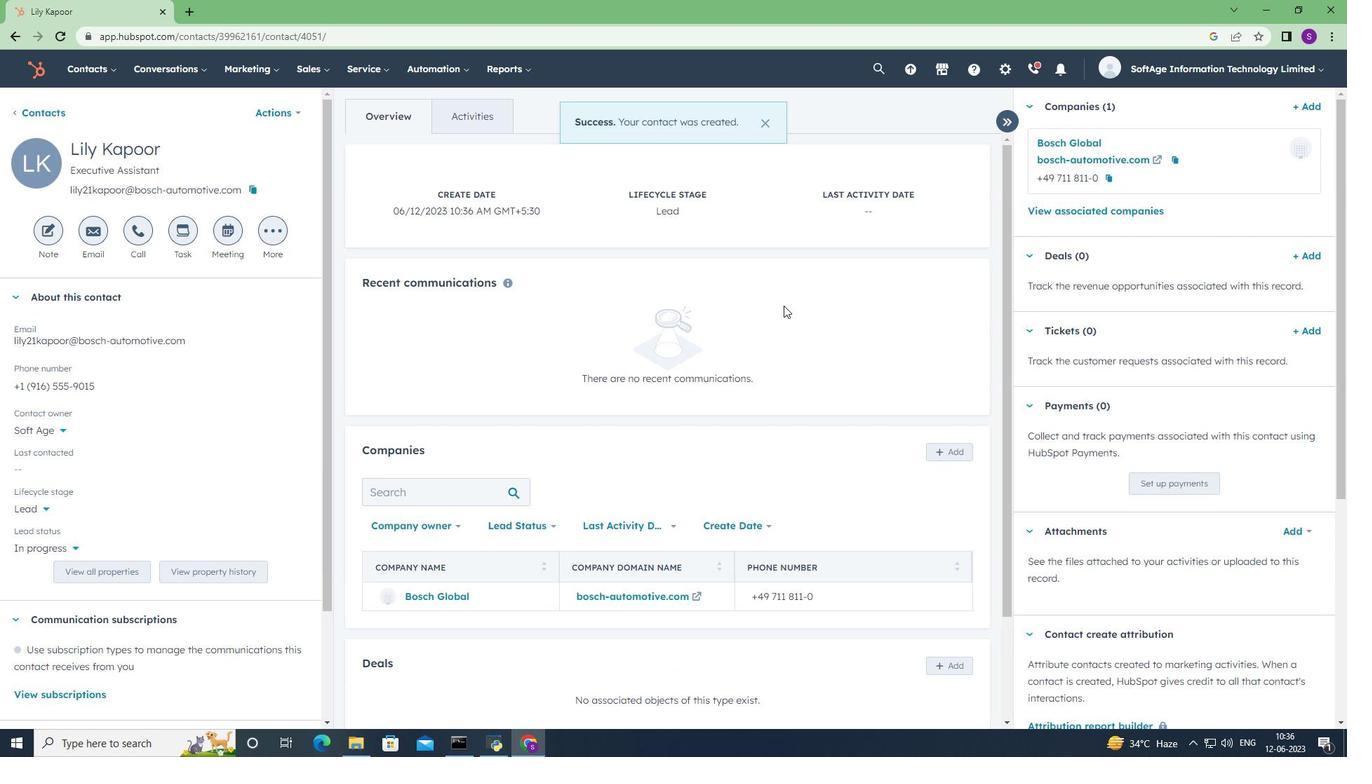 
Action: Mouse scrolled (783, 305) with delta (0, 0)
Screenshot: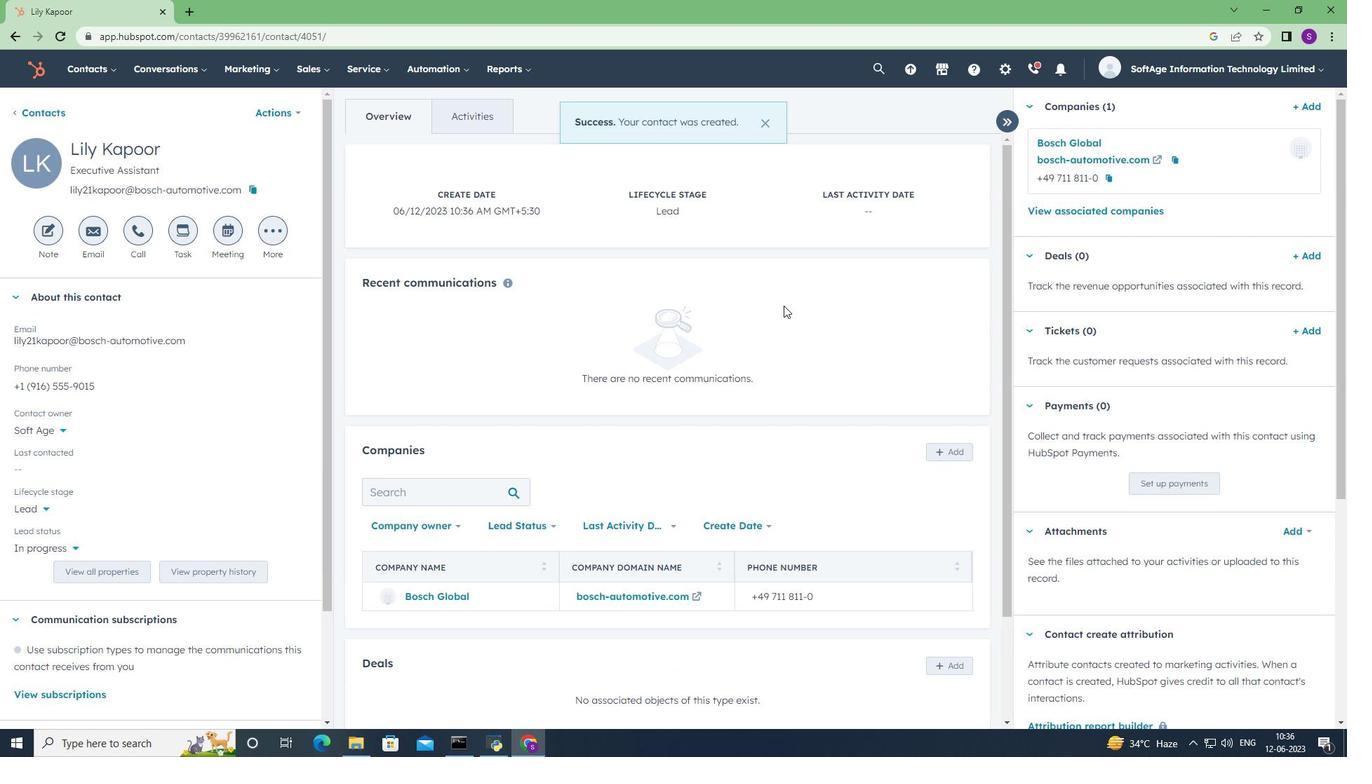 
Action: Mouse scrolled (783, 305) with delta (0, 0)
Screenshot: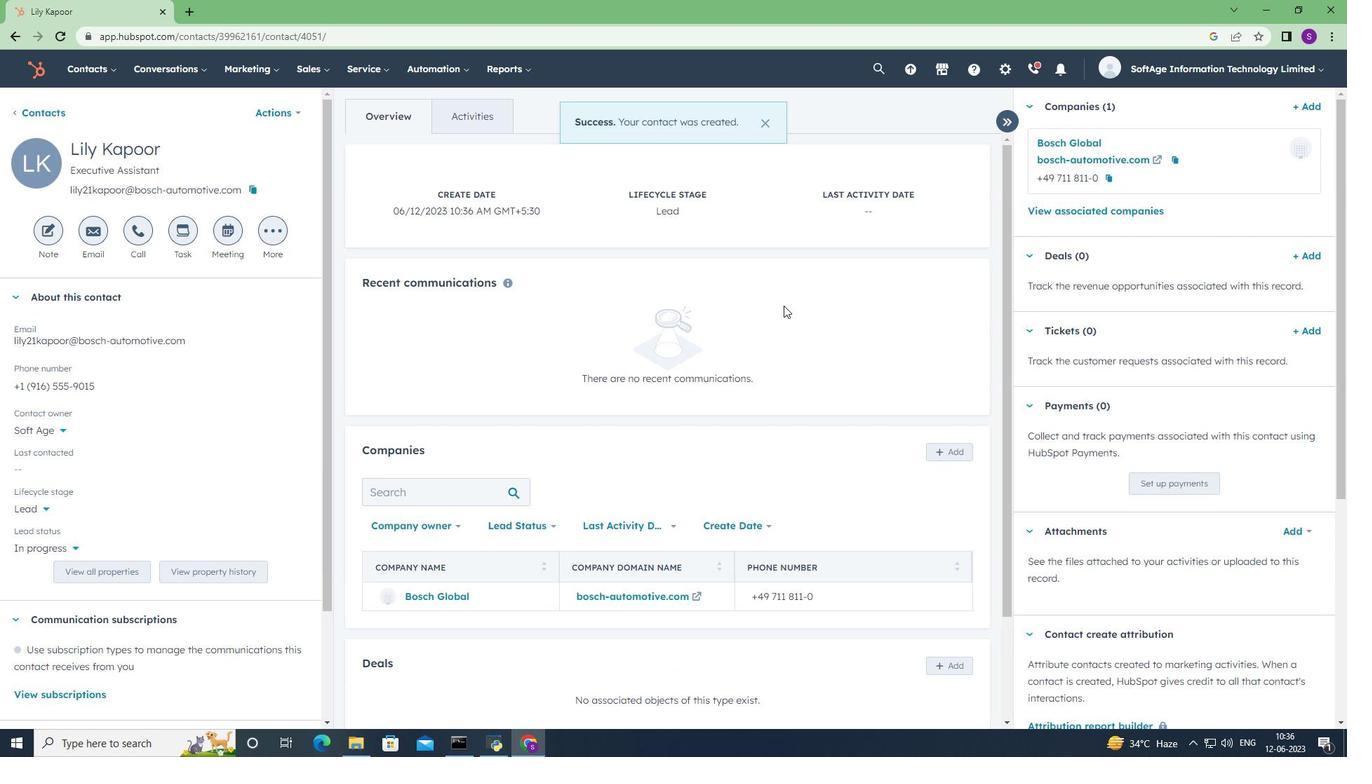 
Action: Mouse scrolled (783, 305) with delta (0, 0)
Screenshot: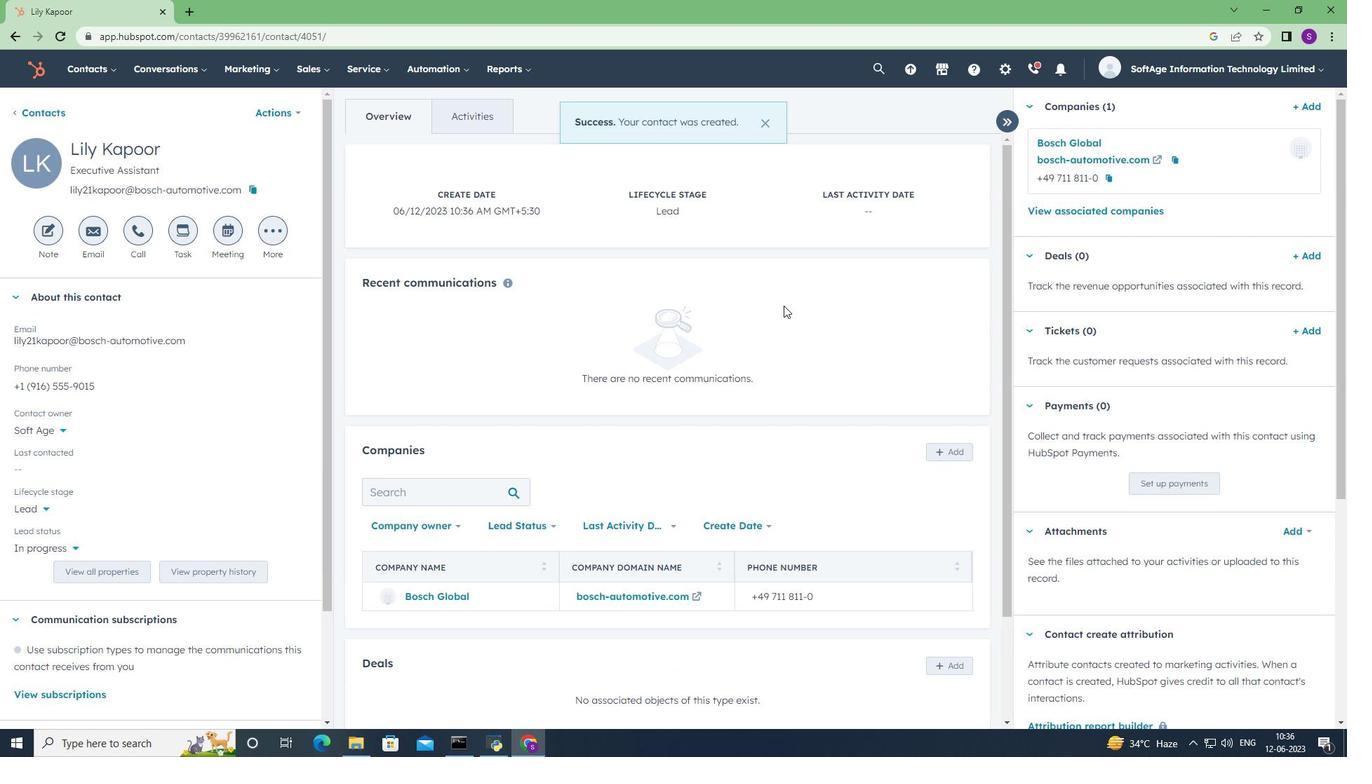 
Action: Mouse scrolled (783, 305) with delta (0, 0)
Screenshot: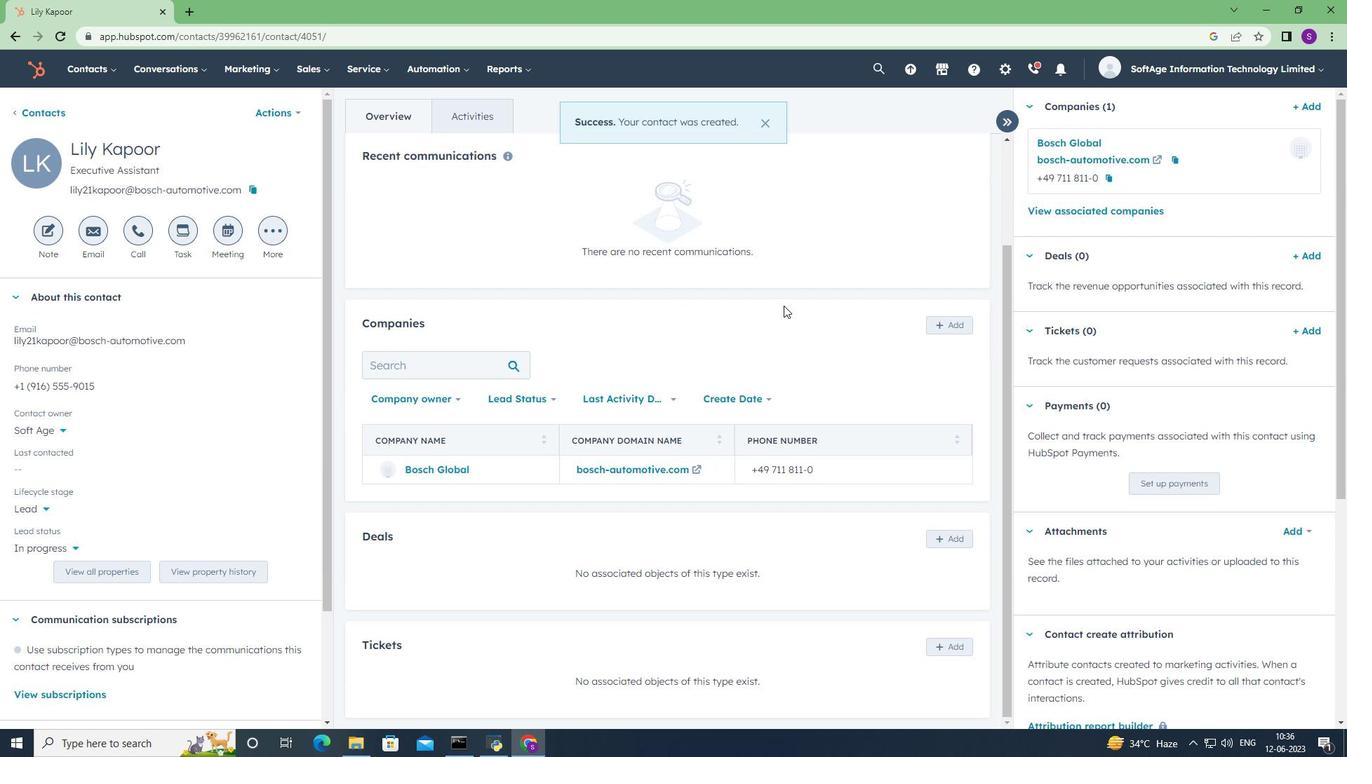 
Action: Mouse scrolled (783, 305) with delta (0, 0)
Screenshot: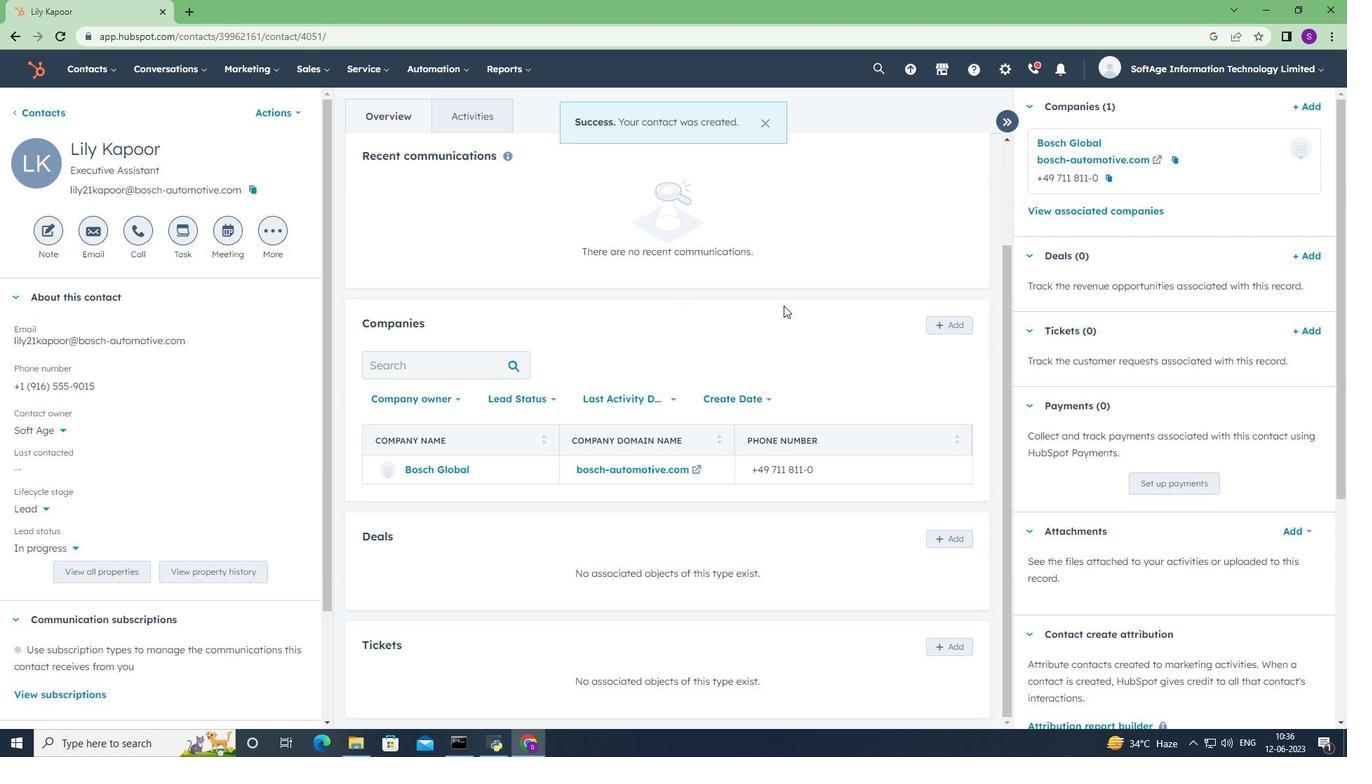 
Action: Mouse scrolled (783, 305) with delta (0, 0)
Screenshot: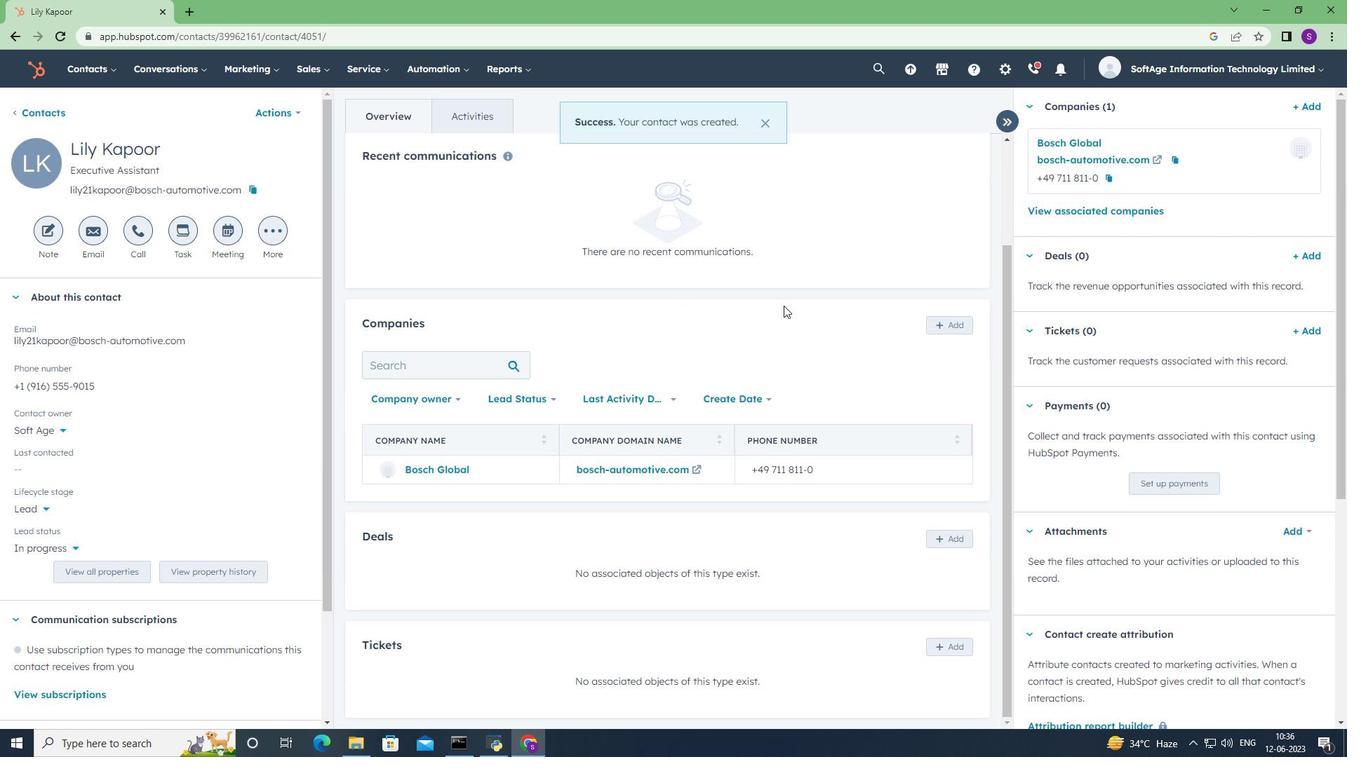 
Action: Mouse scrolled (783, 305) with delta (0, 0)
Screenshot: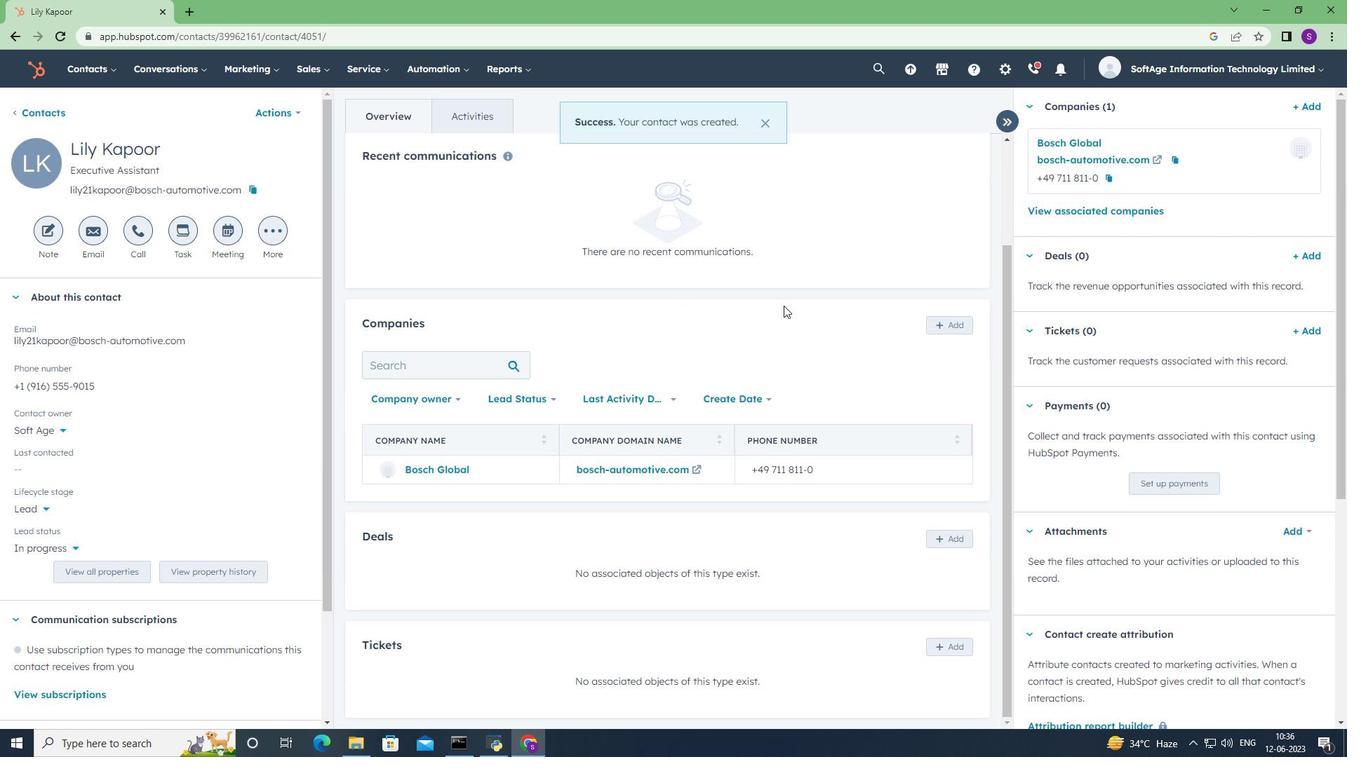 
